 Task: Explore Airbnb accommodation in Solana, Philippines from 4th December, 2023 to 10th December, 2023 for 1 adult.1  bedroom having 1 bed and 1 bathroom. Property type can be hotel. Booking option can be shelf check-in. Look for 3 properties as per requirement.
Action: Mouse moved to (394, 123)
Screenshot: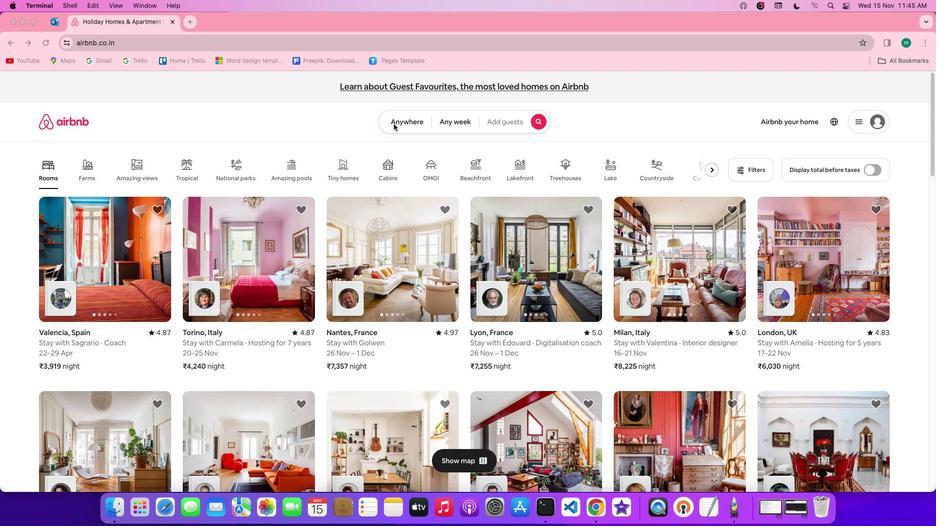 
Action: Mouse pressed left at (394, 123)
Screenshot: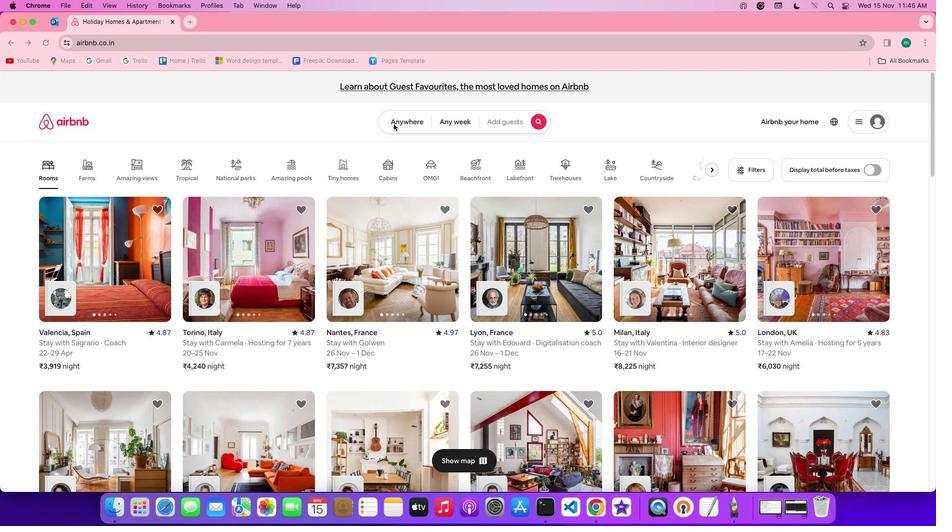 
Action: Mouse pressed left at (394, 123)
Screenshot: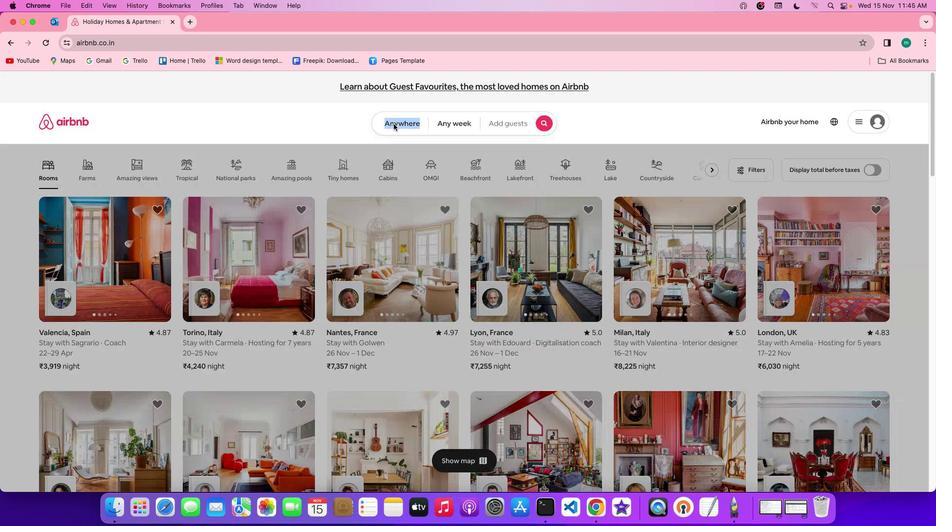 
Action: Mouse moved to (340, 159)
Screenshot: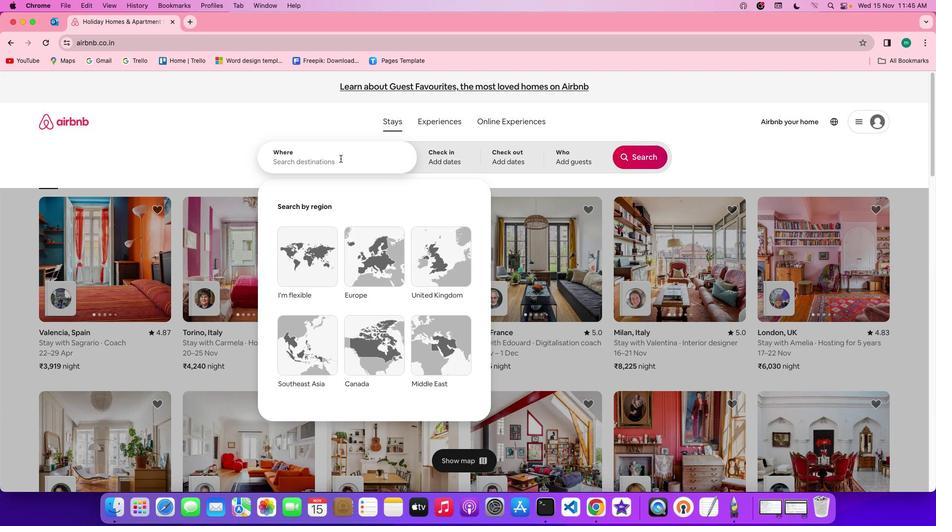 
Action: Mouse pressed left at (340, 159)
Screenshot: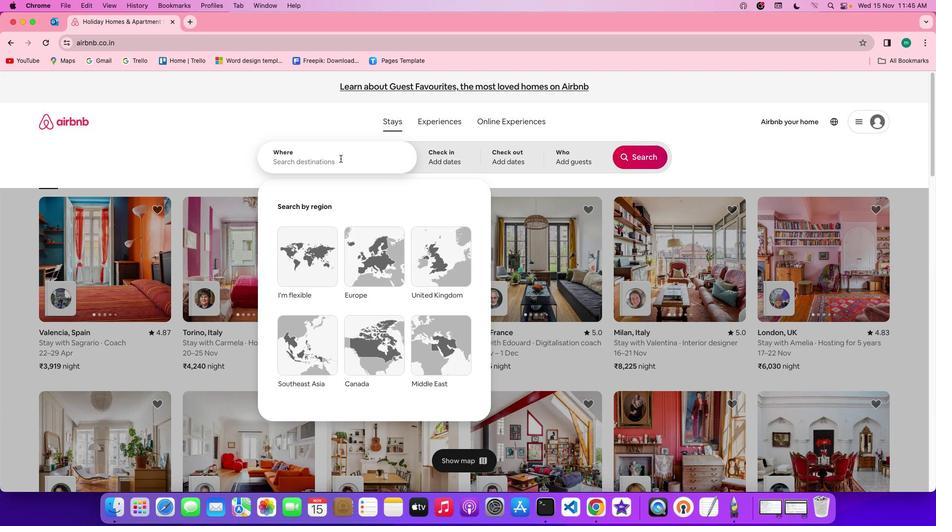 
Action: Mouse moved to (340, 159)
Screenshot: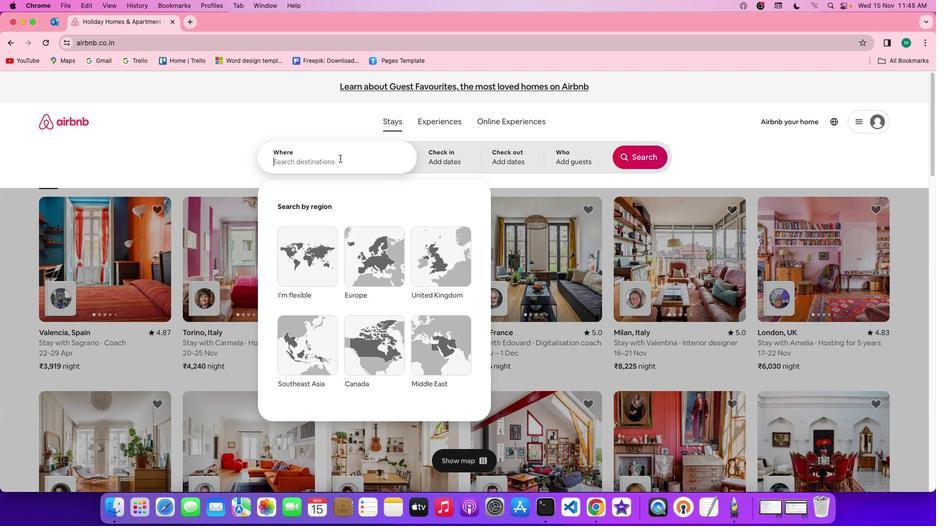 
Action: Key pressed Key.shift'S''o''l''o''n''a'','Key.spaceKey.shift'p''h''i''l''i''p''p''i''n''e''s'
Screenshot: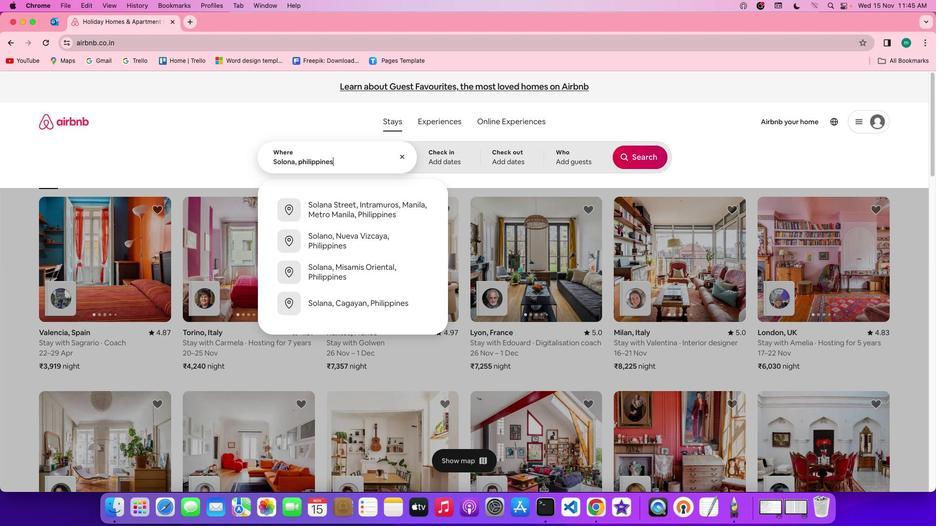 
Action: Mouse moved to (445, 155)
Screenshot: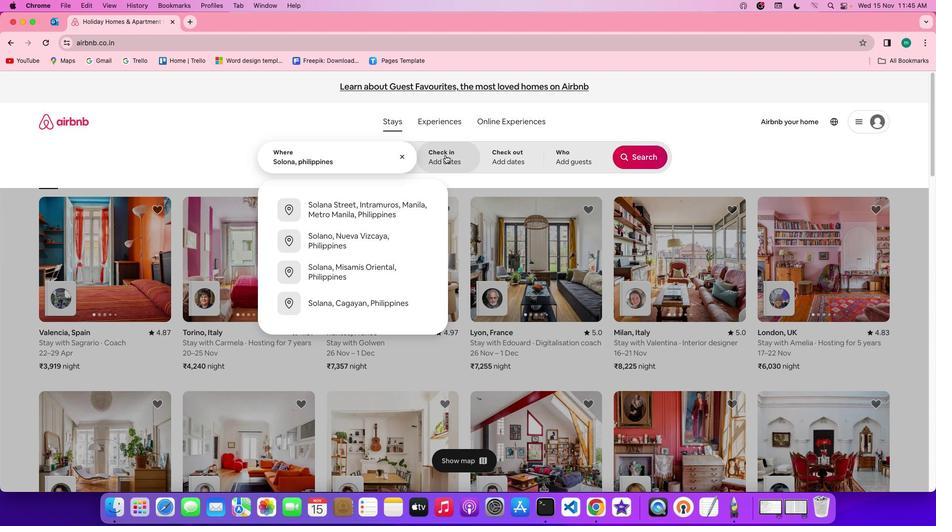 
Action: Mouse pressed left at (445, 155)
Screenshot: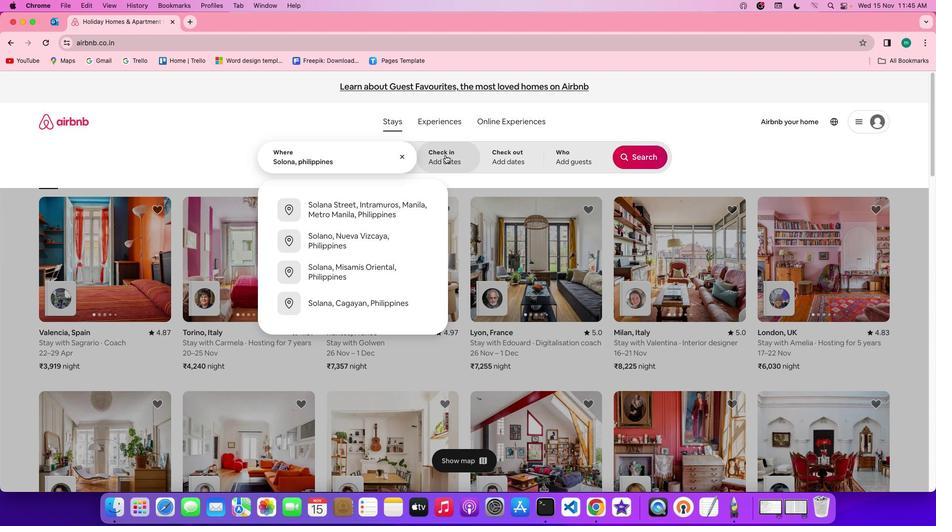 
Action: Mouse moved to (514, 299)
Screenshot: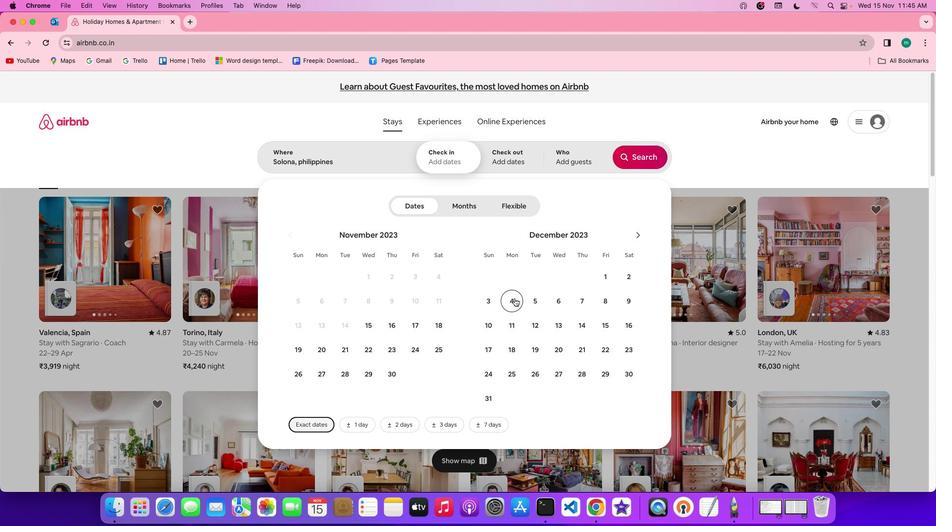 
Action: Mouse pressed left at (514, 299)
Screenshot: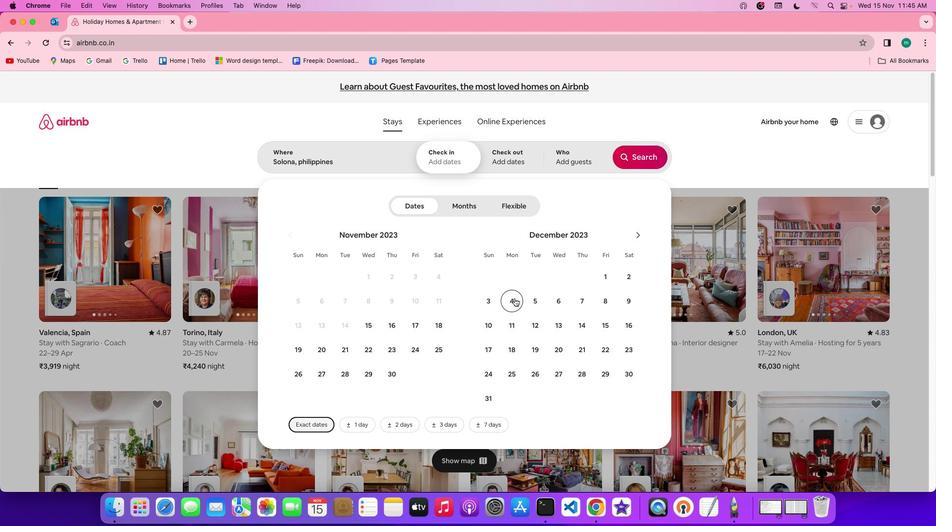 
Action: Mouse moved to (493, 325)
Screenshot: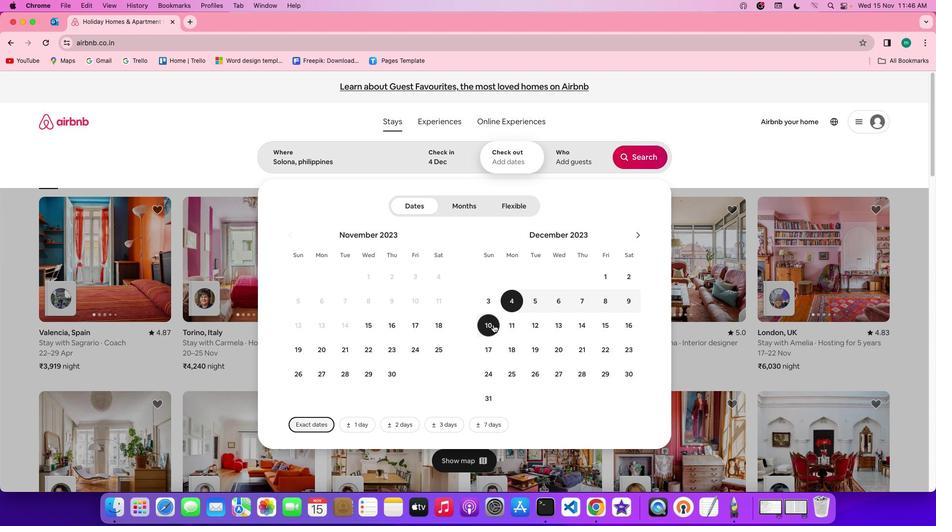 
Action: Mouse pressed left at (493, 325)
Screenshot: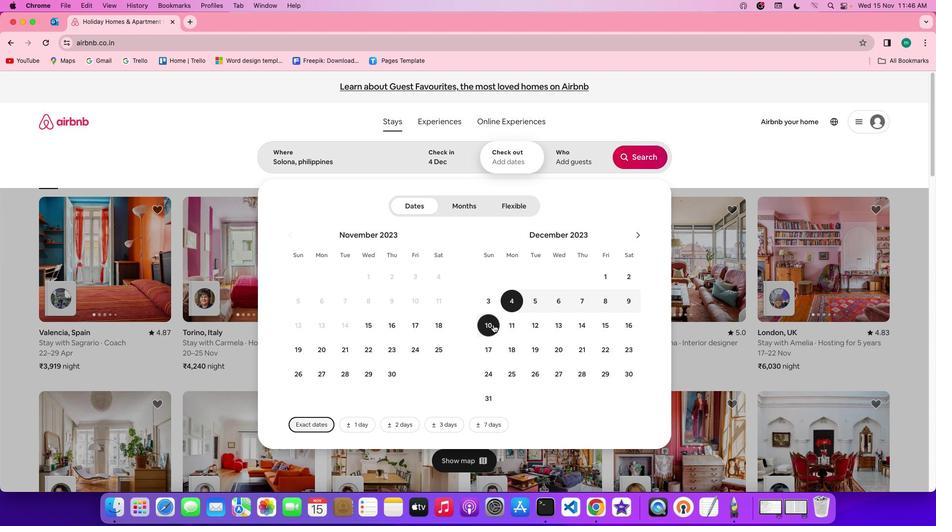 
Action: Mouse moved to (596, 155)
Screenshot: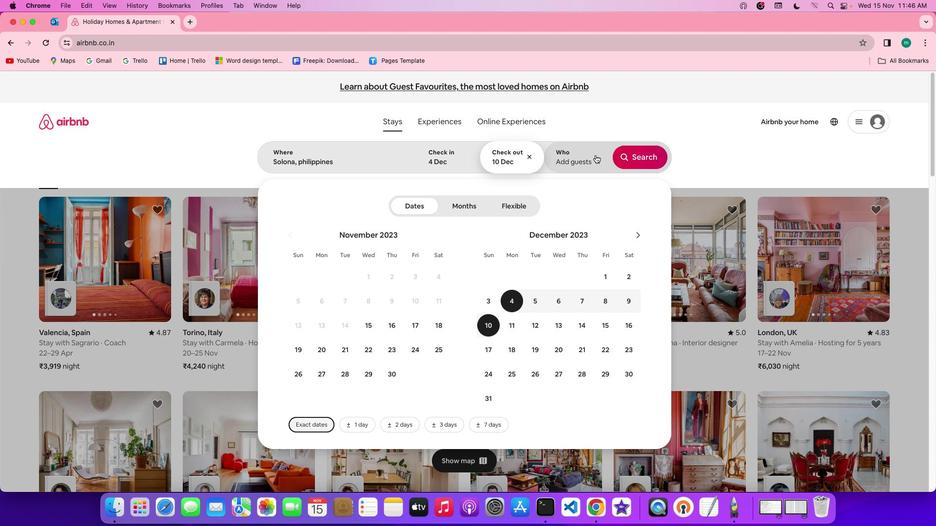 
Action: Mouse pressed left at (596, 155)
Screenshot: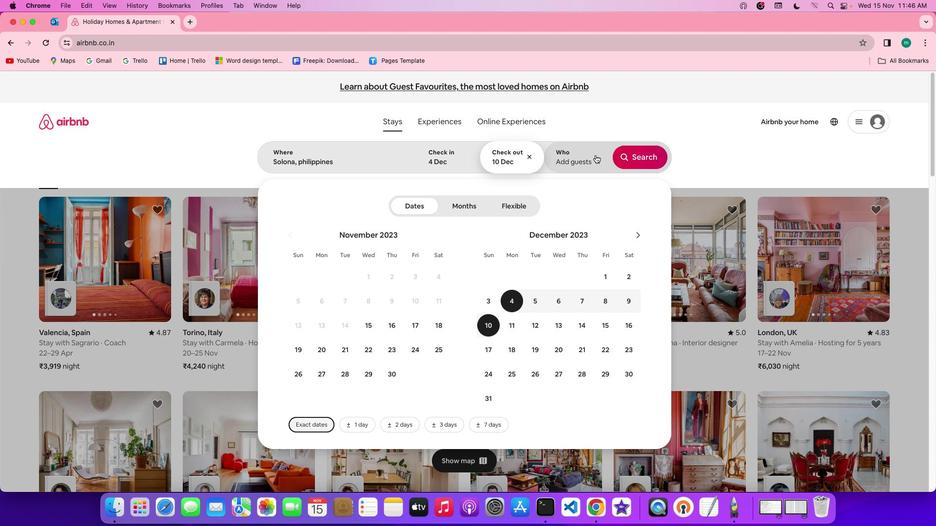 
Action: Mouse moved to (641, 209)
Screenshot: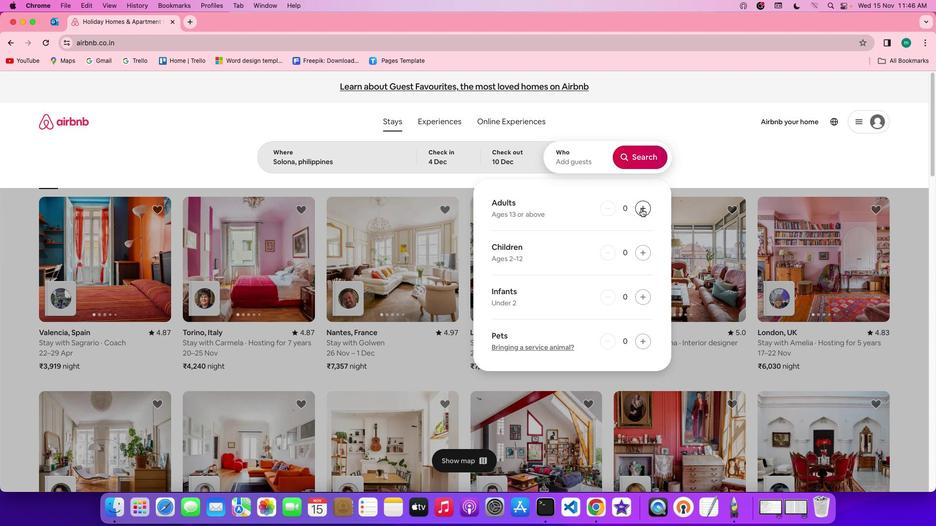 
Action: Mouse pressed left at (641, 209)
Screenshot: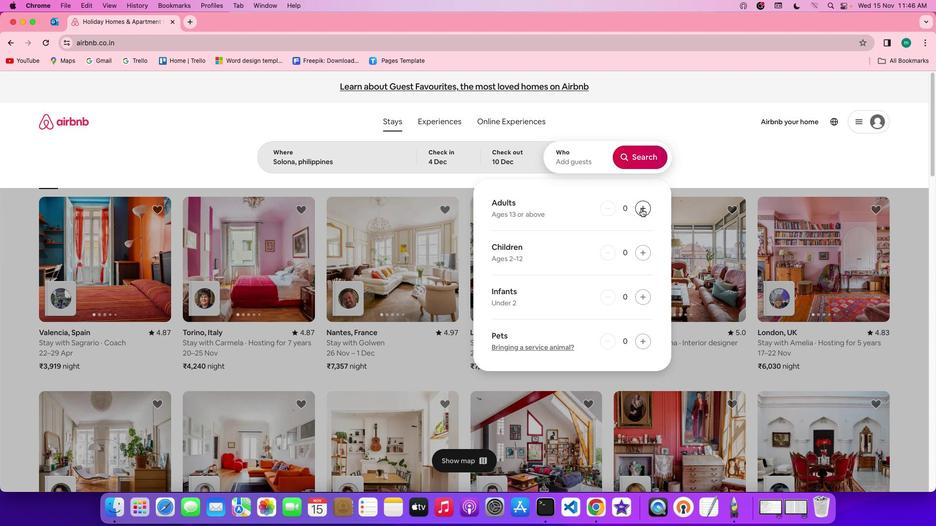 
Action: Mouse moved to (647, 151)
Screenshot: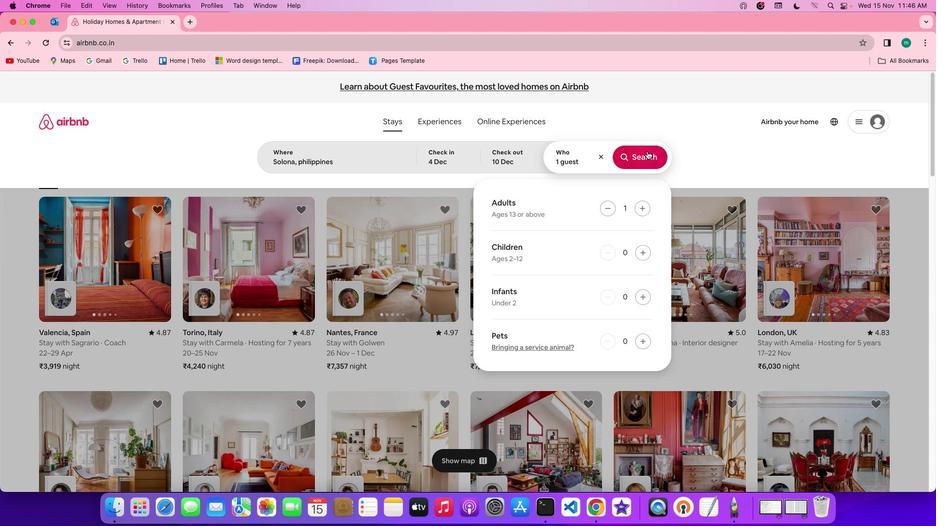 
Action: Mouse pressed left at (647, 151)
Screenshot: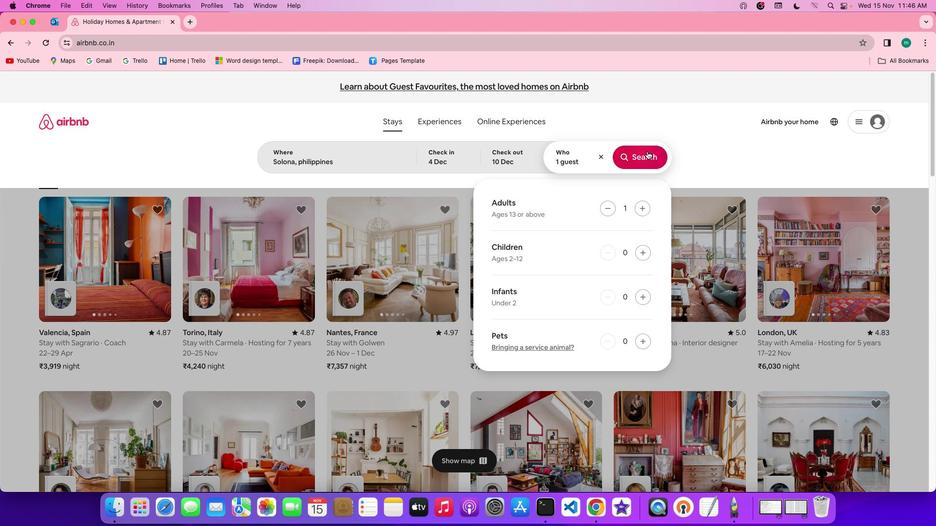 
Action: Mouse moved to (792, 134)
Screenshot: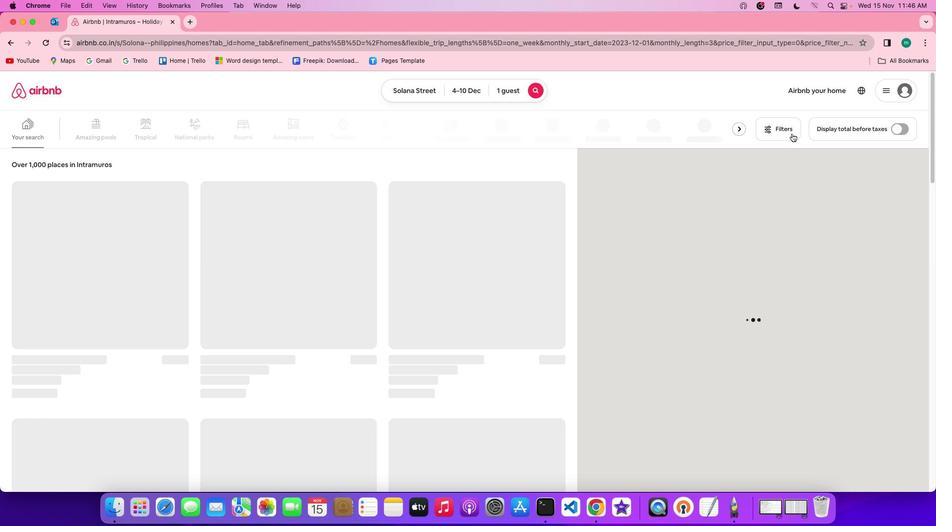 
Action: Mouse pressed left at (792, 134)
Screenshot: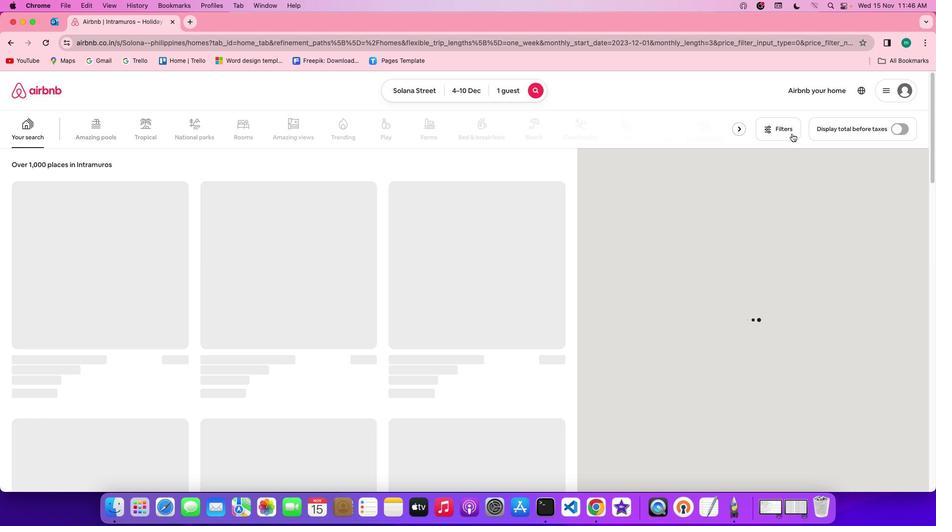 
Action: Mouse moved to (403, 304)
Screenshot: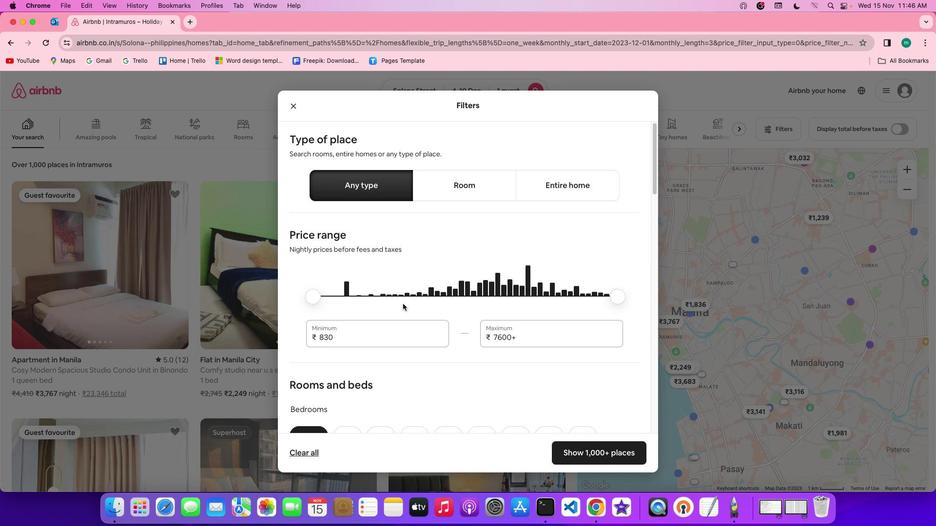 
Action: Mouse scrolled (403, 304) with delta (0, 0)
Screenshot: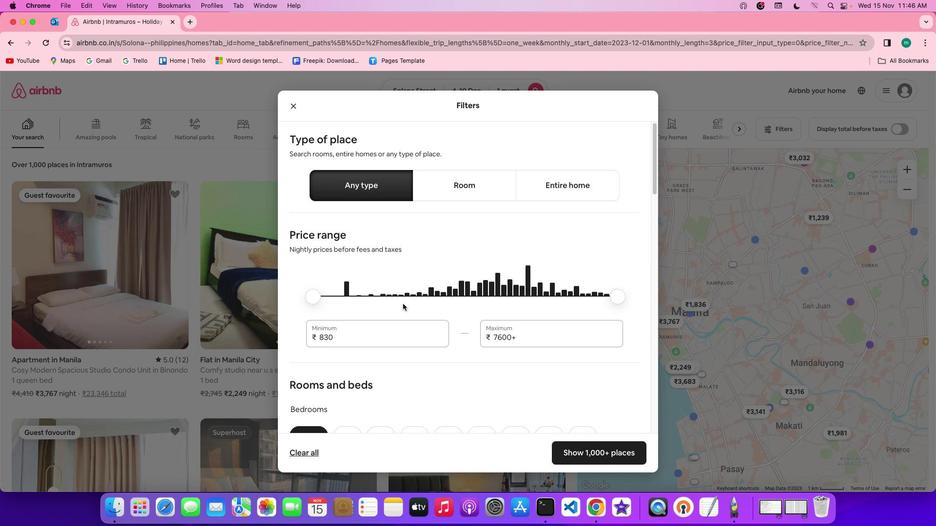 
Action: Mouse scrolled (403, 304) with delta (0, 0)
Screenshot: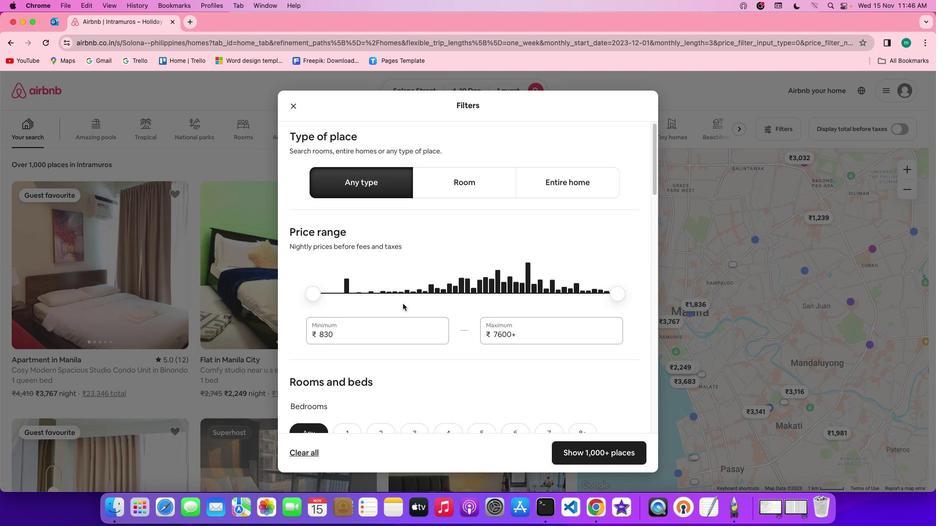 
Action: Mouse scrolled (403, 304) with delta (0, 0)
Screenshot: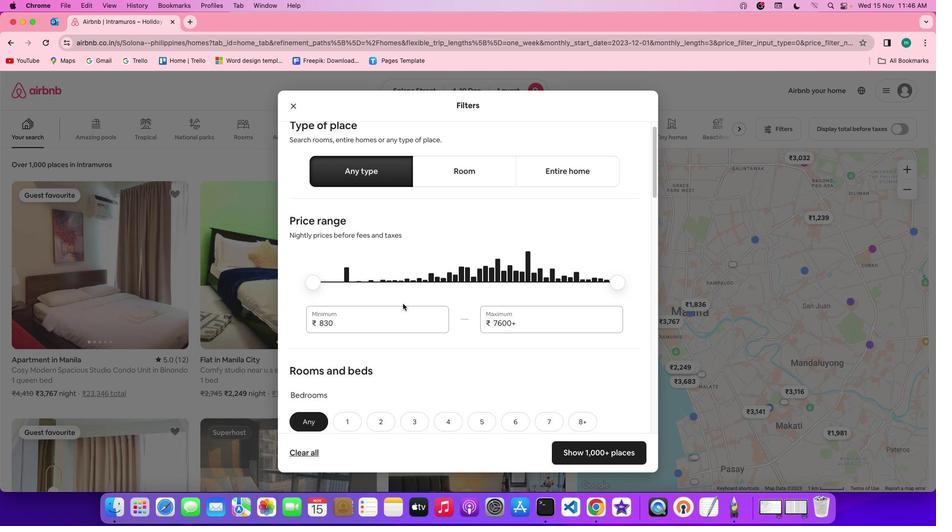 
Action: Mouse scrolled (403, 304) with delta (0, 0)
Screenshot: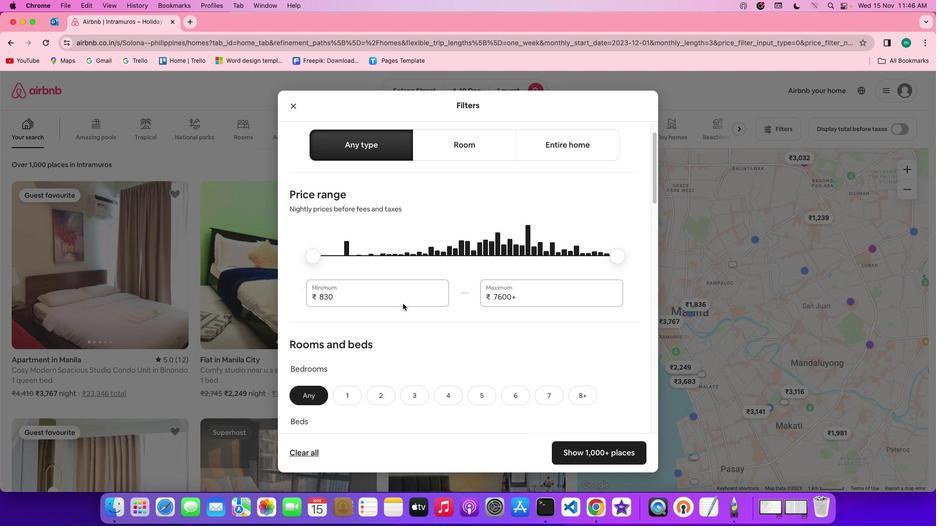 
Action: Mouse scrolled (403, 304) with delta (0, 0)
Screenshot: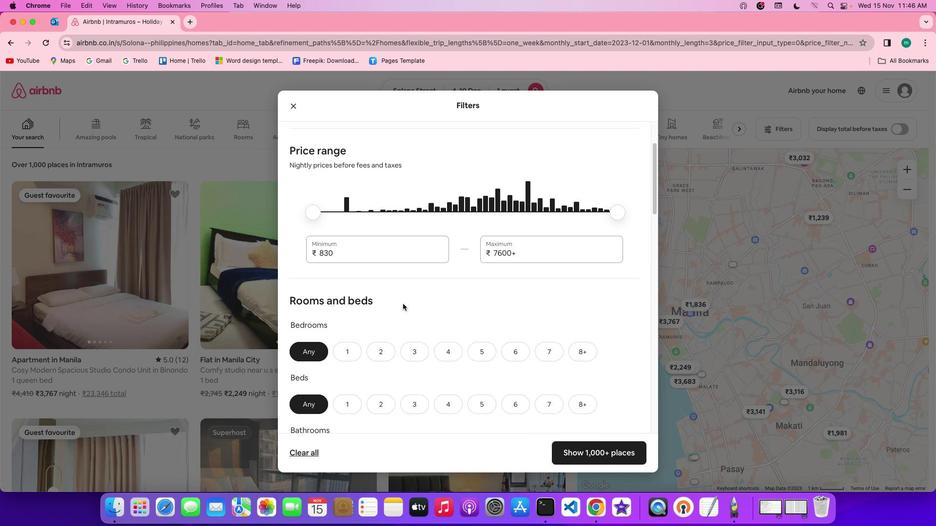 
Action: Mouse scrolled (403, 304) with delta (0, 0)
Screenshot: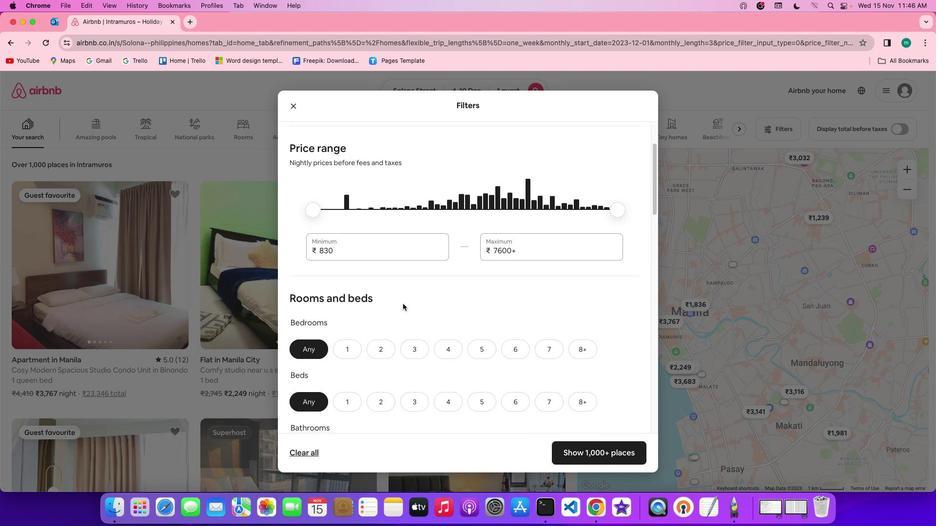 
Action: Mouse scrolled (403, 304) with delta (0, 0)
Screenshot: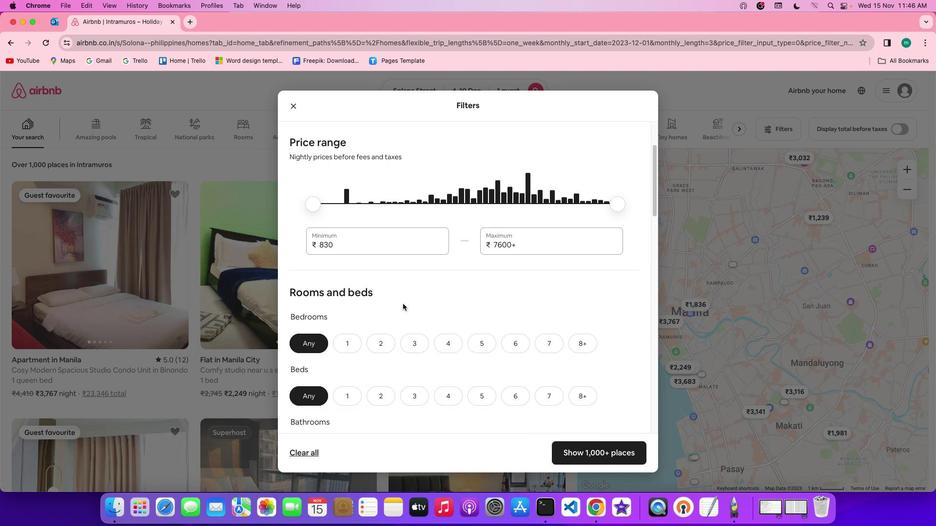 
Action: Mouse scrolled (403, 304) with delta (0, 0)
Screenshot: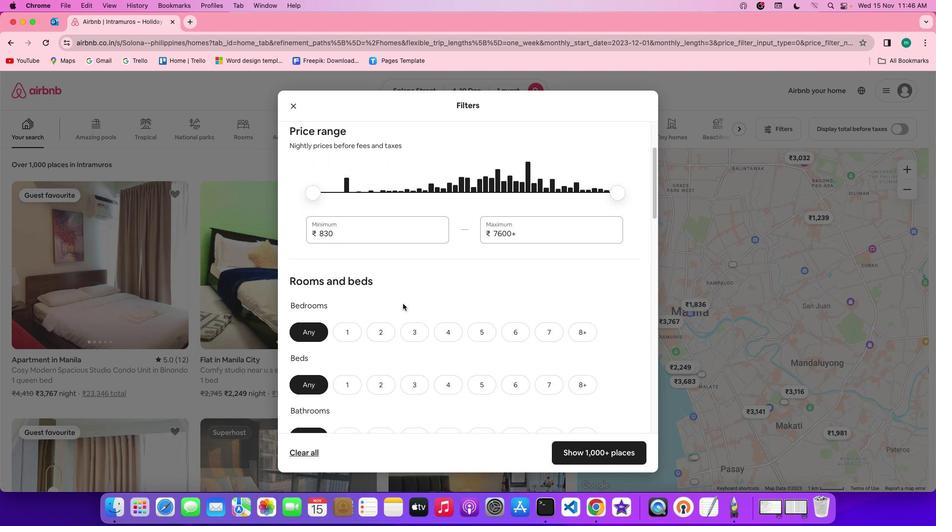 
Action: Mouse scrolled (403, 304) with delta (0, 0)
Screenshot: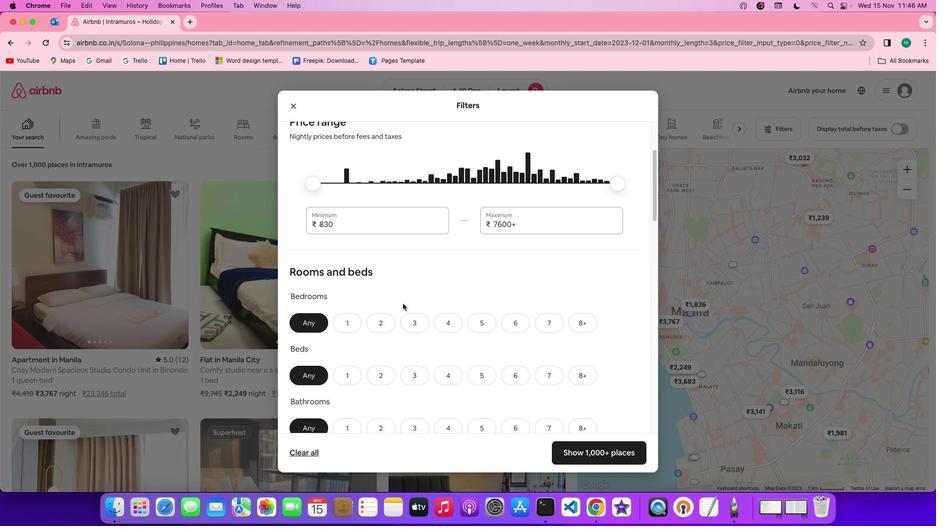 
Action: Mouse scrolled (403, 304) with delta (0, 0)
Screenshot: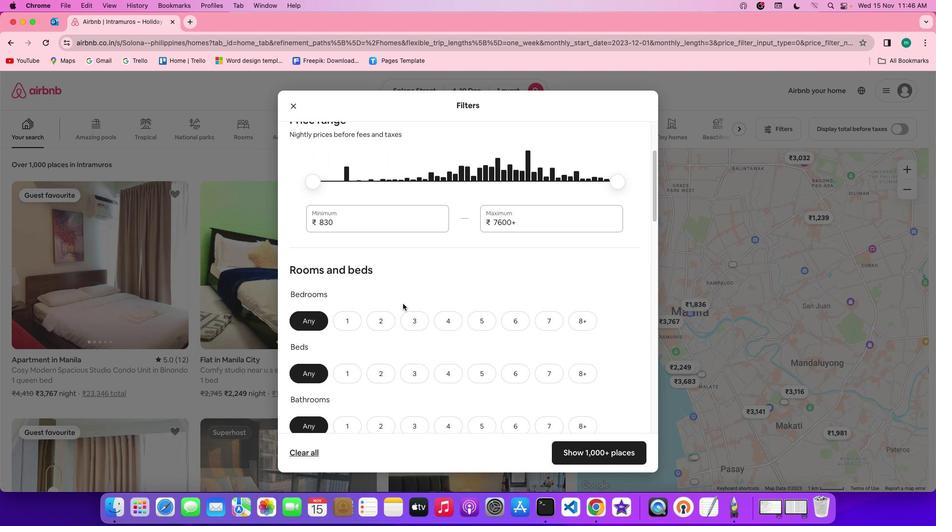 
Action: Mouse scrolled (403, 304) with delta (0, 0)
Screenshot: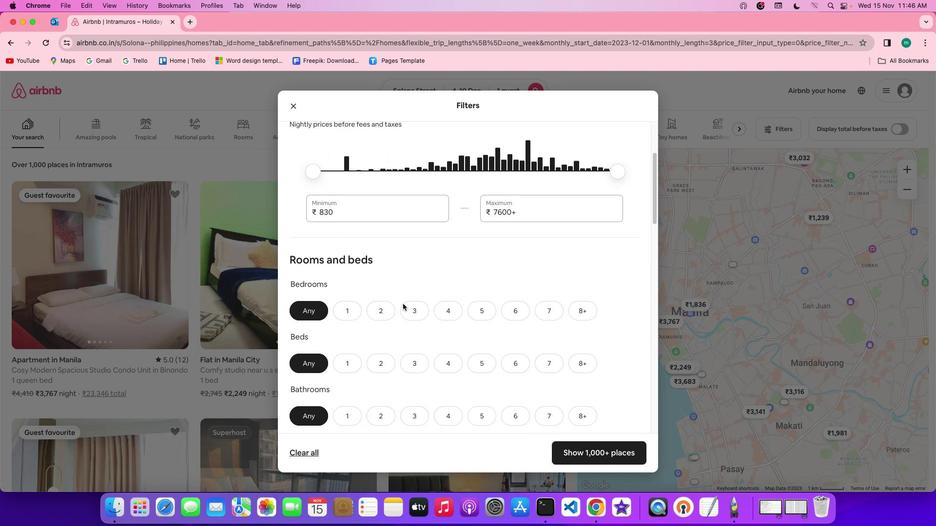 
Action: Mouse scrolled (403, 304) with delta (0, 0)
Screenshot: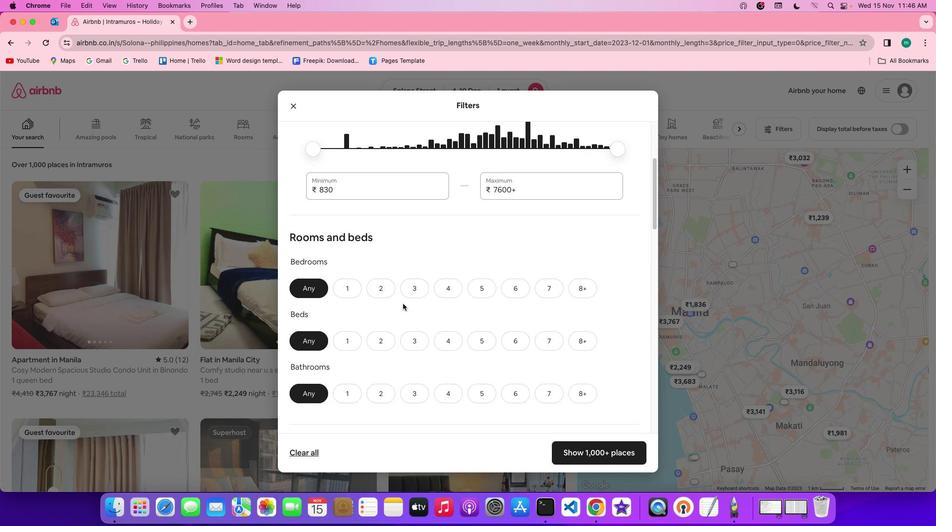 
Action: Mouse scrolled (403, 304) with delta (0, 0)
Screenshot: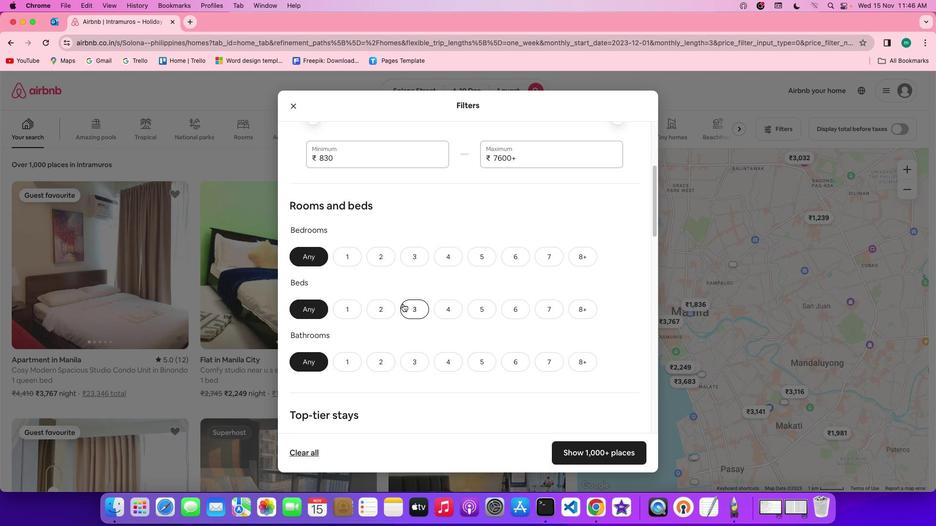 
Action: Mouse scrolled (403, 304) with delta (0, 0)
Screenshot: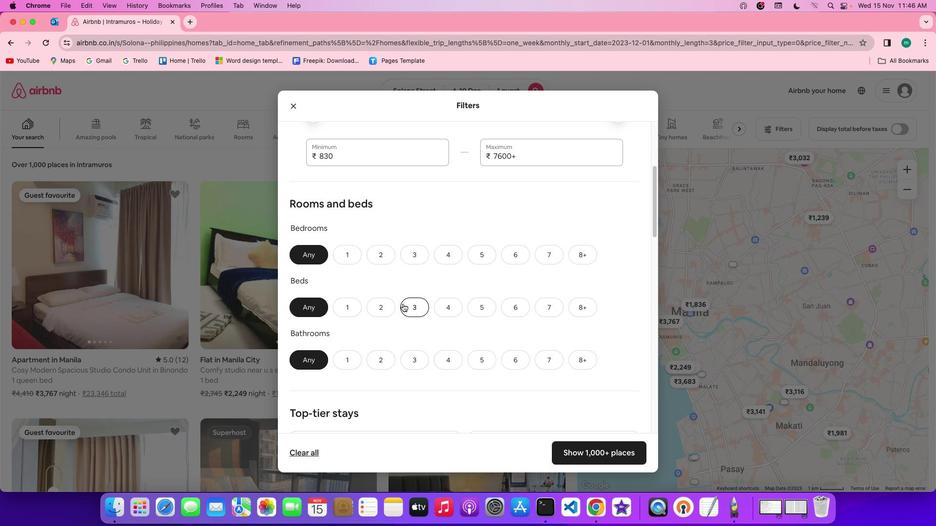 
Action: Mouse scrolled (403, 304) with delta (0, 0)
Screenshot: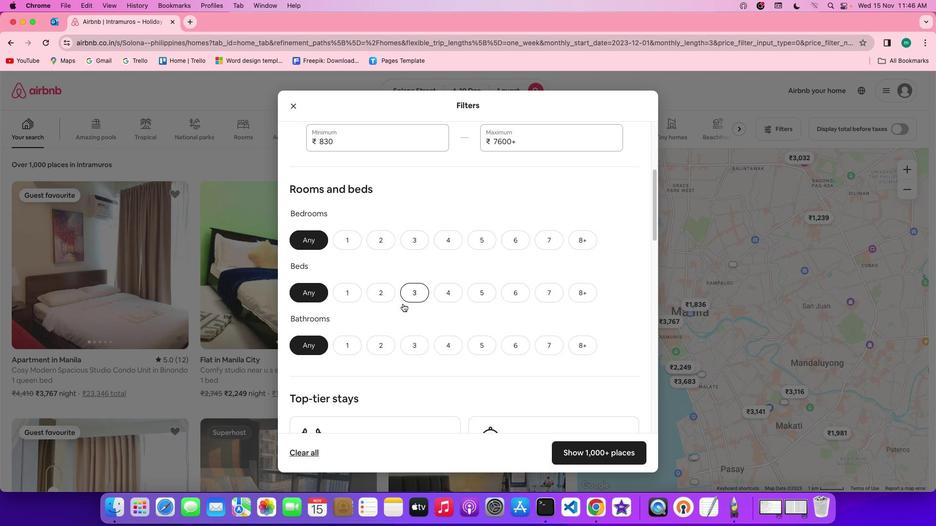 
Action: Mouse scrolled (403, 304) with delta (0, 0)
Screenshot: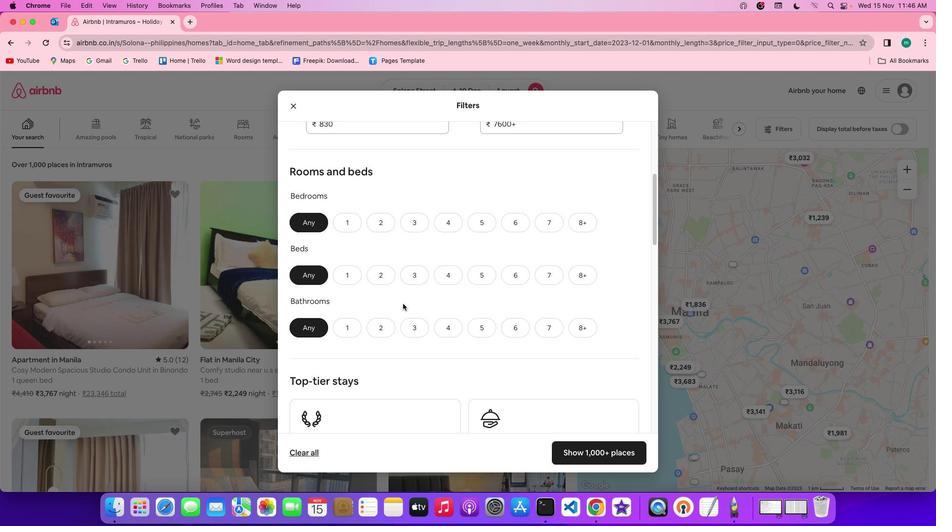 
Action: Mouse scrolled (403, 304) with delta (0, 0)
Screenshot: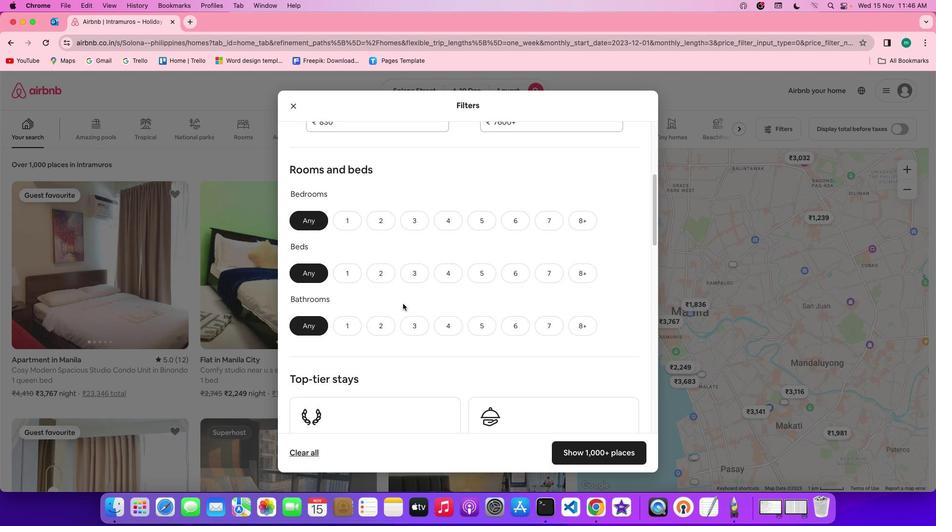
Action: Mouse scrolled (403, 304) with delta (0, 0)
Screenshot: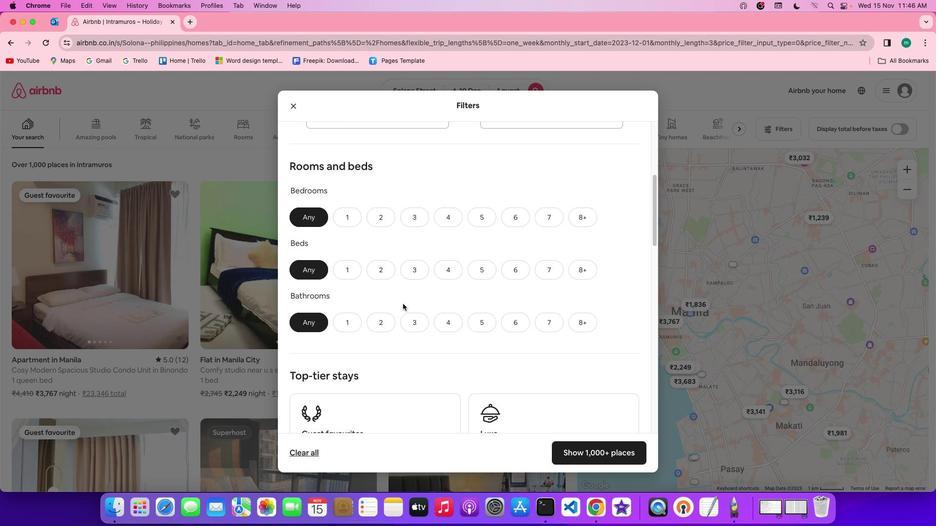 
Action: Mouse scrolled (403, 304) with delta (0, 0)
Screenshot: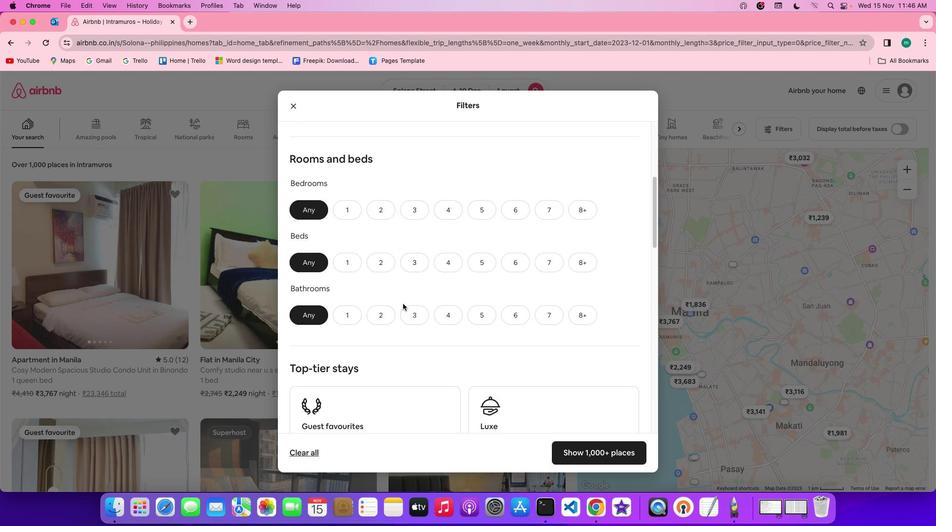 
Action: Mouse moved to (348, 203)
Screenshot: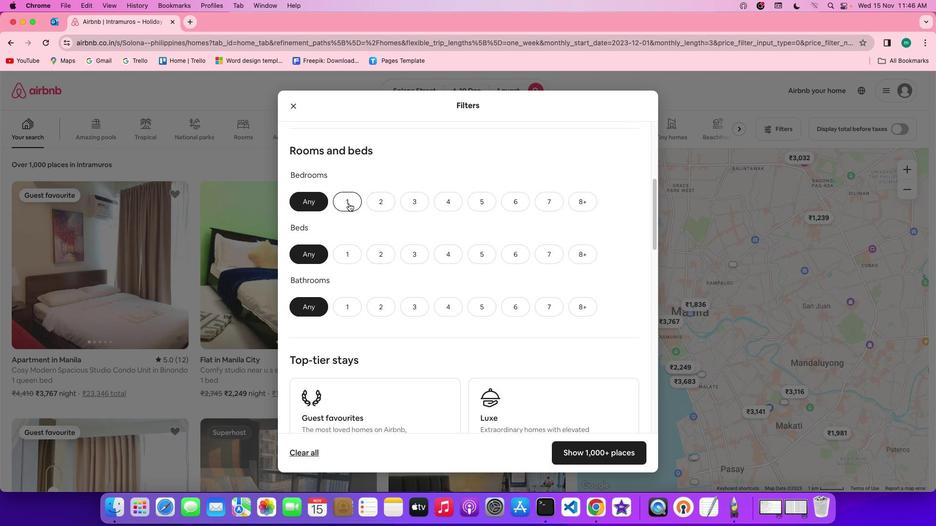 
Action: Mouse pressed left at (348, 203)
Screenshot: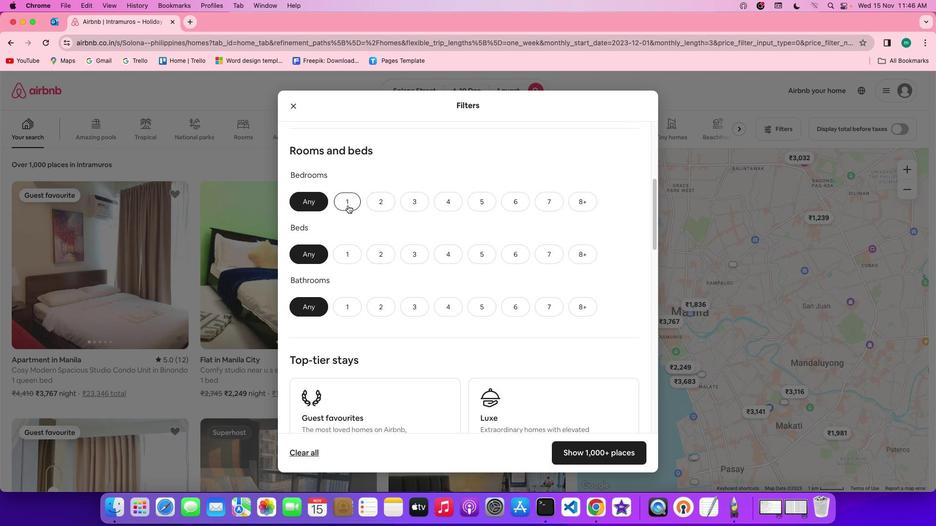 
Action: Mouse moved to (343, 256)
Screenshot: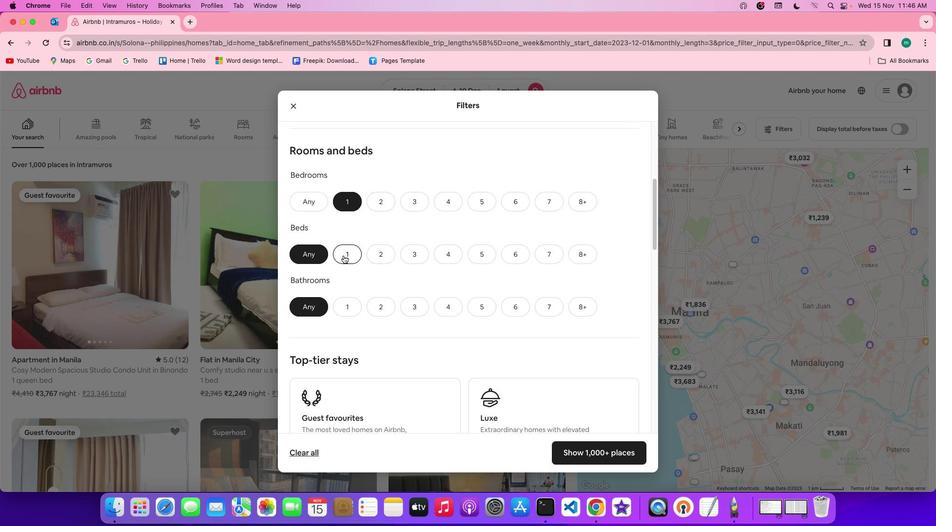 
Action: Mouse pressed left at (343, 256)
Screenshot: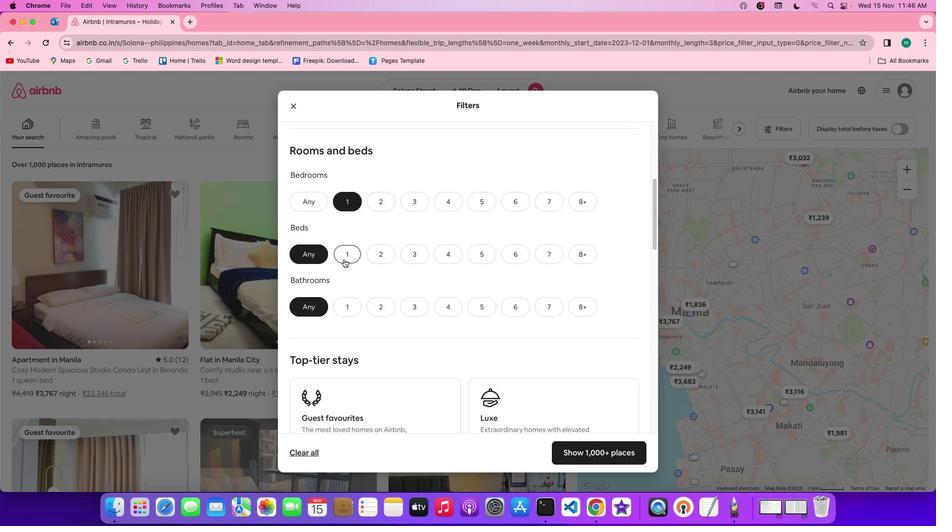 
Action: Mouse moved to (348, 305)
Screenshot: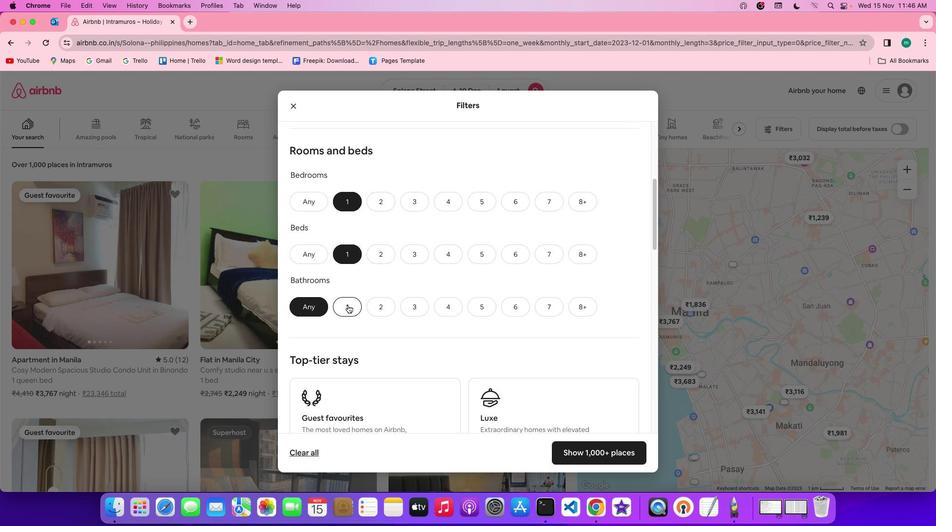
Action: Mouse pressed left at (348, 305)
Screenshot: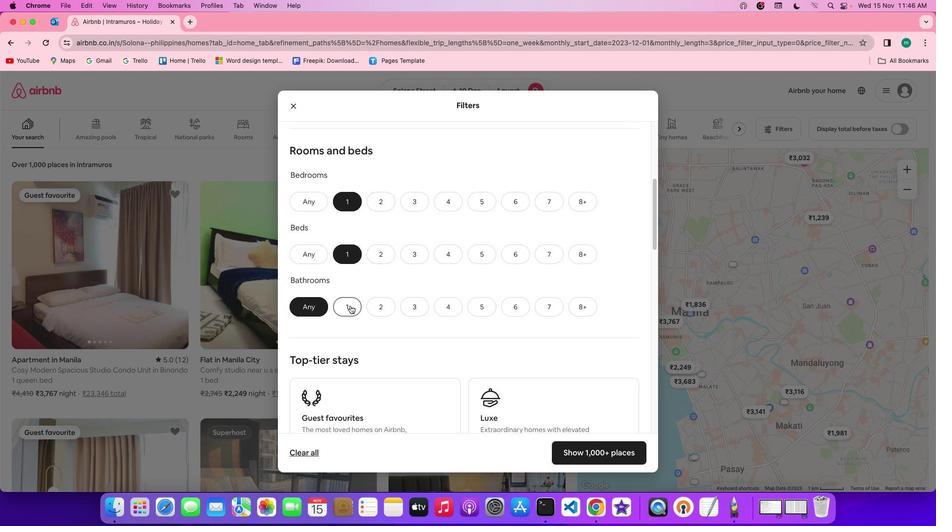 
Action: Mouse moved to (471, 306)
Screenshot: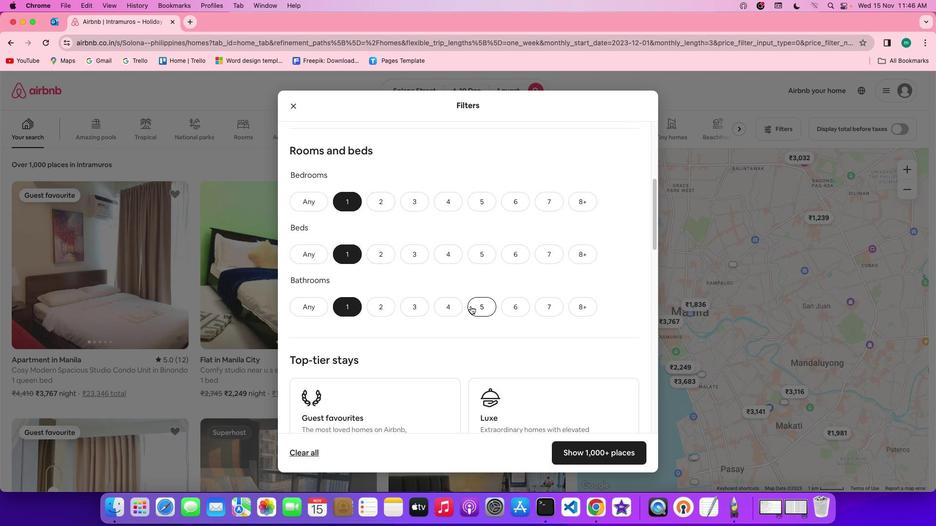 
Action: Mouse scrolled (471, 306) with delta (0, 0)
Screenshot: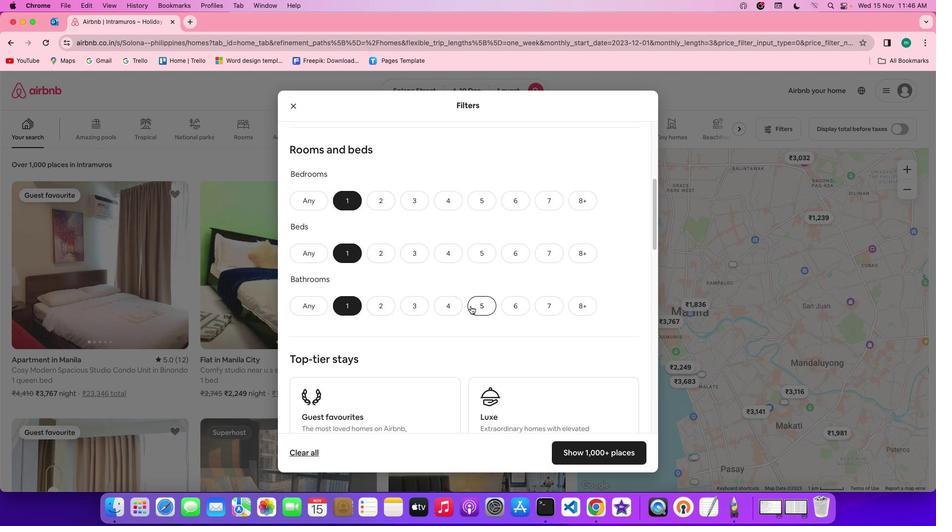
Action: Mouse scrolled (471, 306) with delta (0, 0)
Screenshot: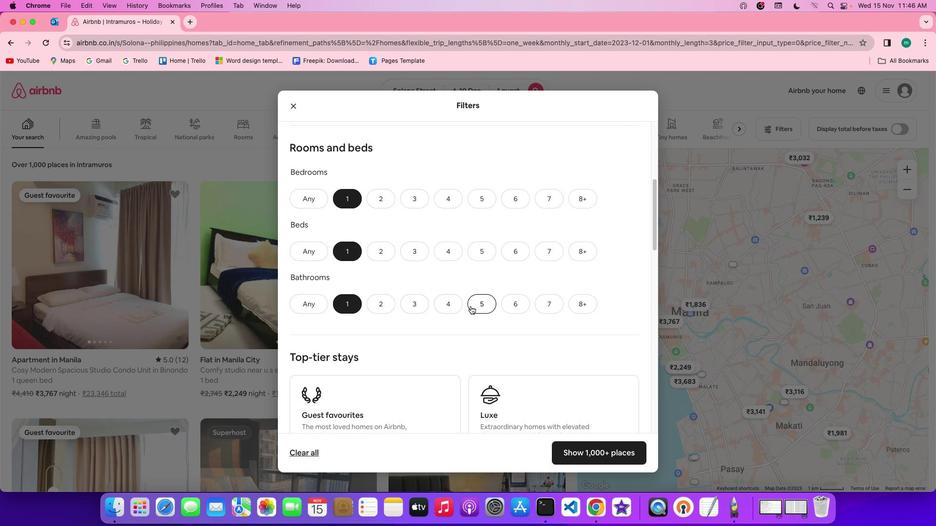 
Action: Mouse scrolled (471, 306) with delta (0, 0)
Screenshot: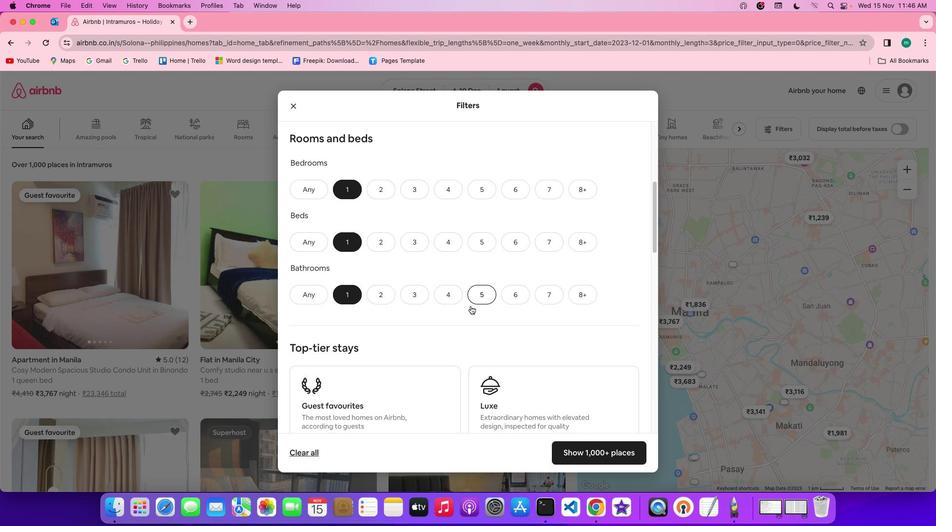 
Action: Mouse scrolled (471, 306) with delta (0, 0)
Screenshot: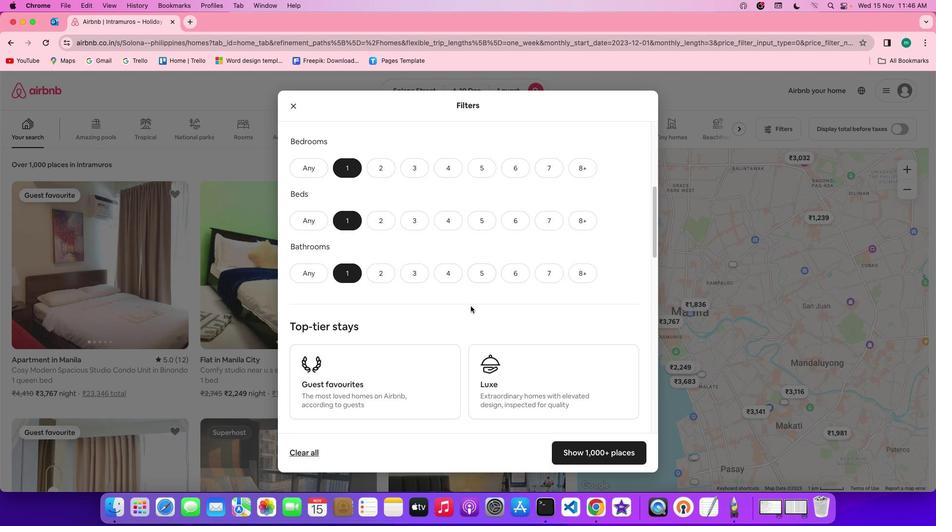 
Action: Mouse scrolled (471, 306) with delta (0, 0)
Screenshot: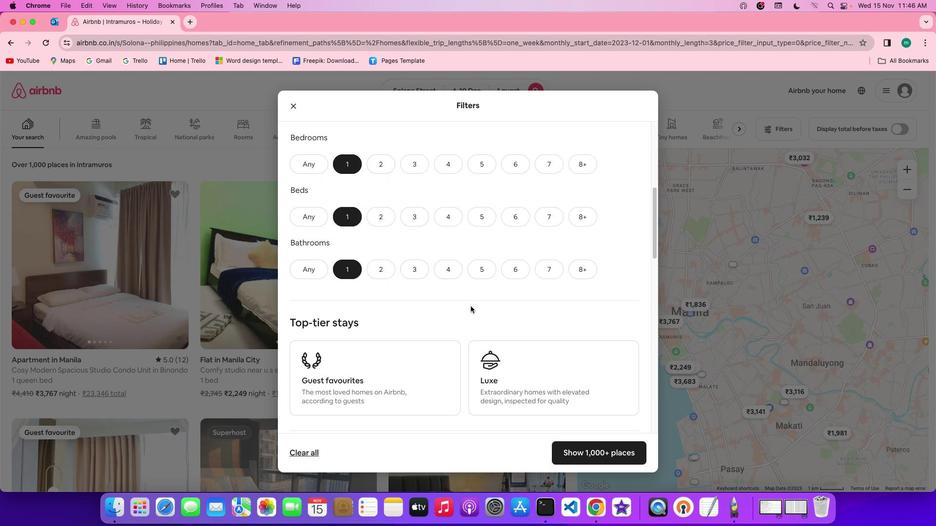 
Action: Mouse scrolled (471, 306) with delta (0, 0)
Screenshot: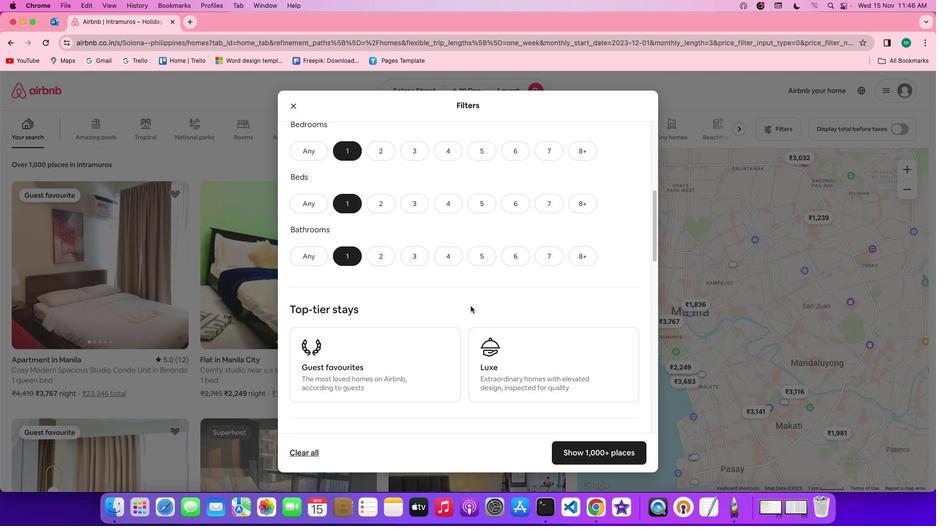 
Action: Mouse scrolled (471, 306) with delta (0, 0)
Screenshot: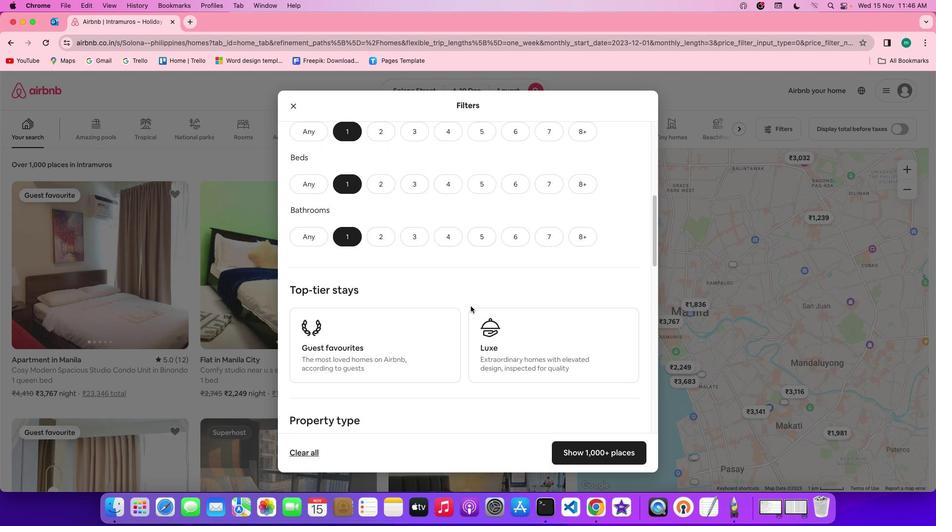 
Action: Mouse moved to (484, 310)
Screenshot: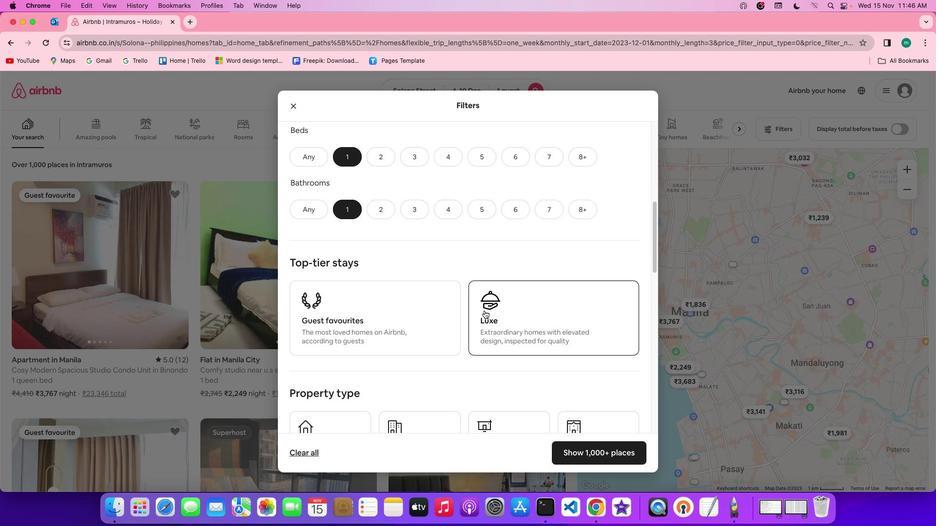 
Action: Mouse scrolled (484, 310) with delta (0, 0)
Screenshot: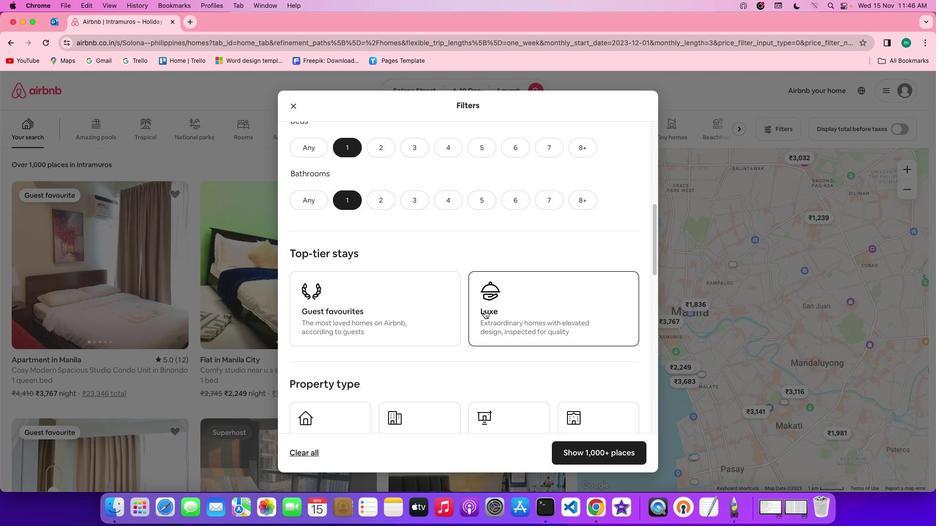 
Action: Mouse scrolled (484, 310) with delta (0, 0)
Screenshot: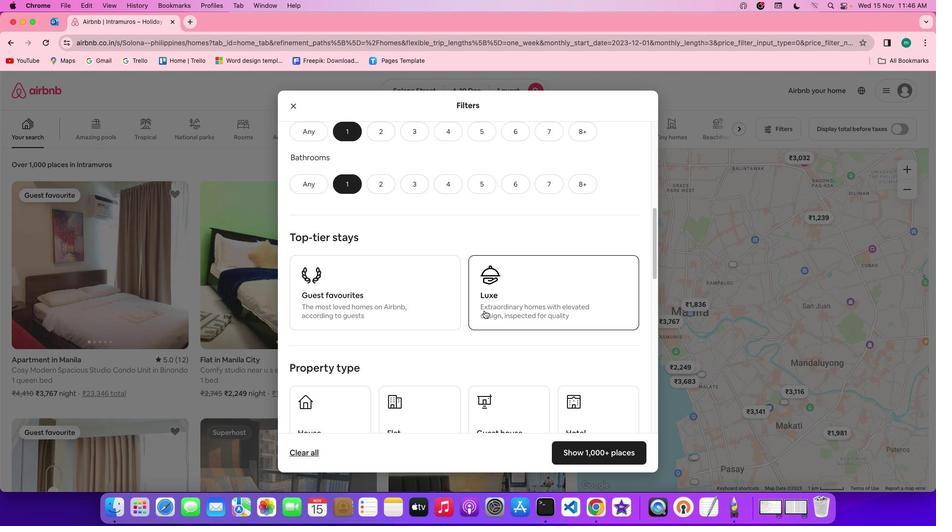 
Action: Mouse scrolled (484, 310) with delta (0, 0)
Screenshot: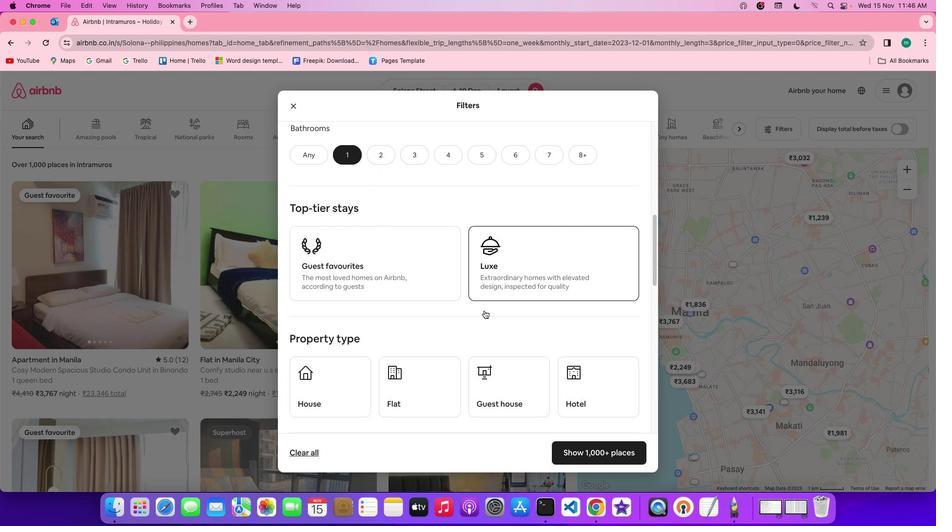 
Action: Mouse scrolled (484, 310) with delta (0, -1)
Screenshot: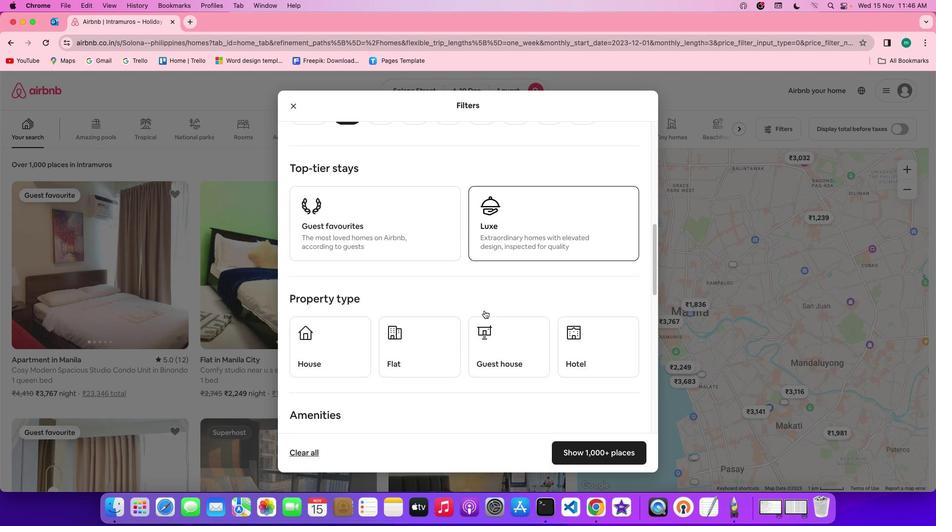 
Action: Mouse moved to (573, 276)
Screenshot: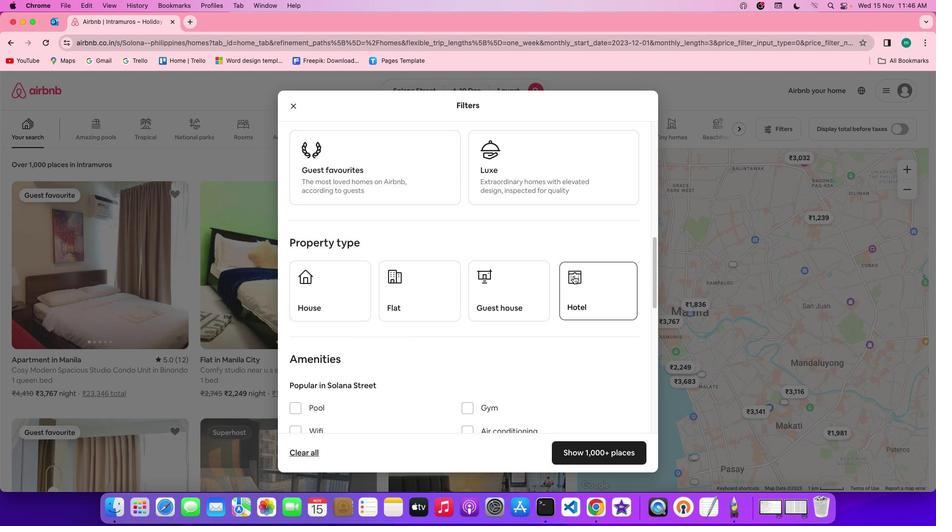 
Action: Mouse pressed left at (573, 276)
Screenshot: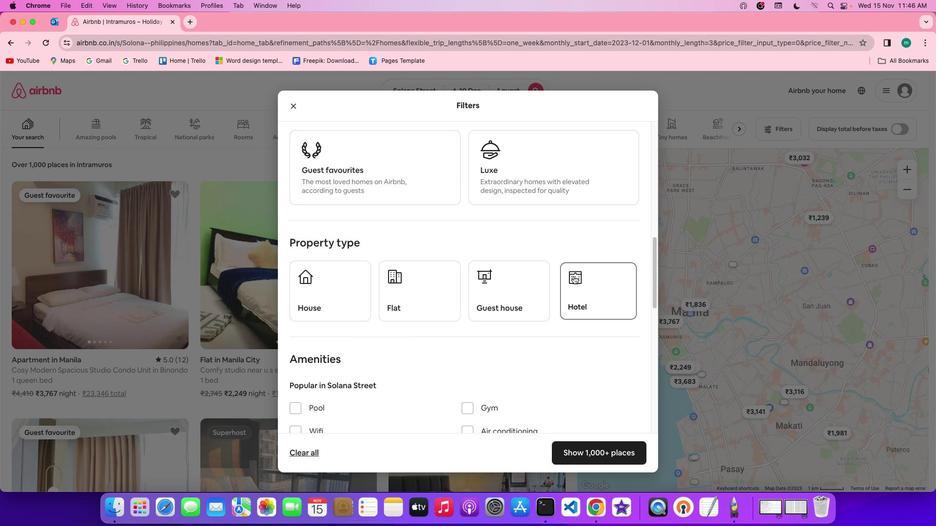 
Action: Mouse moved to (637, 305)
Screenshot: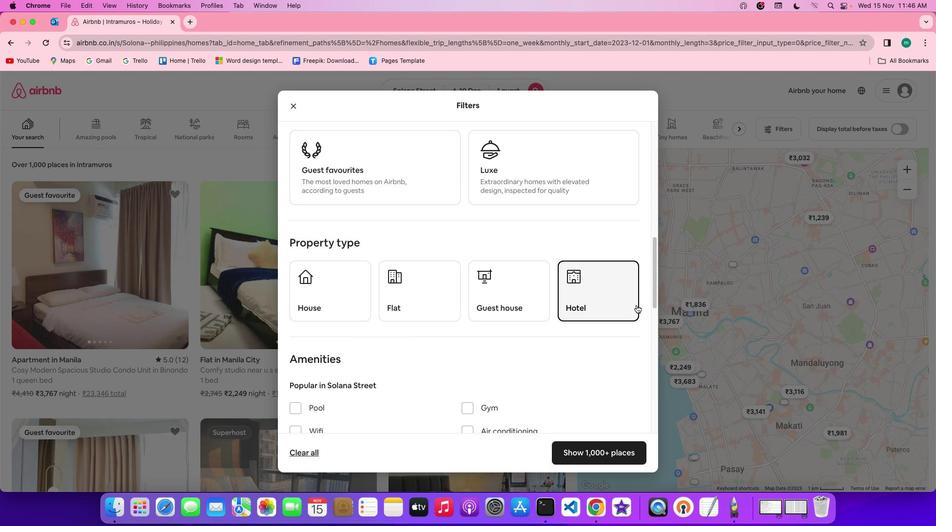 
Action: Mouse scrolled (637, 305) with delta (0, 0)
Screenshot: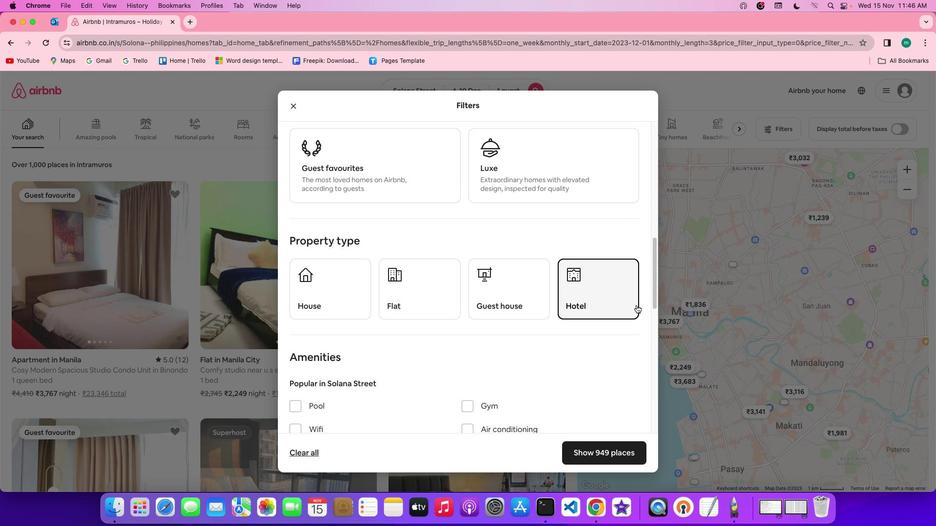 
Action: Mouse scrolled (637, 305) with delta (0, 0)
Screenshot: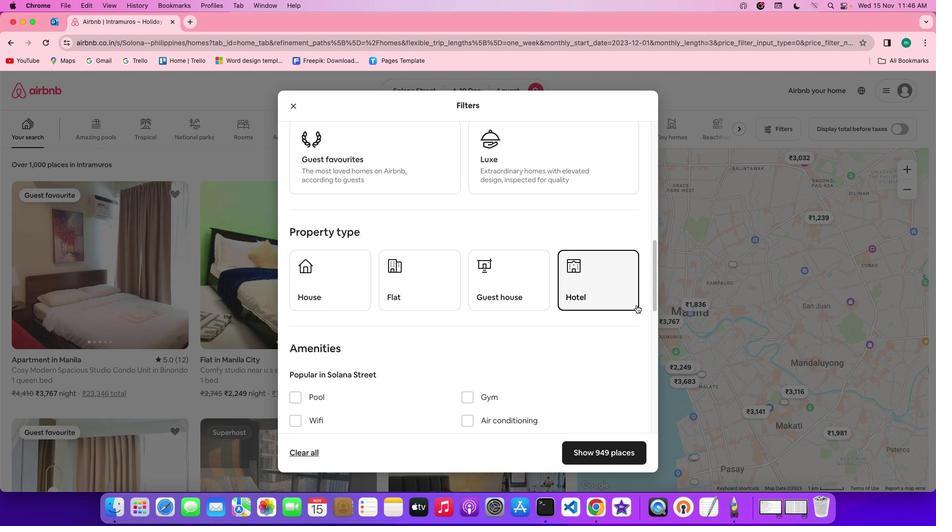 
Action: Mouse scrolled (637, 305) with delta (0, 0)
Screenshot: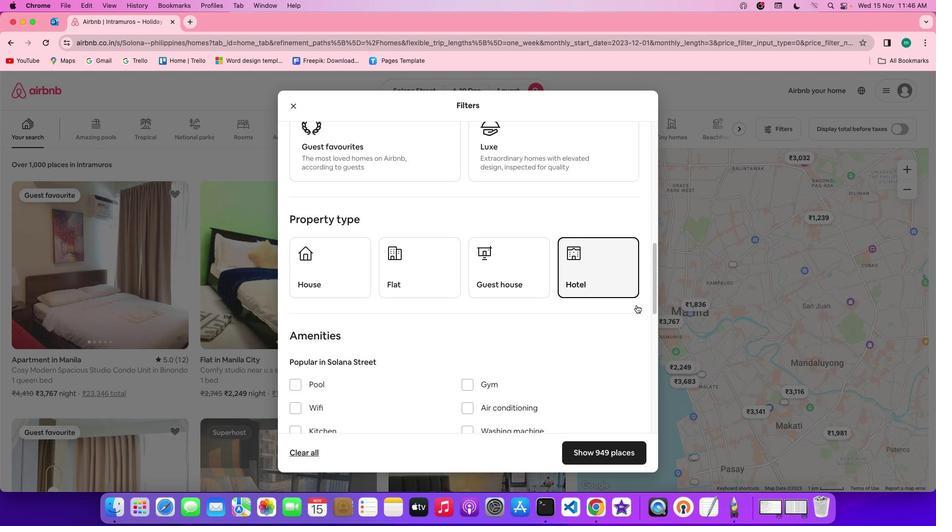 
Action: Mouse scrolled (637, 305) with delta (0, 0)
Screenshot: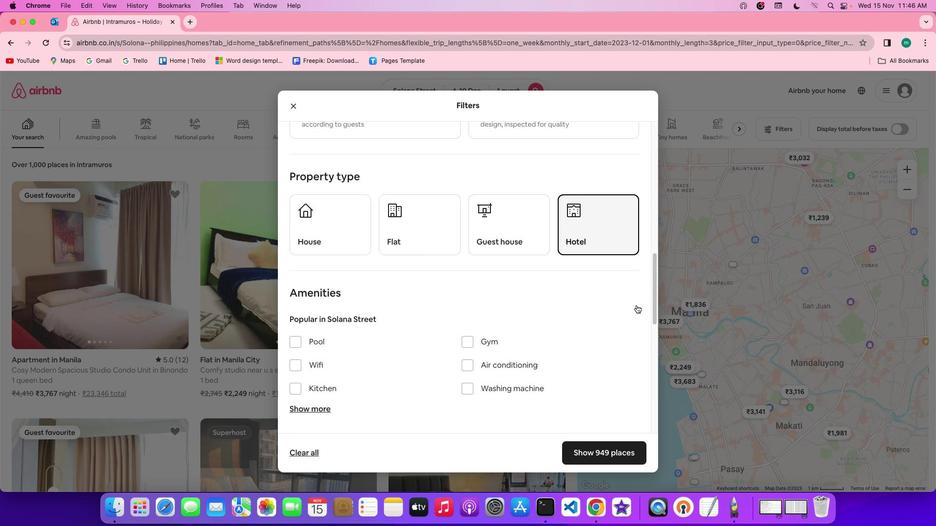 
Action: Mouse scrolled (637, 305) with delta (0, 0)
Screenshot: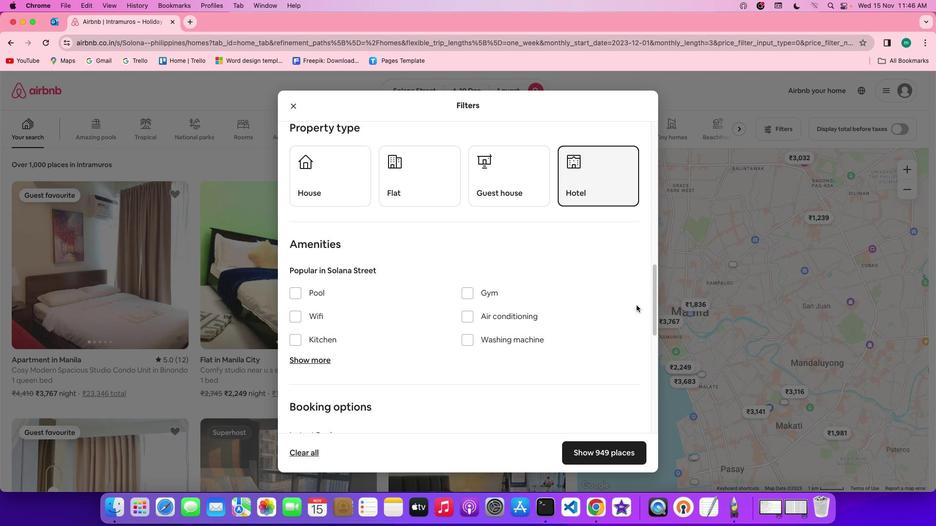 
Action: Mouse scrolled (637, 305) with delta (0, 0)
Screenshot: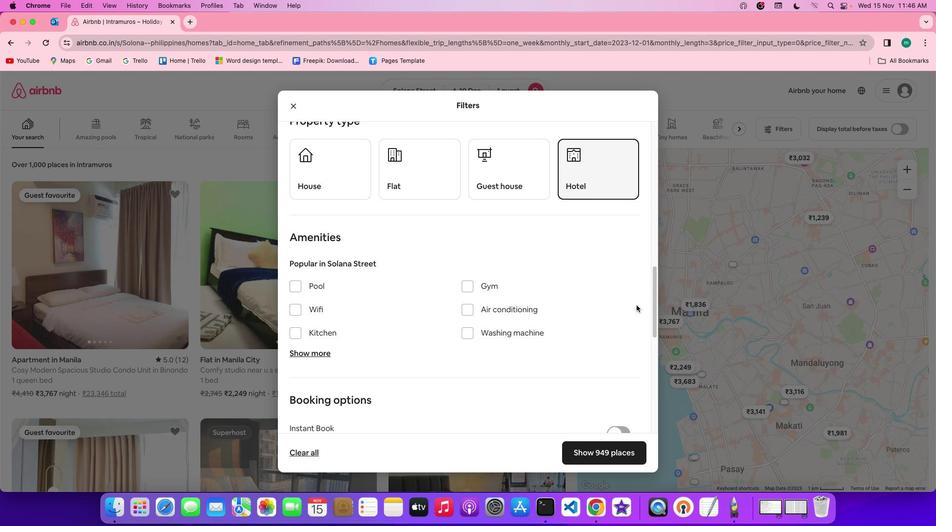 
Action: Mouse scrolled (637, 305) with delta (0, 0)
Screenshot: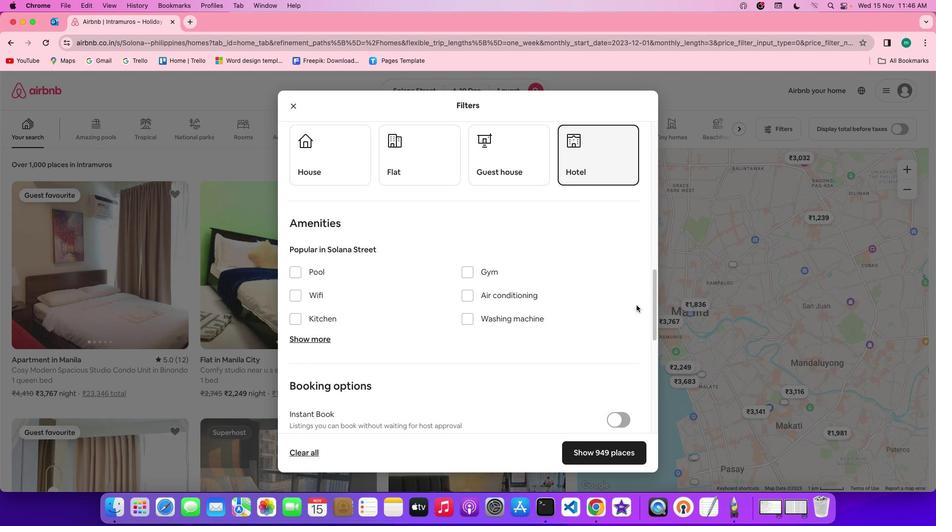 
Action: Mouse scrolled (637, 305) with delta (0, -1)
Screenshot: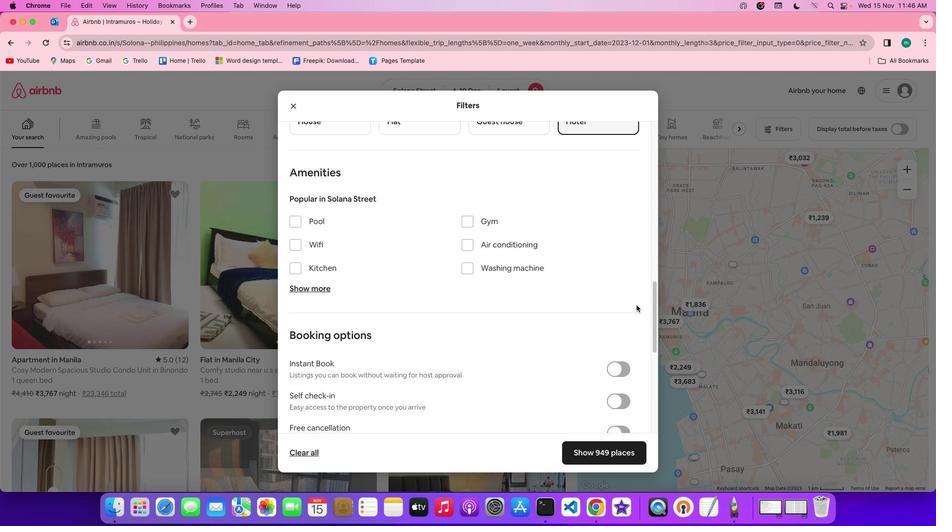 
Action: Mouse moved to (627, 342)
Screenshot: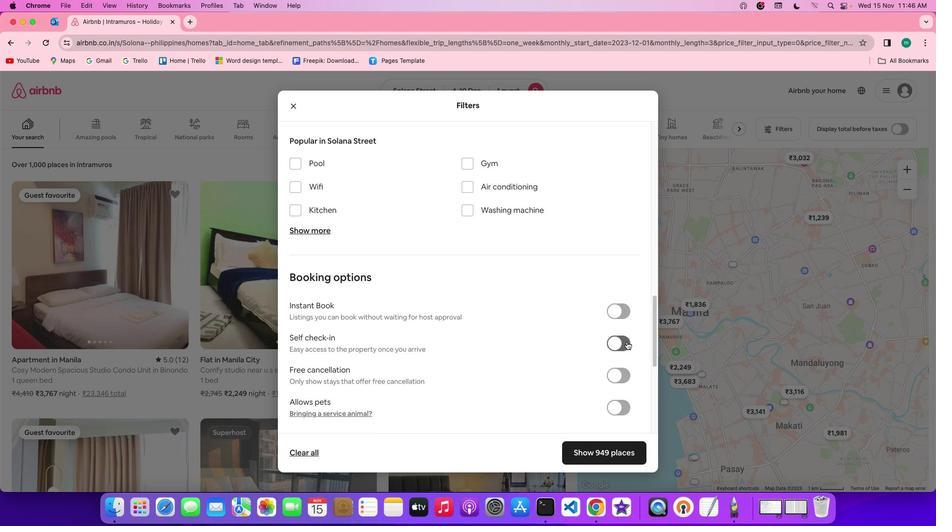 
Action: Mouse pressed left at (627, 342)
Screenshot: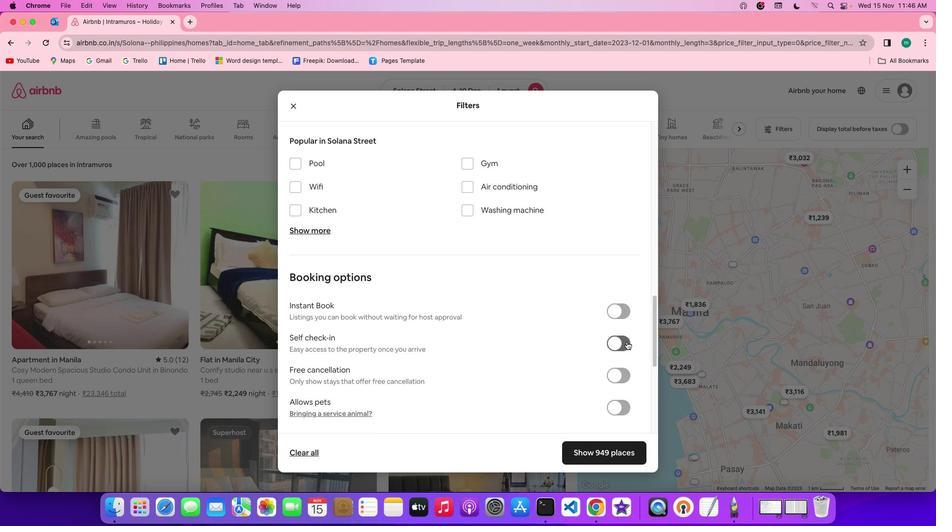 
Action: Mouse moved to (537, 364)
Screenshot: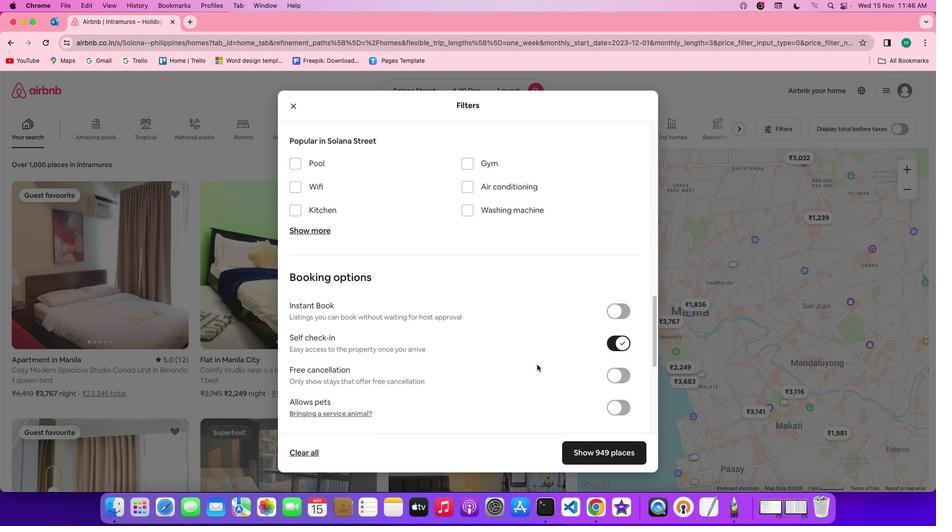 
Action: Mouse scrolled (537, 364) with delta (0, 0)
Screenshot: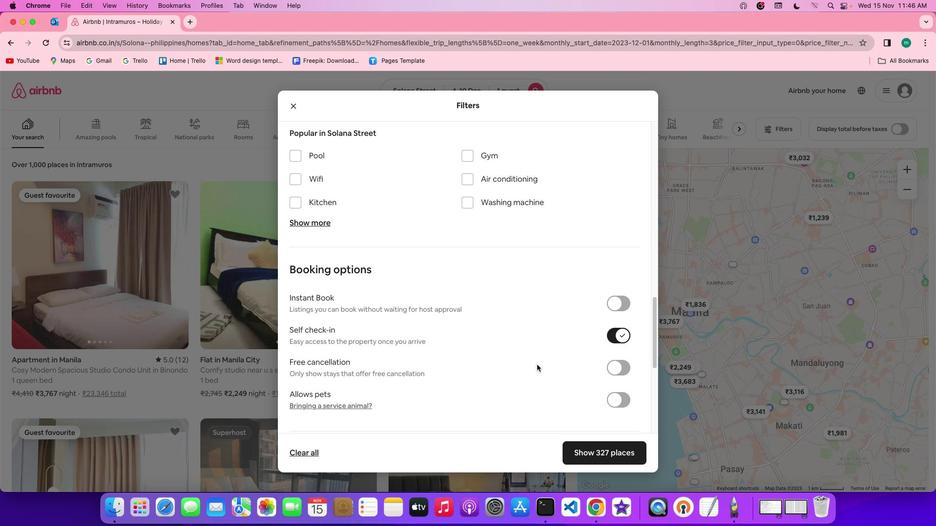 
Action: Mouse scrolled (537, 364) with delta (0, 0)
Screenshot: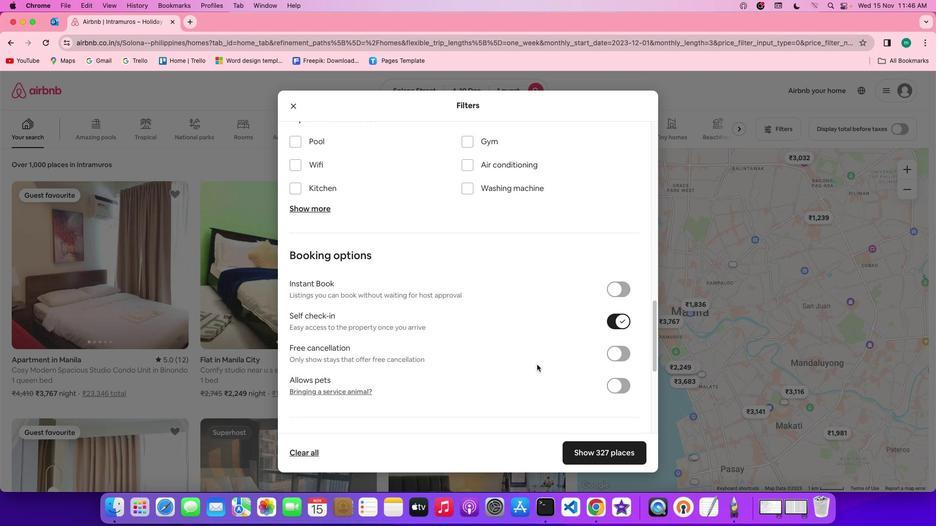 
Action: Mouse scrolled (537, 364) with delta (0, 0)
Screenshot: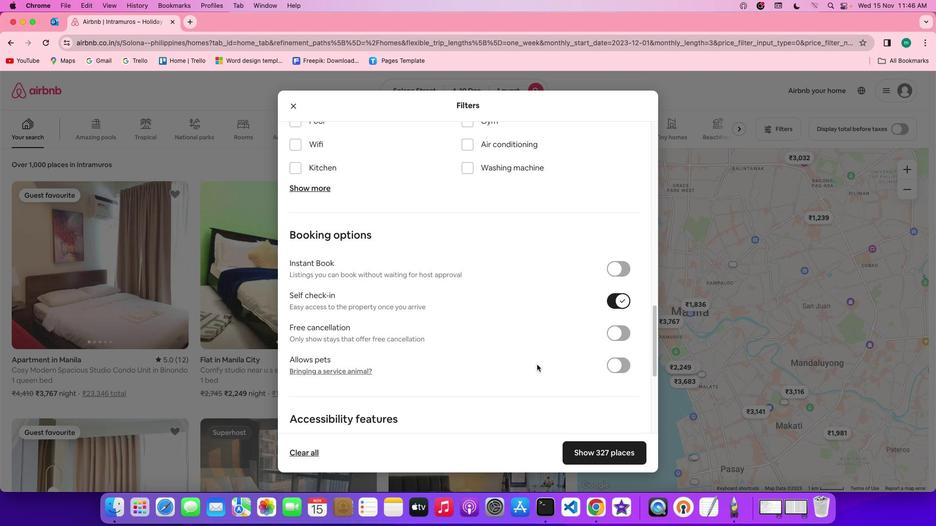 
Action: Mouse scrolled (537, 364) with delta (0, 0)
Screenshot: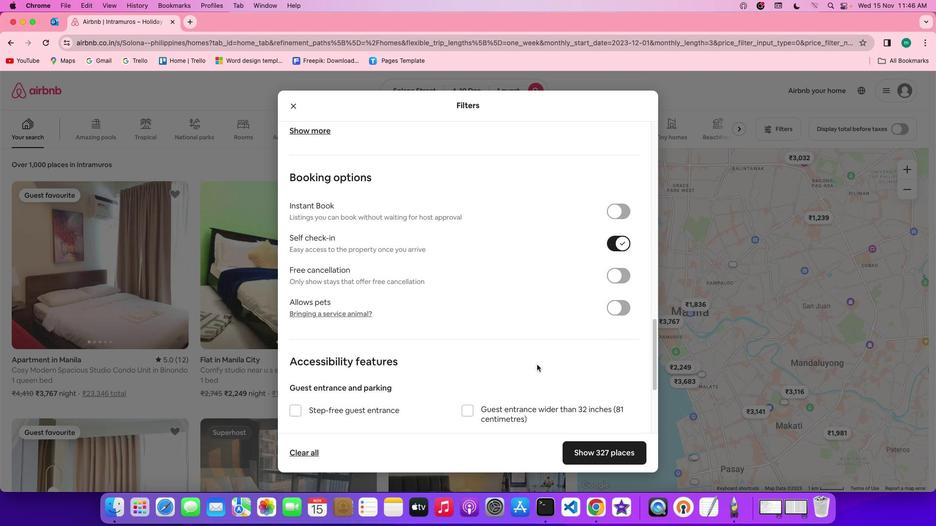 
Action: Mouse scrolled (537, 364) with delta (0, 0)
Screenshot: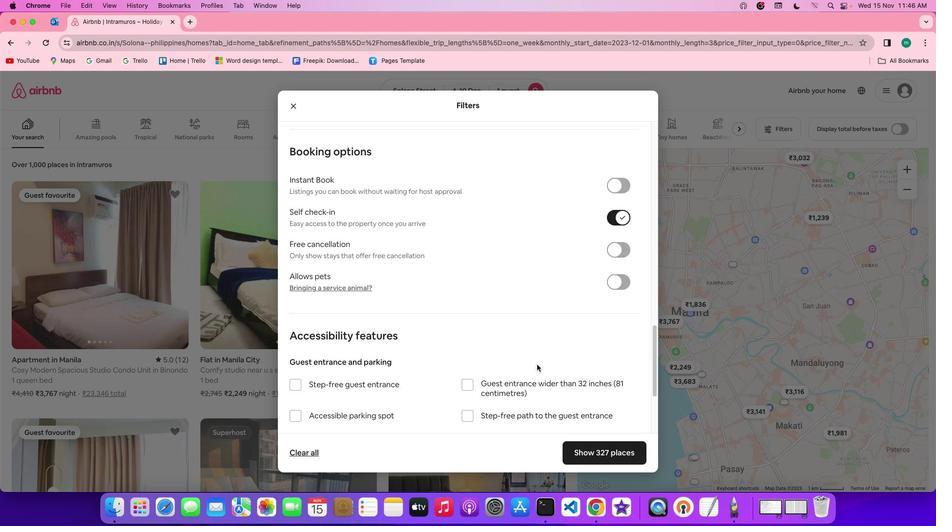 
Action: Mouse scrolled (537, 364) with delta (0, 0)
Screenshot: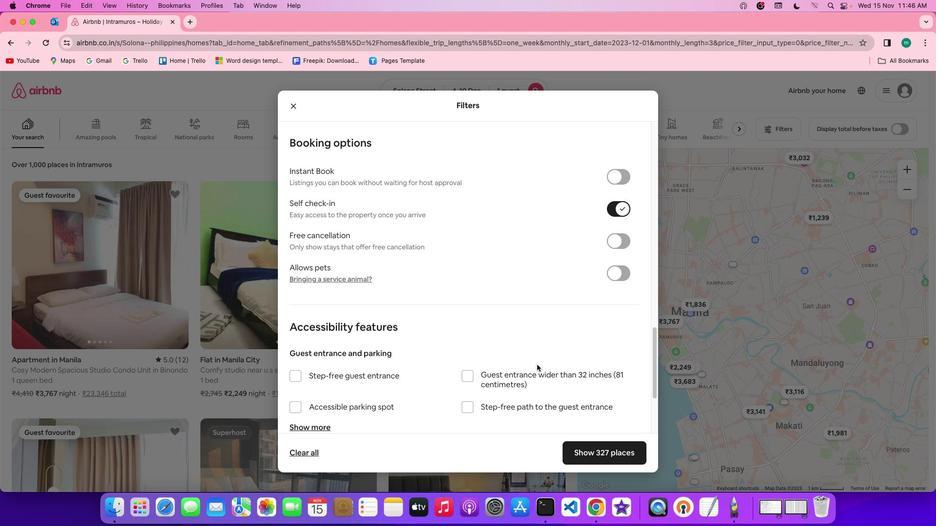 
Action: Mouse scrolled (537, 364) with delta (0, 0)
Screenshot: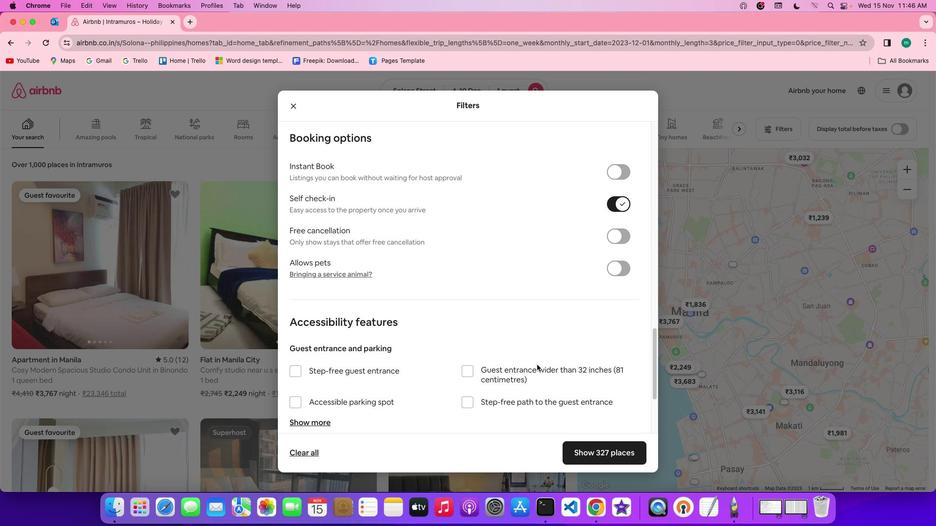 
Action: Mouse scrolled (537, 364) with delta (0, 0)
Screenshot: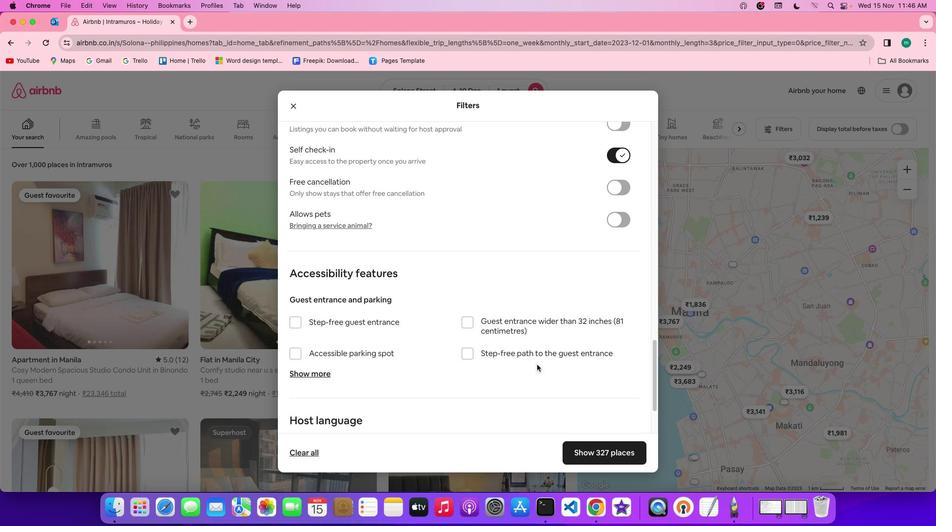 
Action: Mouse moved to (537, 364)
Screenshot: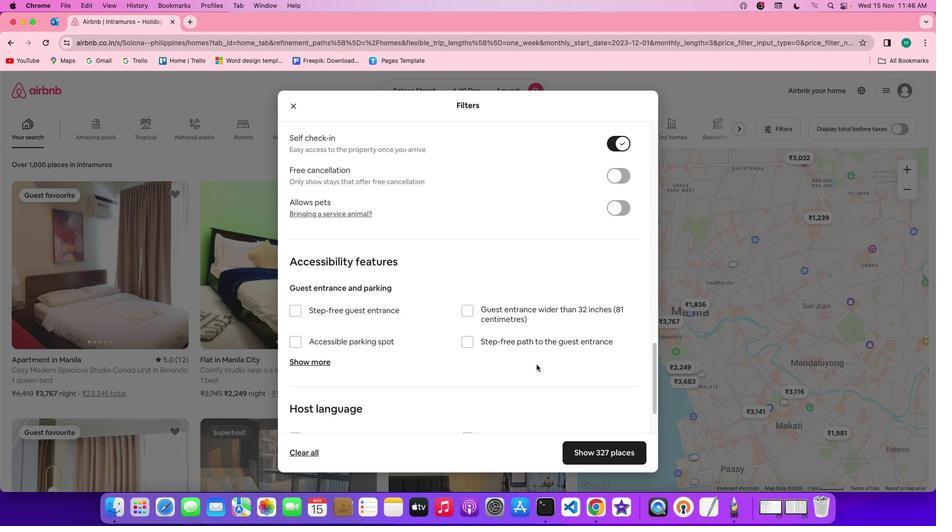 
Action: Mouse scrolled (537, 364) with delta (0, 0)
Screenshot: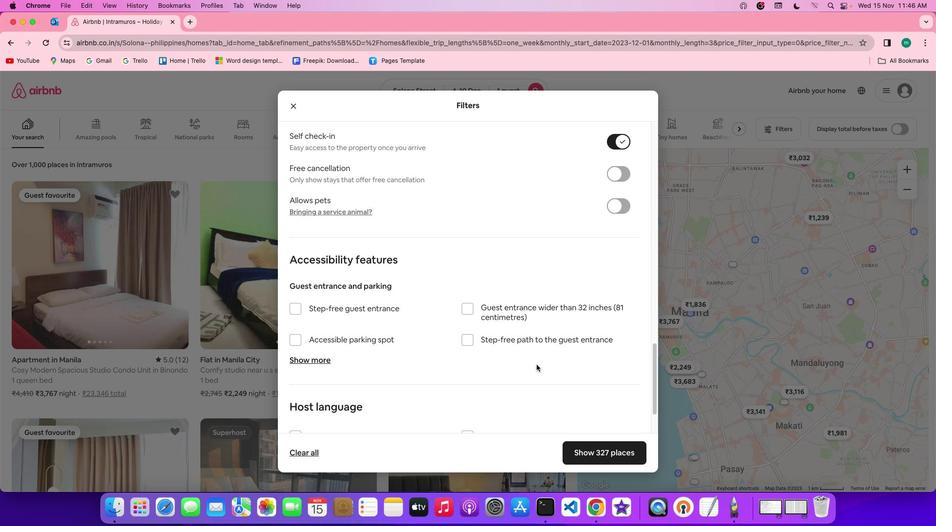 
Action: Mouse scrolled (537, 364) with delta (0, 0)
Screenshot: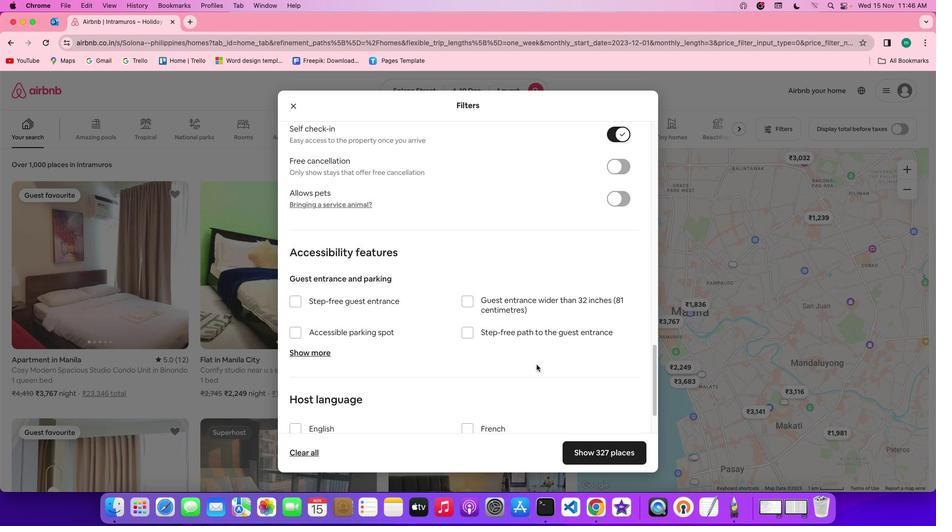 
Action: Mouse scrolled (537, 364) with delta (0, 0)
Screenshot: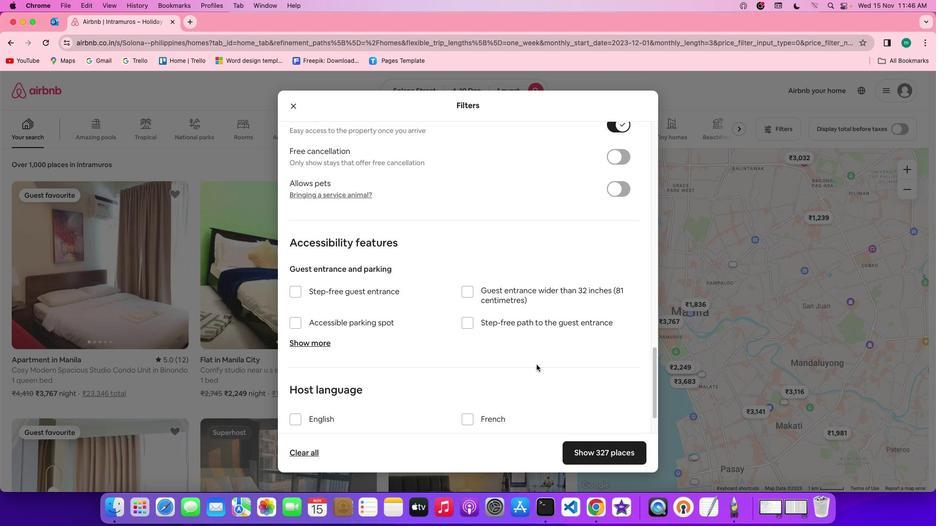
Action: Mouse scrolled (537, 364) with delta (0, 0)
Screenshot: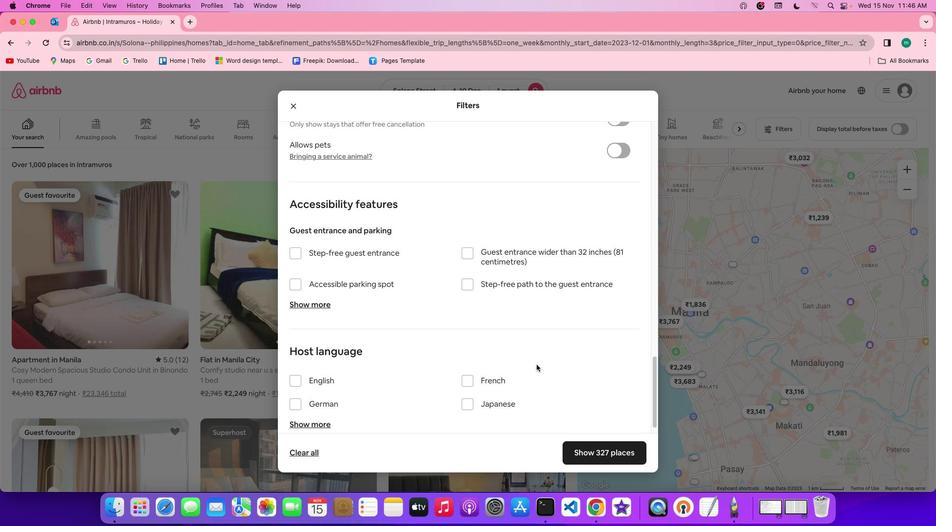 
Action: Mouse scrolled (537, 364) with delta (0, 0)
Screenshot: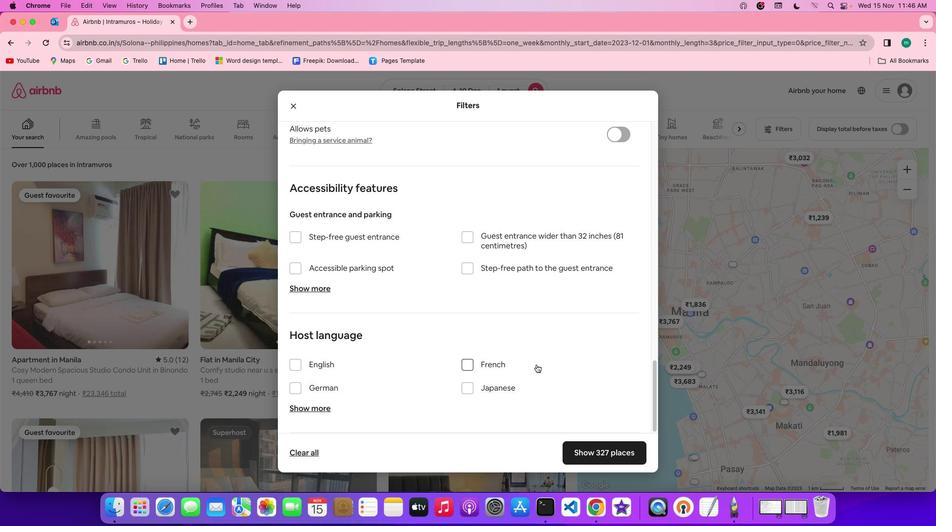 
Action: Mouse scrolled (537, 364) with delta (0, 0)
Screenshot: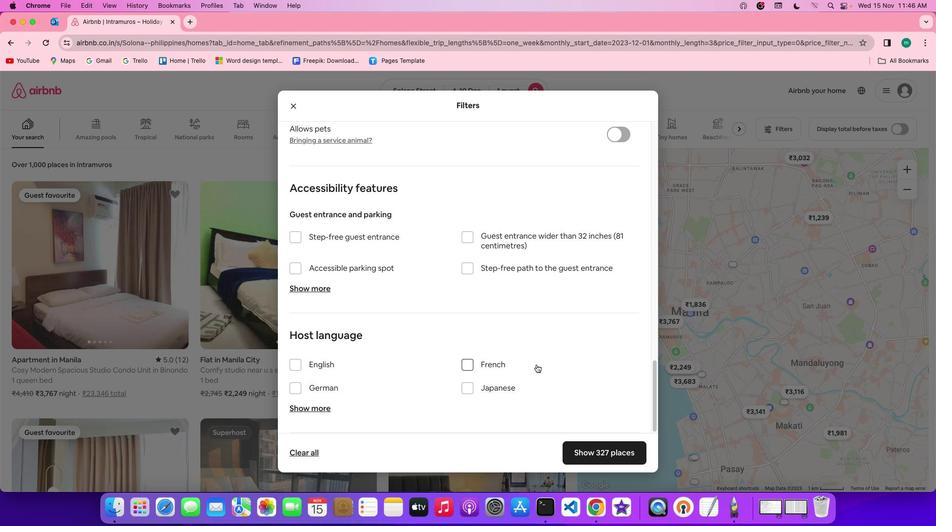 
Action: Mouse scrolled (537, 364) with delta (0, 0)
Screenshot: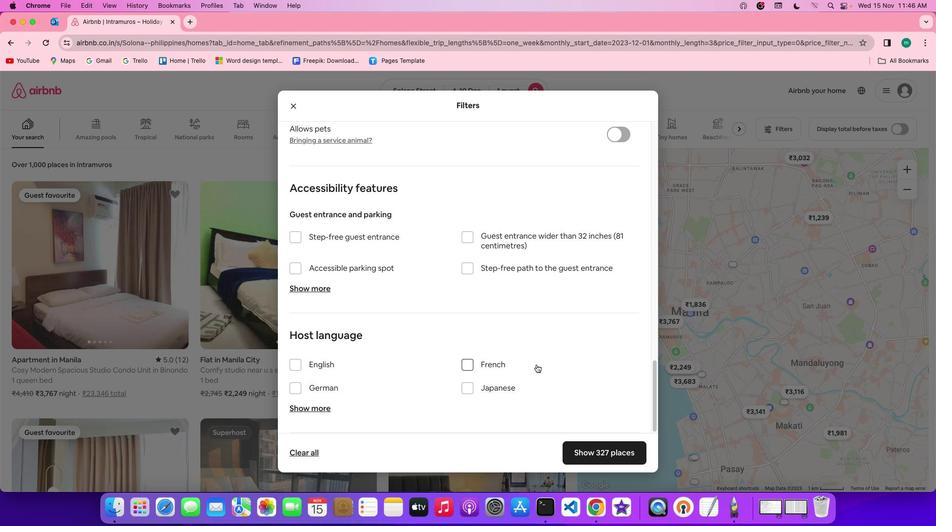 
Action: Mouse scrolled (537, 364) with delta (0, 0)
Screenshot: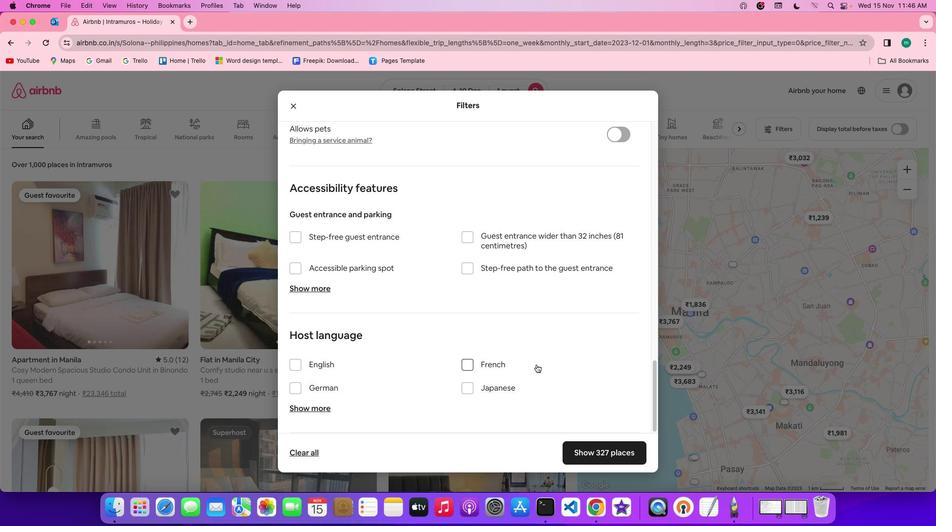 
Action: Mouse scrolled (537, 364) with delta (0, 0)
Screenshot: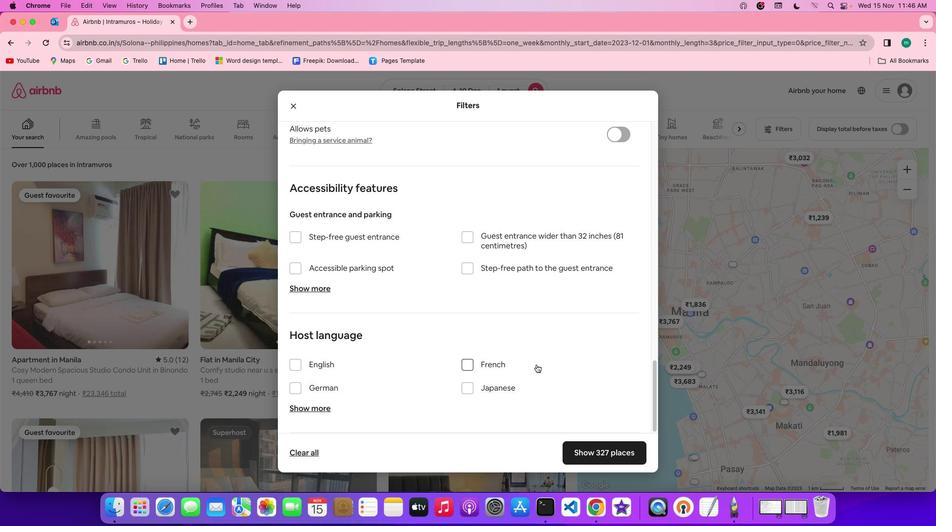 
Action: Mouse scrolled (537, 364) with delta (0, 0)
Screenshot: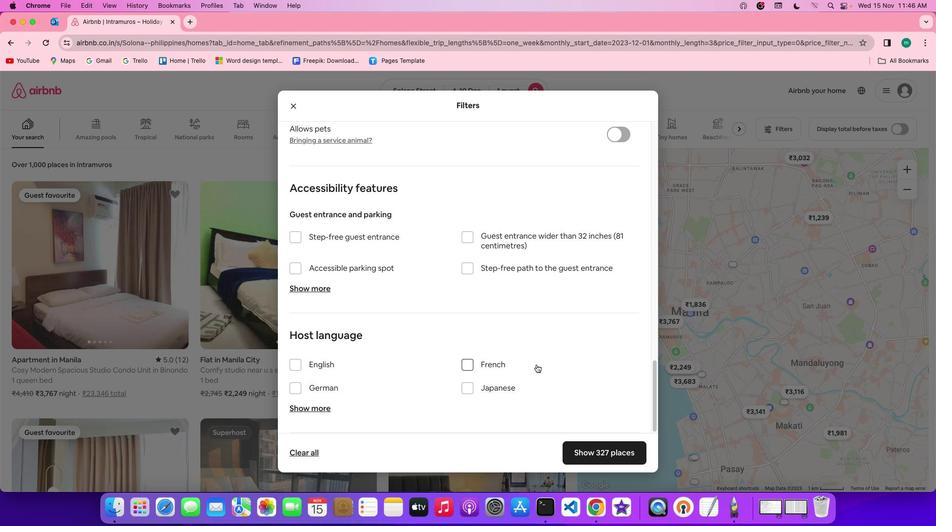 
Action: Mouse scrolled (537, 364) with delta (0, -1)
Screenshot: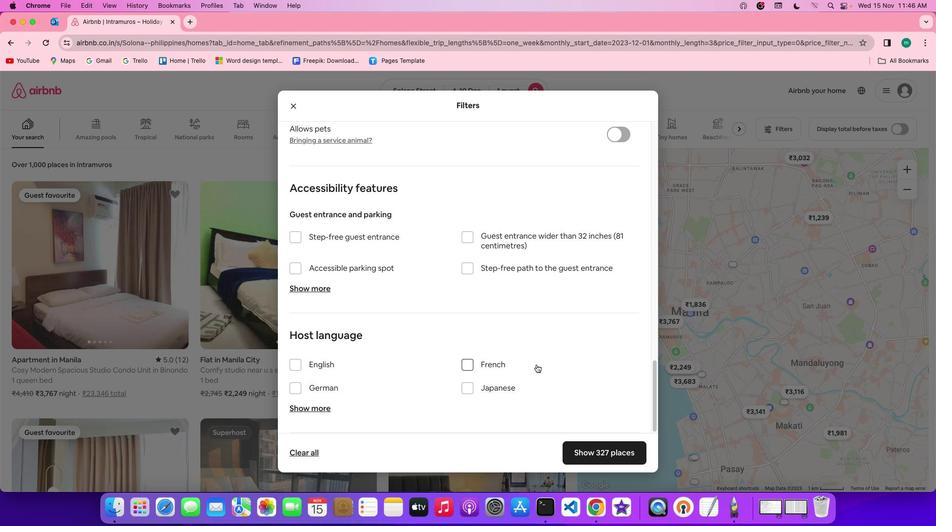 
Action: Mouse scrolled (537, 364) with delta (0, -2)
Screenshot: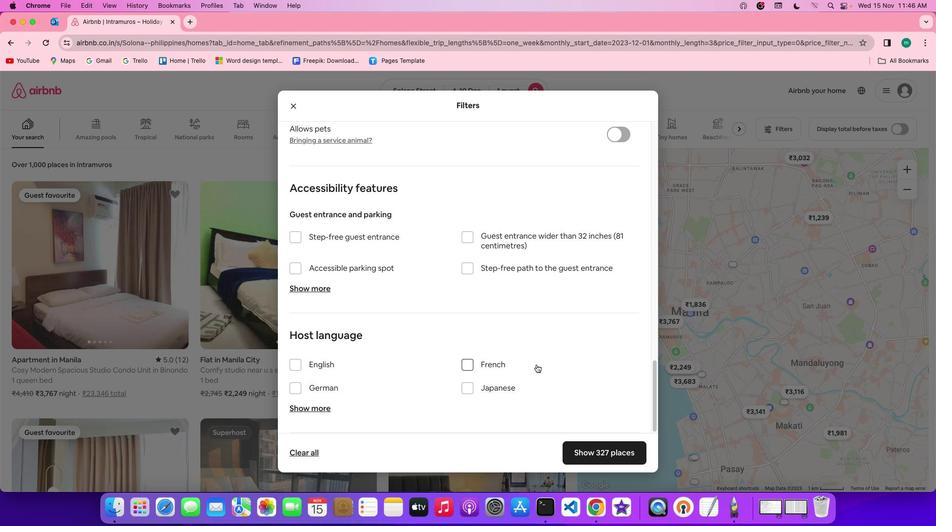 
Action: Mouse scrolled (537, 364) with delta (0, -2)
Screenshot: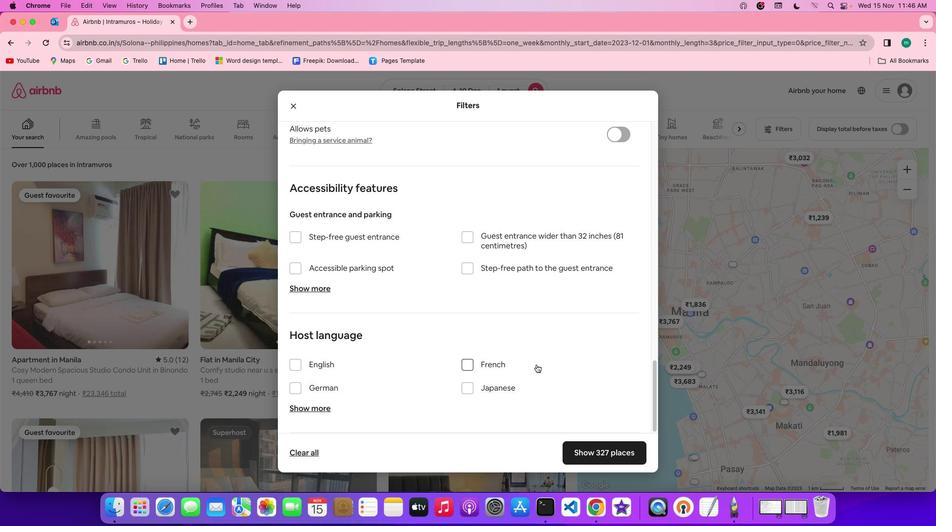 
Action: Mouse moved to (615, 455)
Screenshot: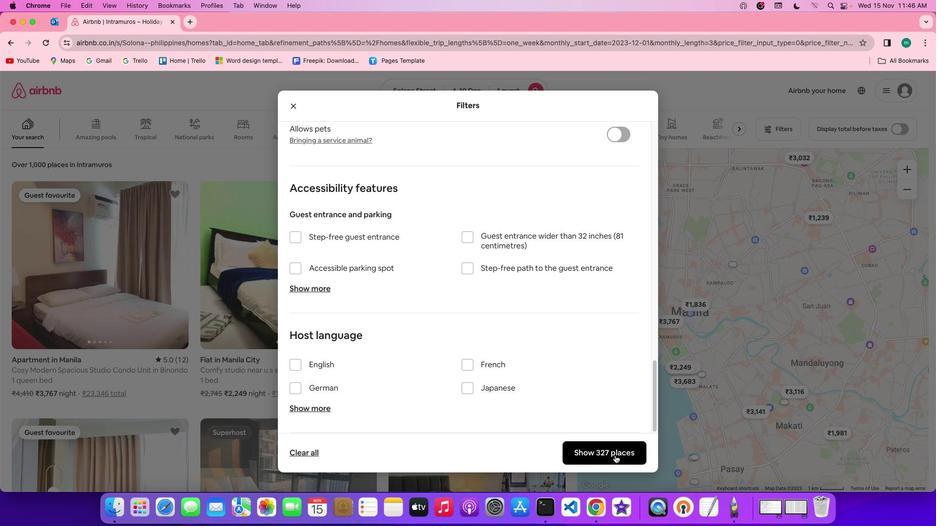 
Action: Mouse pressed left at (615, 455)
Screenshot: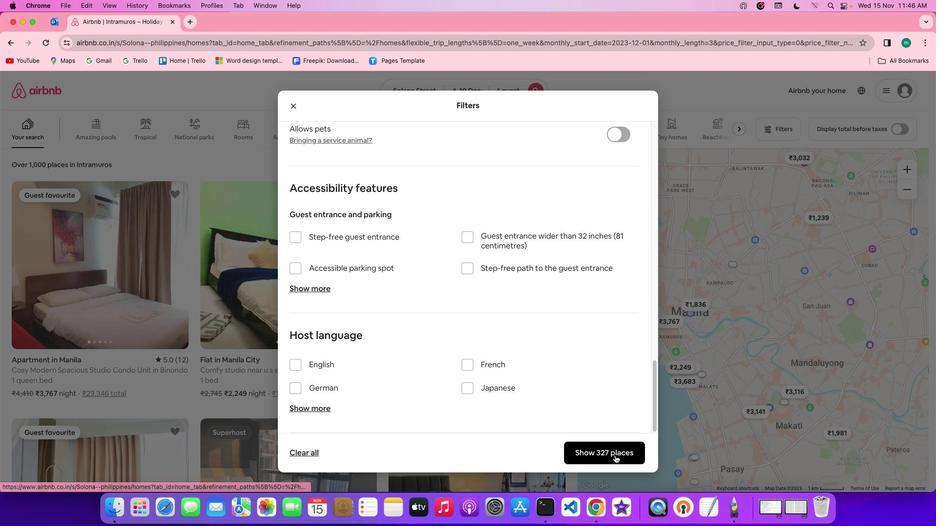 
Action: Mouse moved to (466, 284)
Screenshot: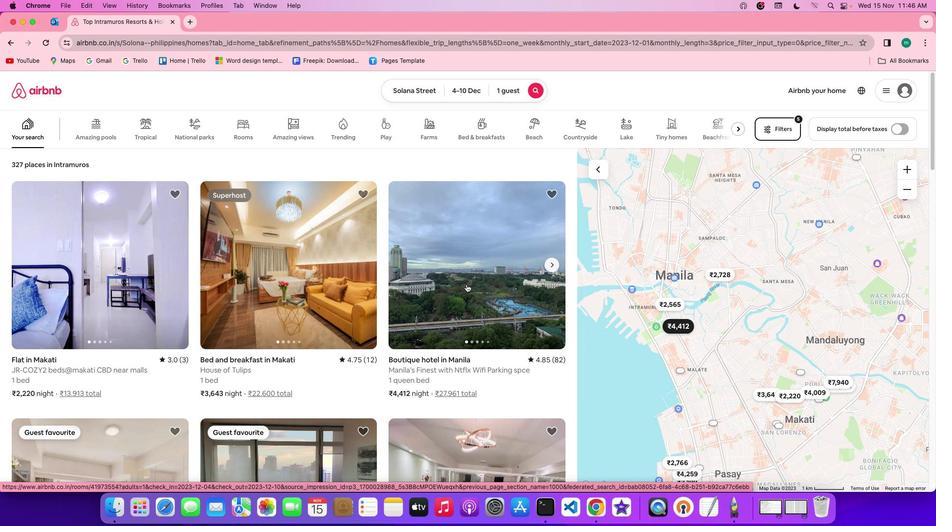 
Action: Mouse pressed left at (466, 284)
Screenshot: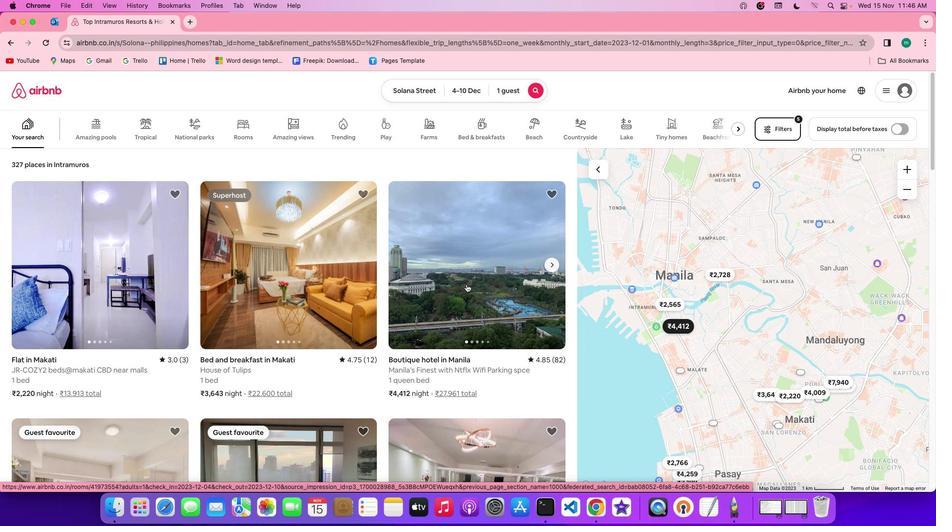 
Action: Mouse moved to (675, 351)
Screenshot: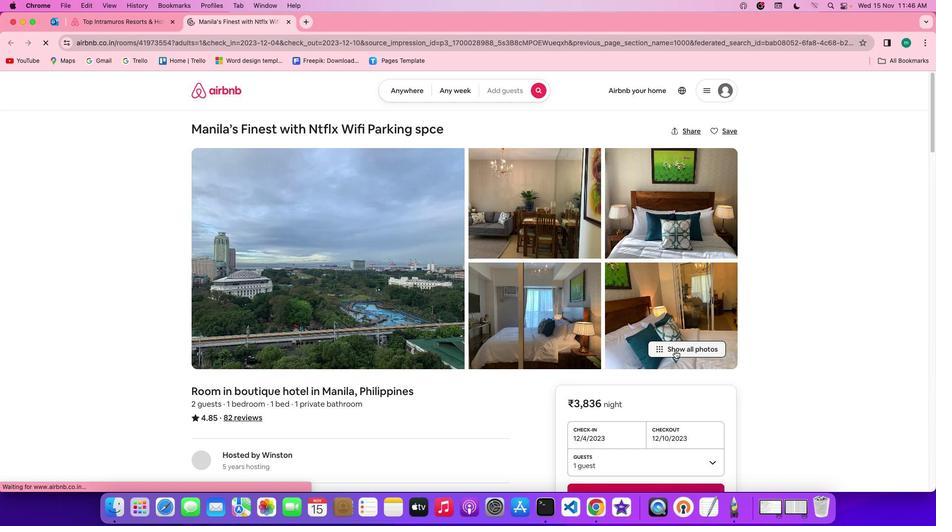 
Action: Mouse pressed left at (675, 351)
Screenshot: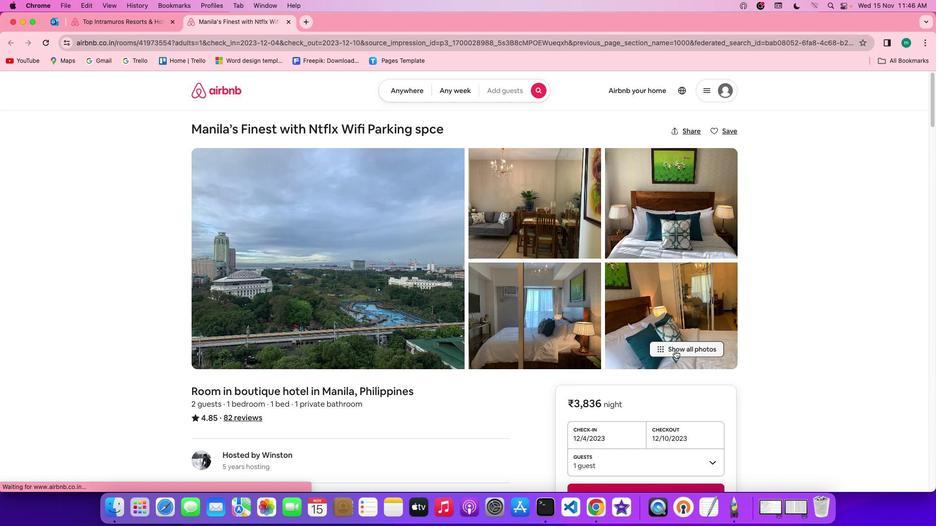 
Action: Mouse moved to (442, 374)
Screenshot: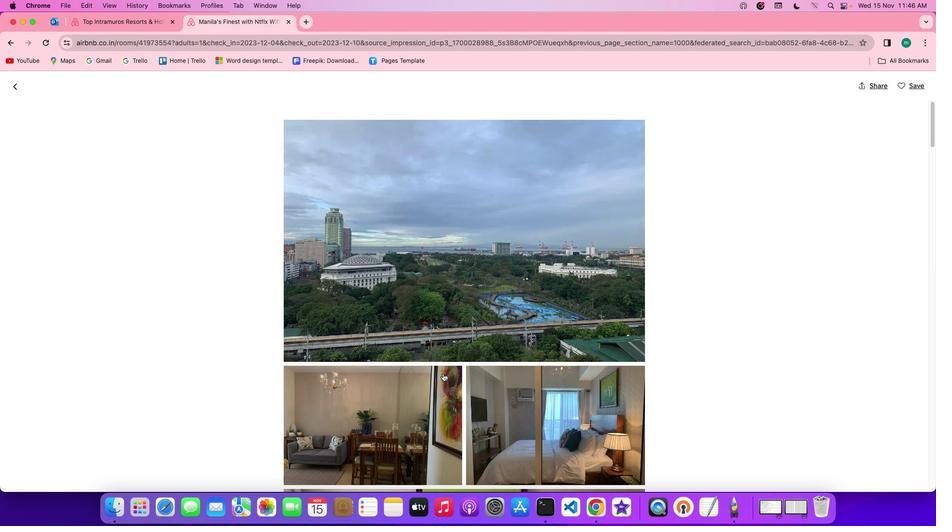 
Action: Mouse scrolled (442, 374) with delta (0, 0)
Screenshot: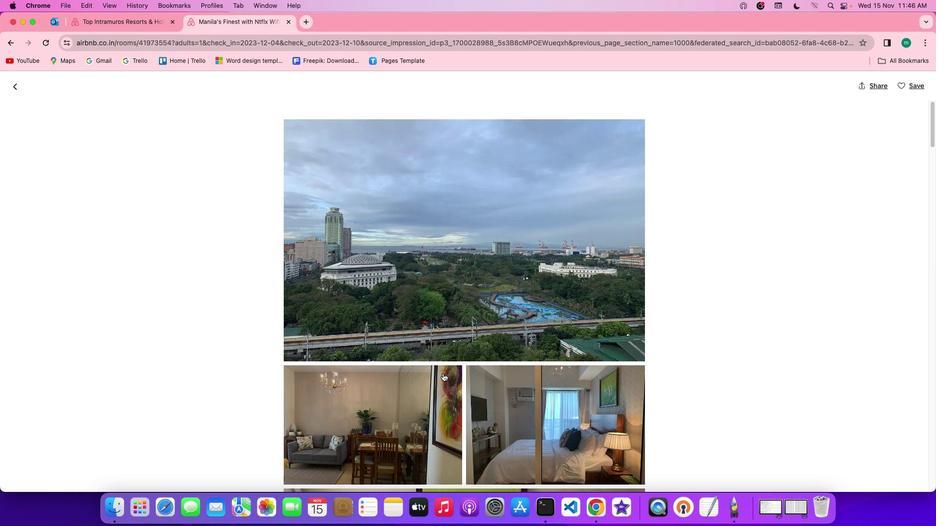 
Action: Mouse scrolled (442, 374) with delta (0, 0)
Screenshot: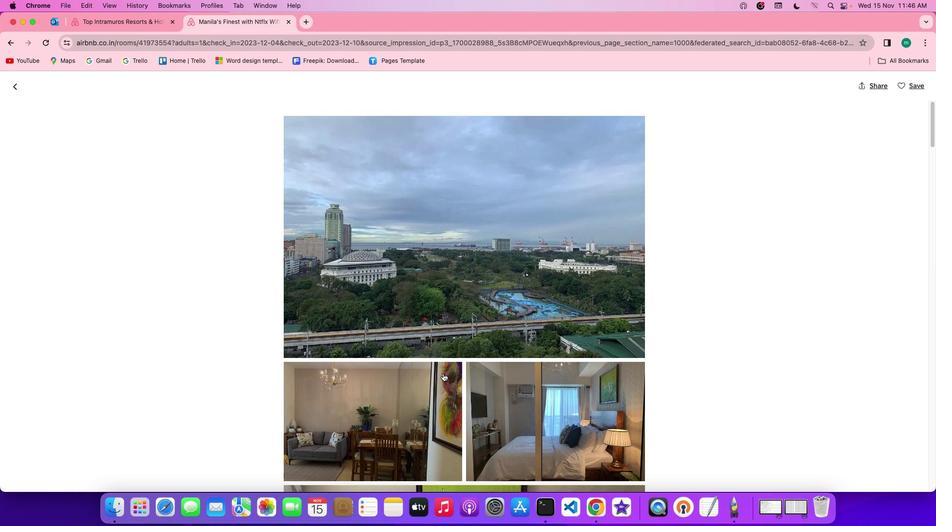 
Action: Mouse scrolled (442, 374) with delta (0, 0)
Screenshot: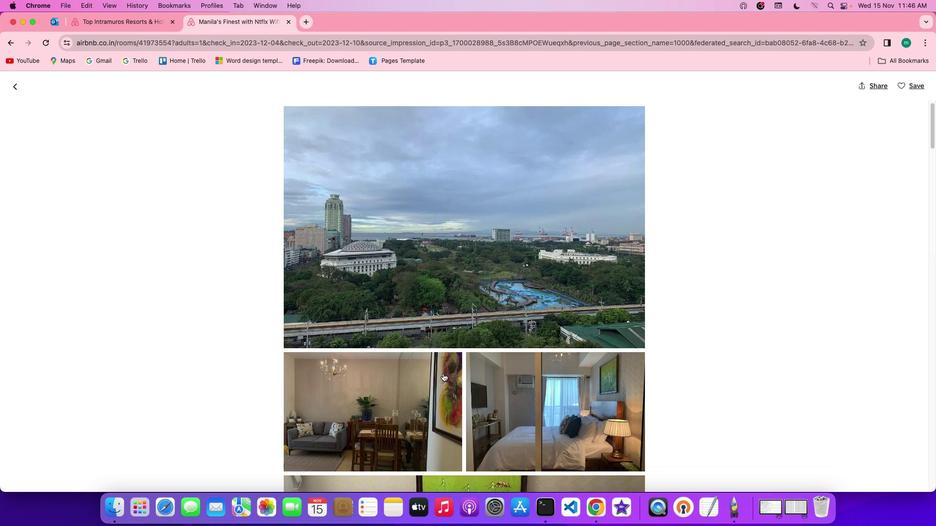 
Action: Mouse scrolled (442, 374) with delta (0, 0)
Screenshot: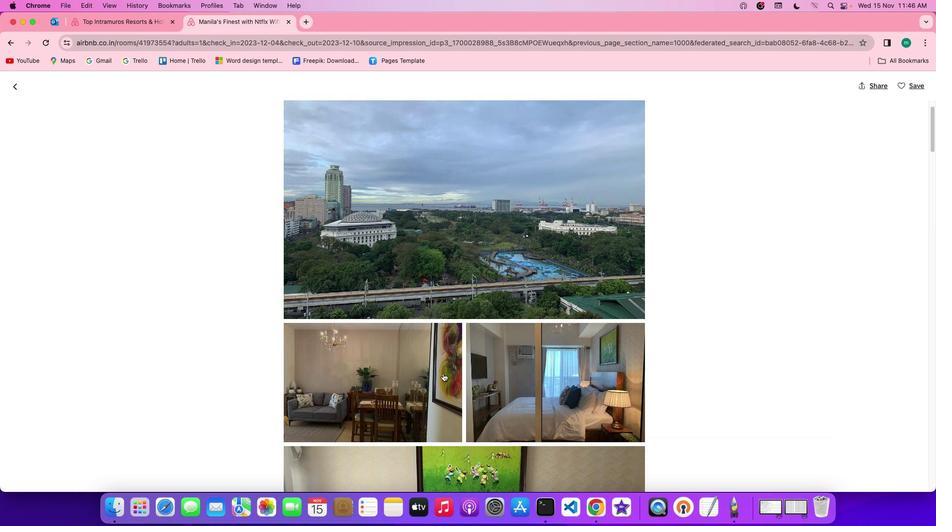 
Action: Mouse scrolled (442, 374) with delta (0, 0)
Screenshot: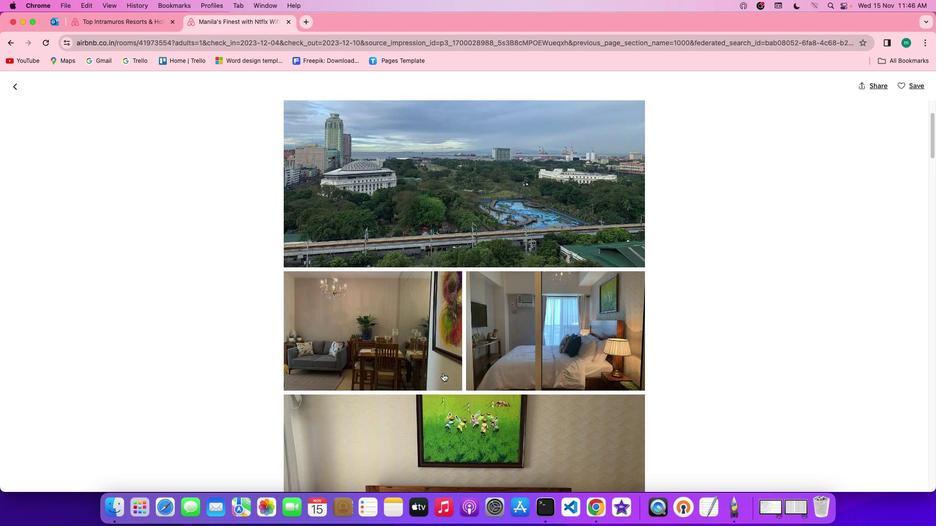 
Action: Mouse scrolled (442, 374) with delta (0, 0)
Screenshot: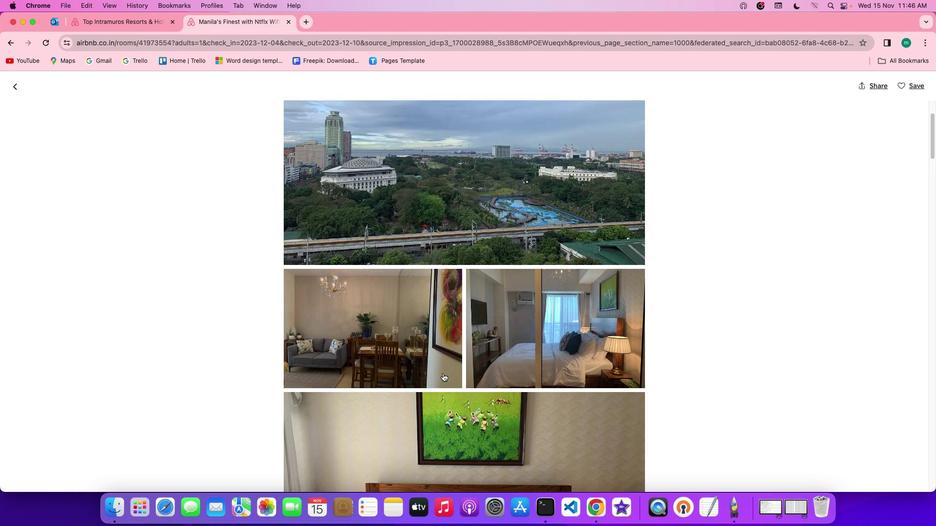 
Action: Mouse scrolled (442, 374) with delta (0, 0)
Screenshot: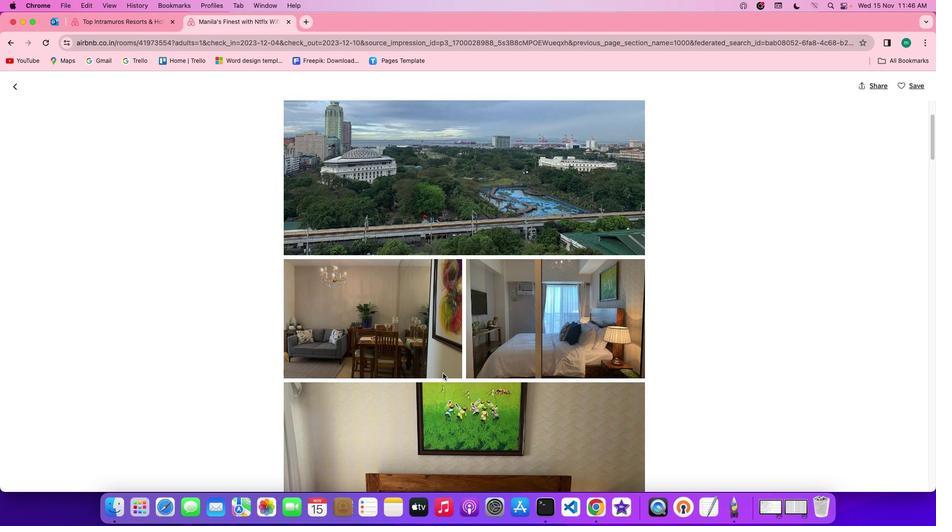 
Action: Mouse scrolled (442, 374) with delta (0, 0)
Screenshot: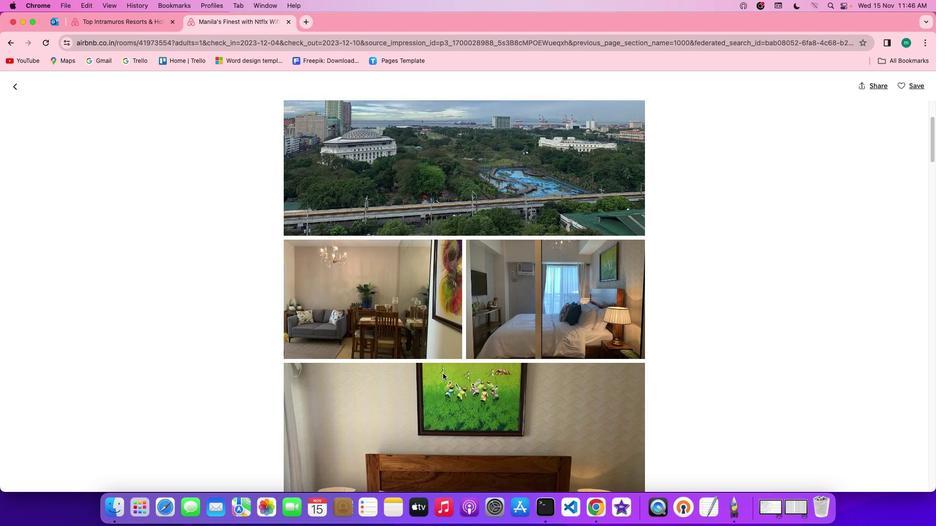 
Action: Mouse scrolled (442, 374) with delta (0, -1)
Screenshot: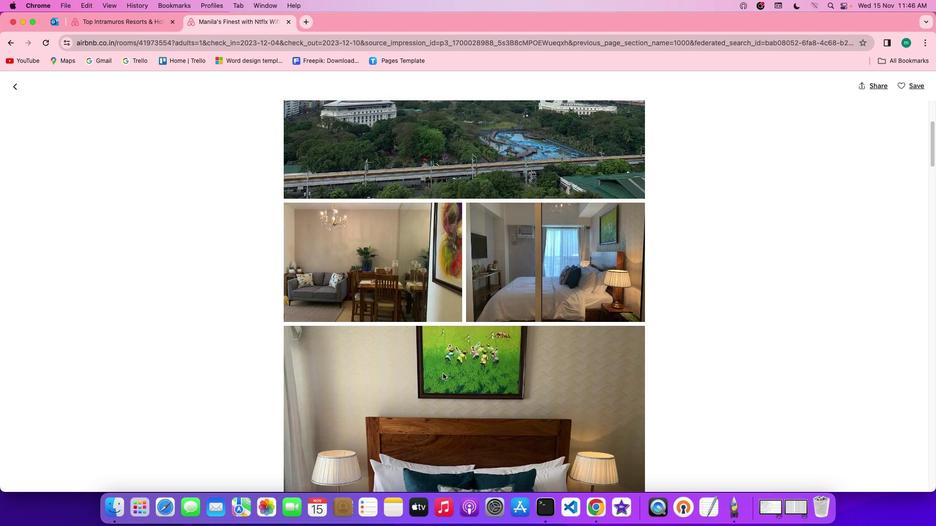 
Action: Mouse scrolled (442, 374) with delta (0, -1)
Screenshot: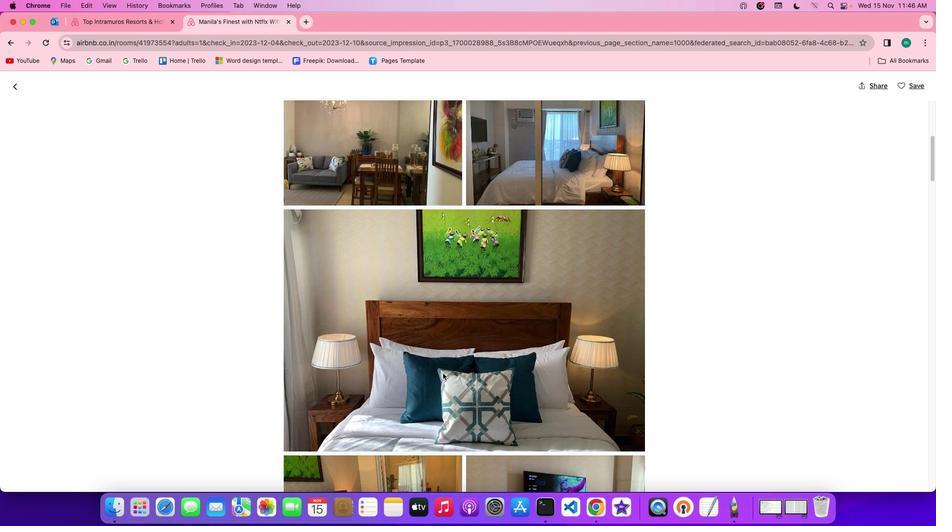 
Action: Mouse scrolled (442, 374) with delta (0, 0)
Screenshot: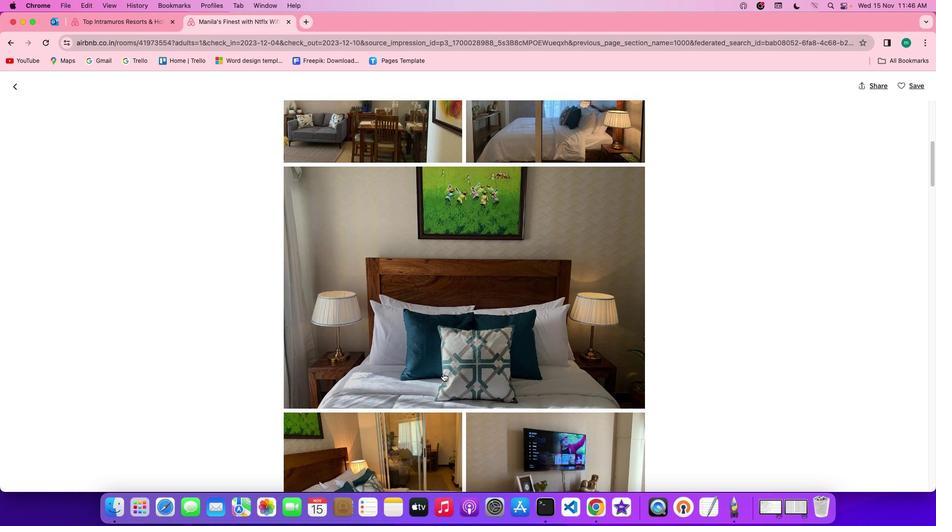 
Action: Mouse scrolled (442, 374) with delta (0, 0)
Screenshot: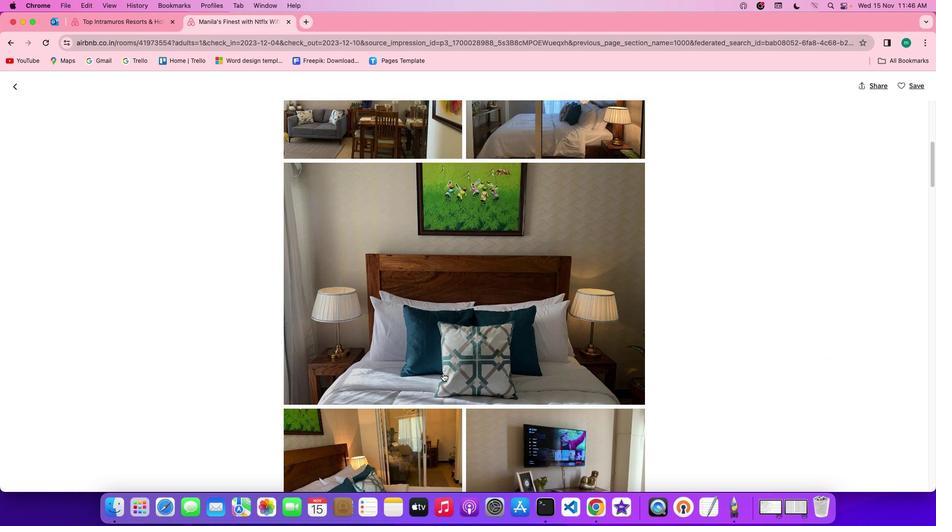 
Action: Mouse scrolled (442, 374) with delta (0, 0)
Screenshot: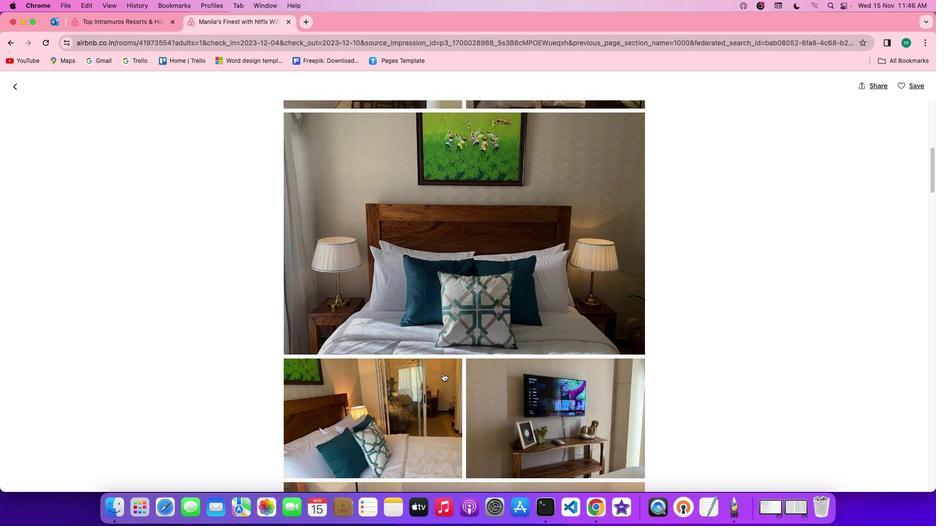 
Action: Mouse scrolled (442, 374) with delta (0, -1)
Screenshot: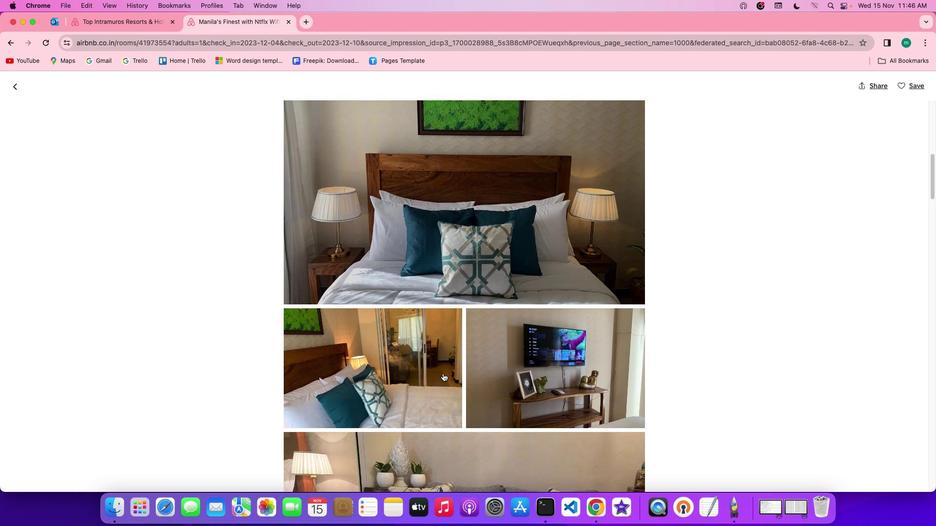 
Action: Mouse scrolled (442, 374) with delta (0, -1)
Screenshot: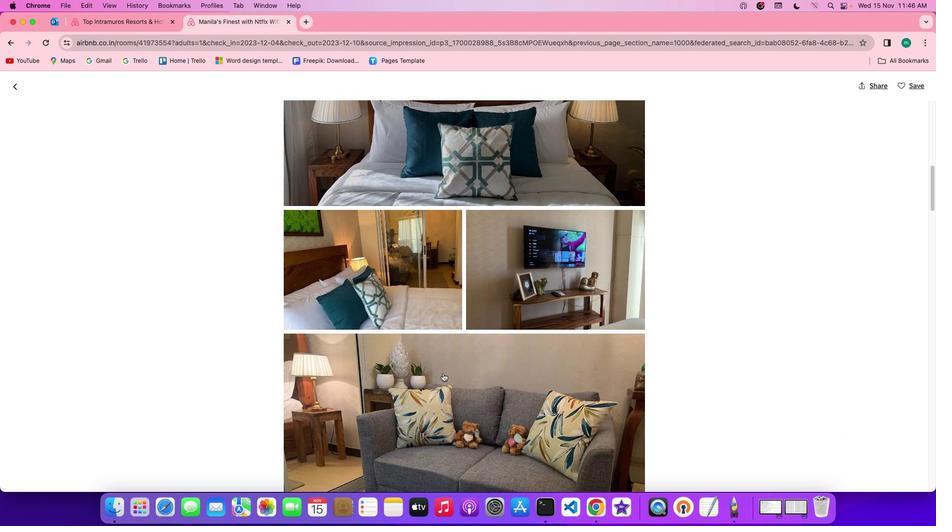 
Action: Mouse scrolled (442, 374) with delta (0, 0)
Screenshot: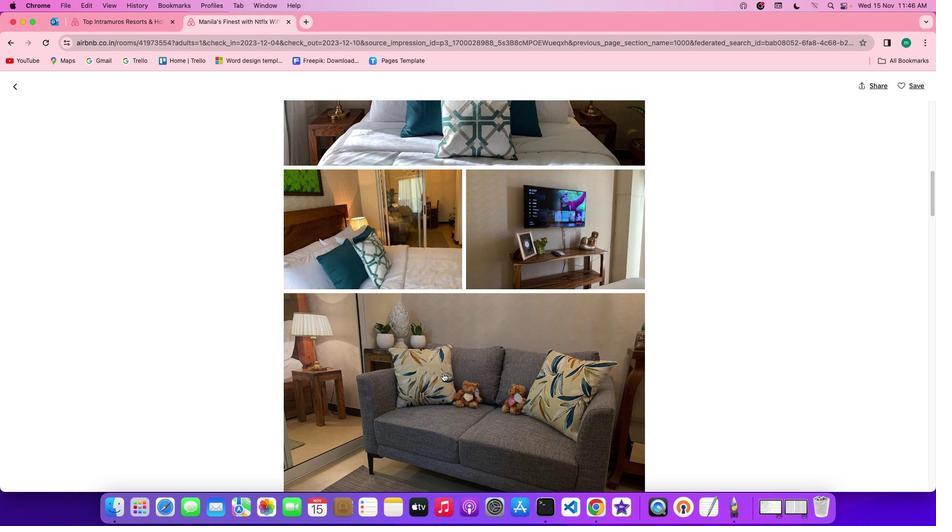 
Action: Mouse scrolled (442, 374) with delta (0, 0)
Screenshot: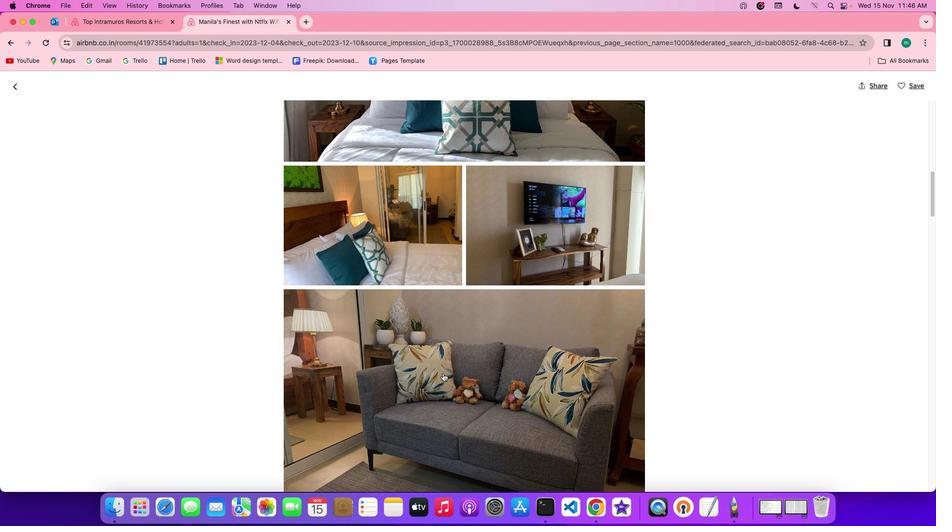 
Action: Mouse scrolled (442, 374) with delta (0, 0)
Screenshot: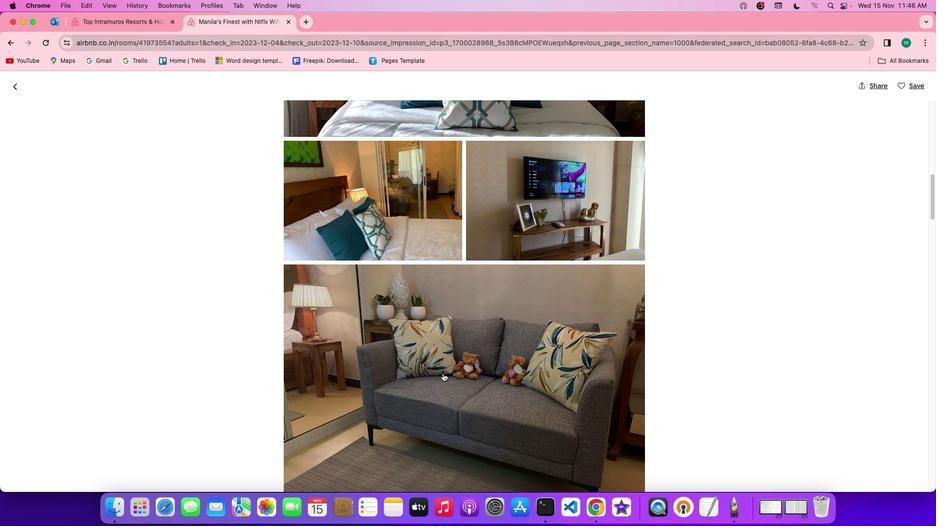 
Action: Mouse scrolled (442, 374) with delta (0, -1)
Screenshot: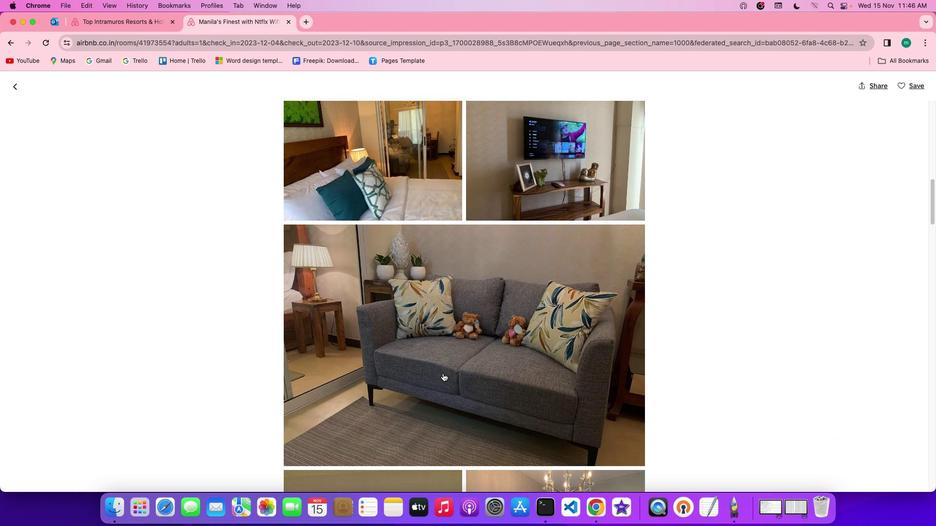 
Action: Mouse scrolled (442, 374) with delta (0, -1)
Screenshot: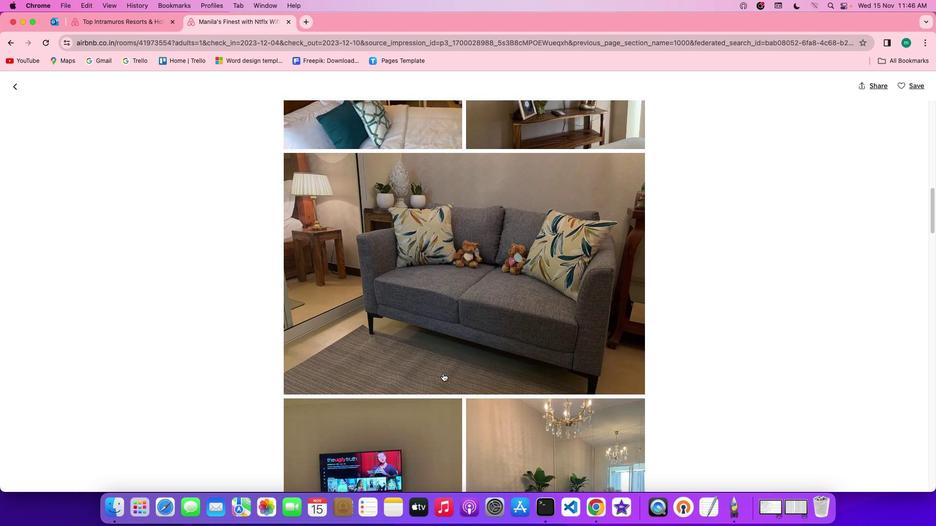 
Action: Mouse scrolled (442, 374) with delta (0, 0)
Screenshot: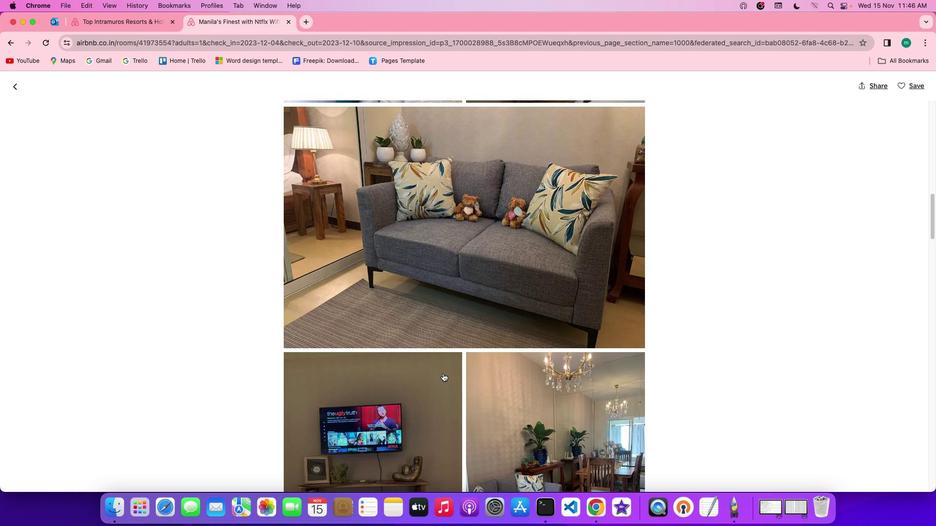 
Action: Mouse scrolled (442, 374) with delta (0, 0)
Screenshot: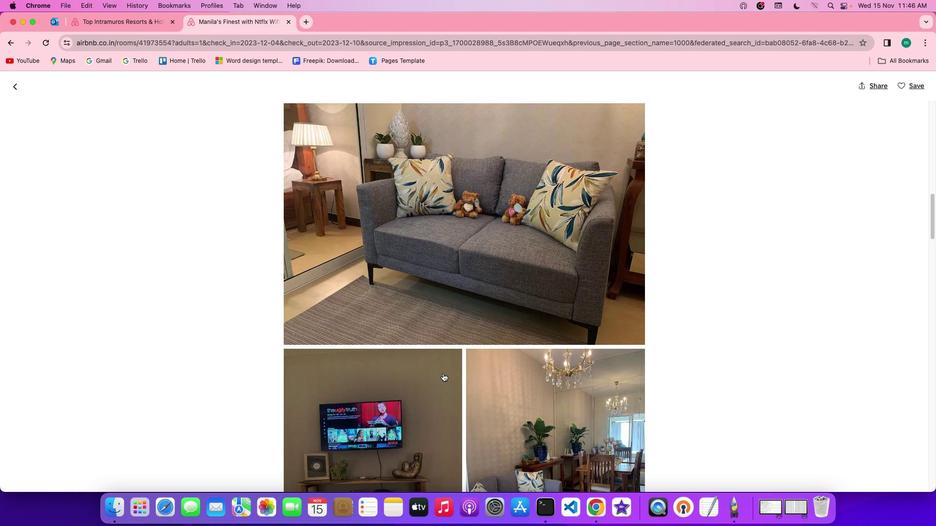 
Action: Mouse scrolled (442, 374) with delta (0, 0)
Screenshot: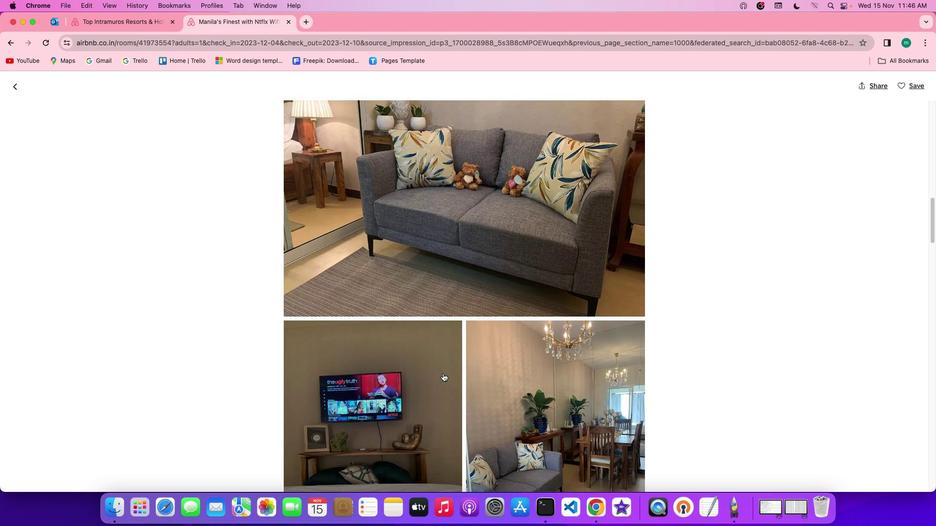 
Action: Mouse scrolled (442, 374) with delta (0, -1)
Screenshot: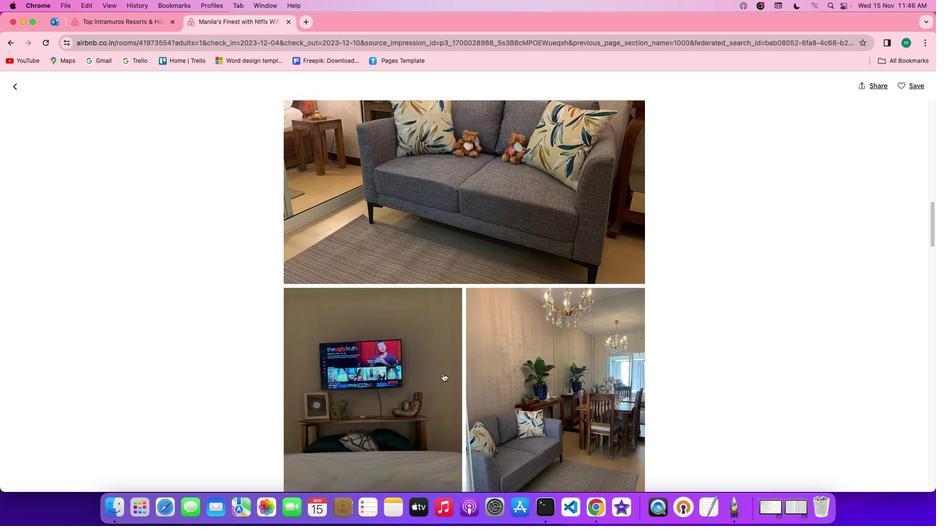 
Action: Mouse scrolled (442, 374) with delta (0, -1)
Screenshot: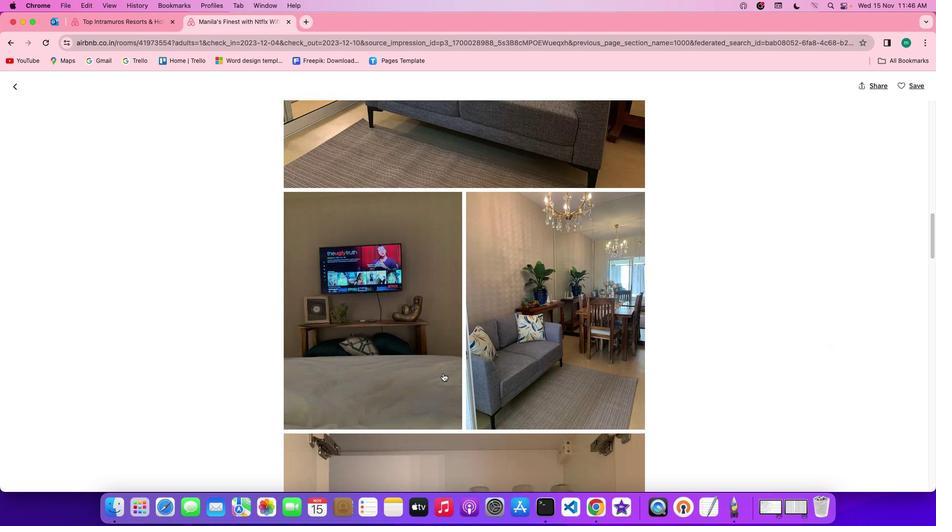 
Action: Mouse scrolled (442, 374) with delta (0, 0)
Screenshot: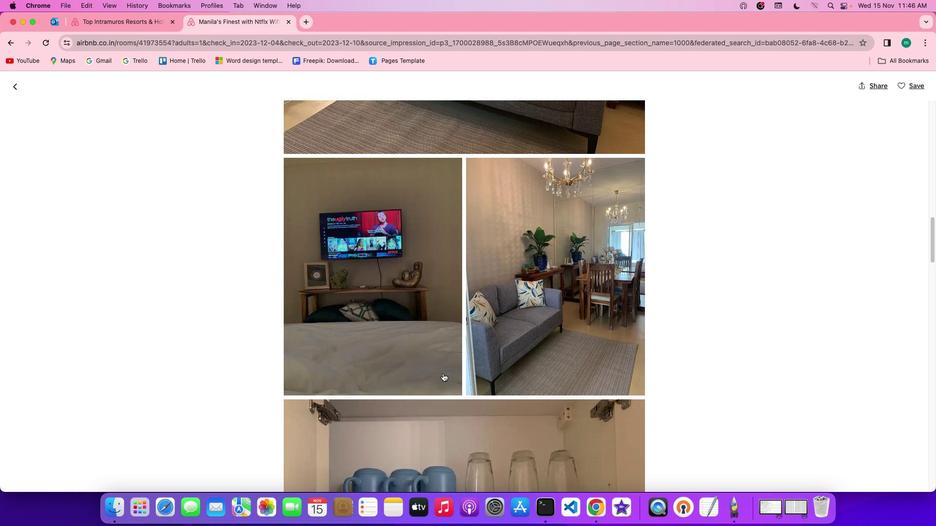 
Action: Mouse scrolled (442, 374) with delta (0, 0)
Screenshot: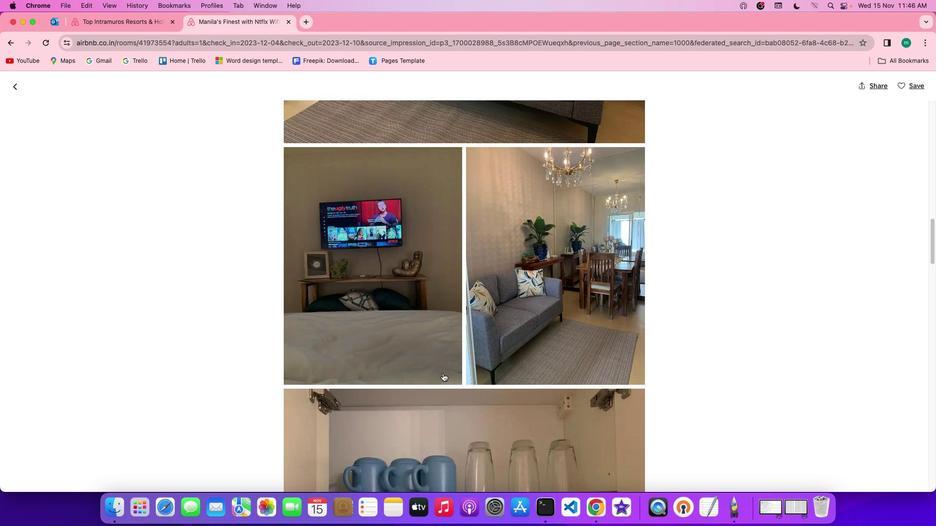 
Action: Mouse scrolled (442, 374) with delta (0, 0)
Screenshot: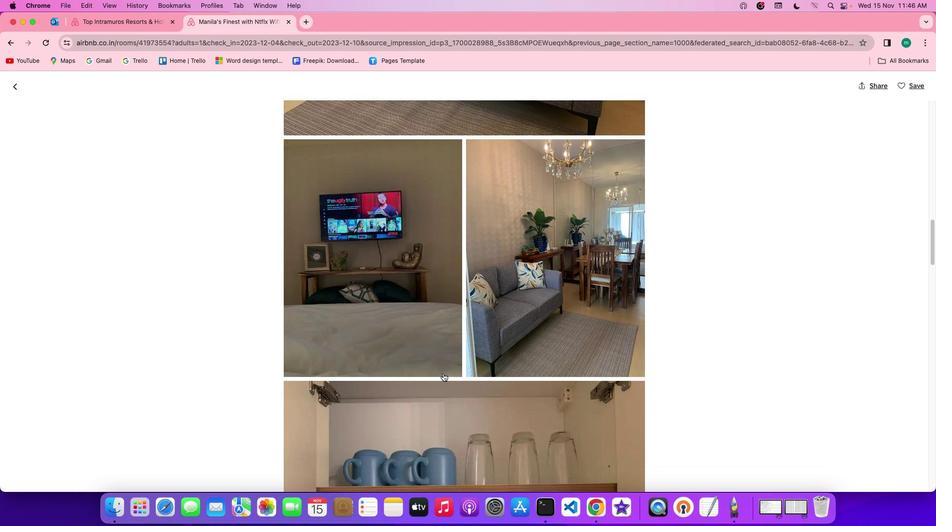 
Action: Mouse scrolled (442, 374) with delta (0, -1)
Screenshot: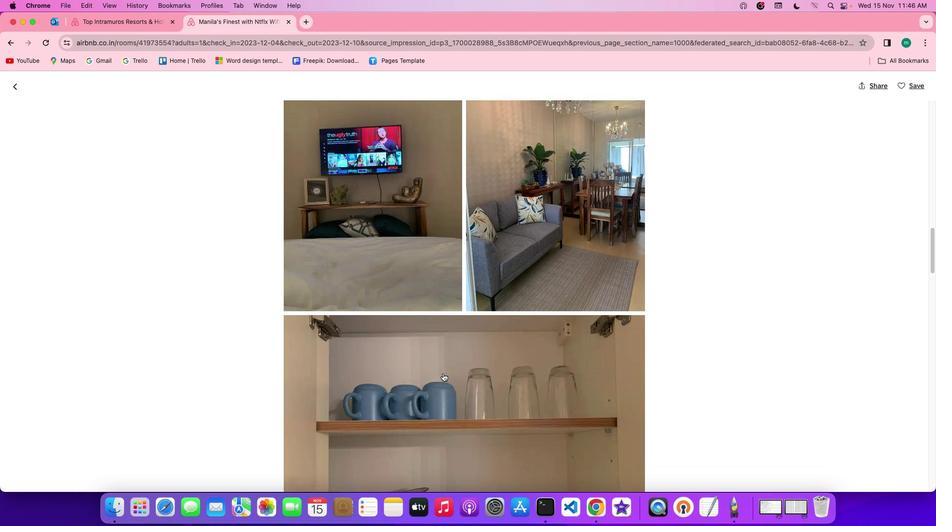 
Action: Mouse scrolled (442, 374) with delta (0, -1)
Screenshot: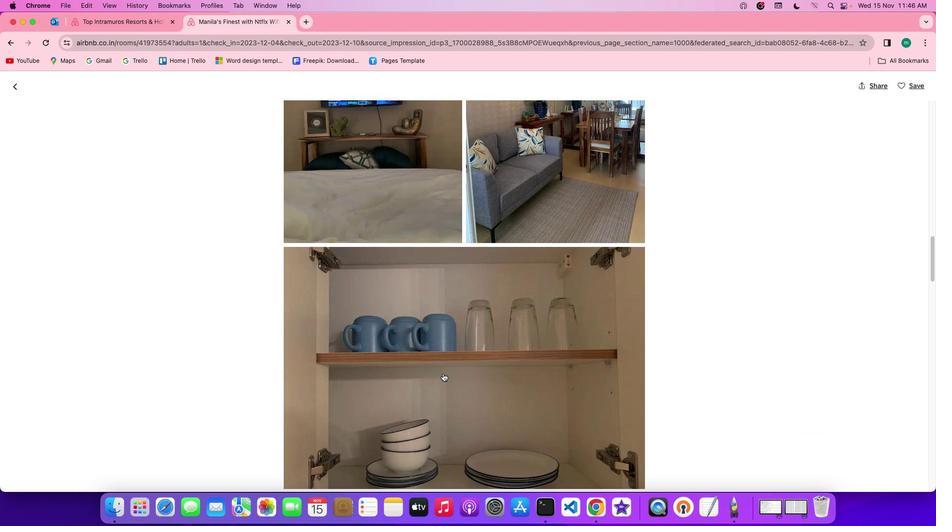 
Action: Mouse scrolled (442, 374) with delta (0, 0)
Screenshot: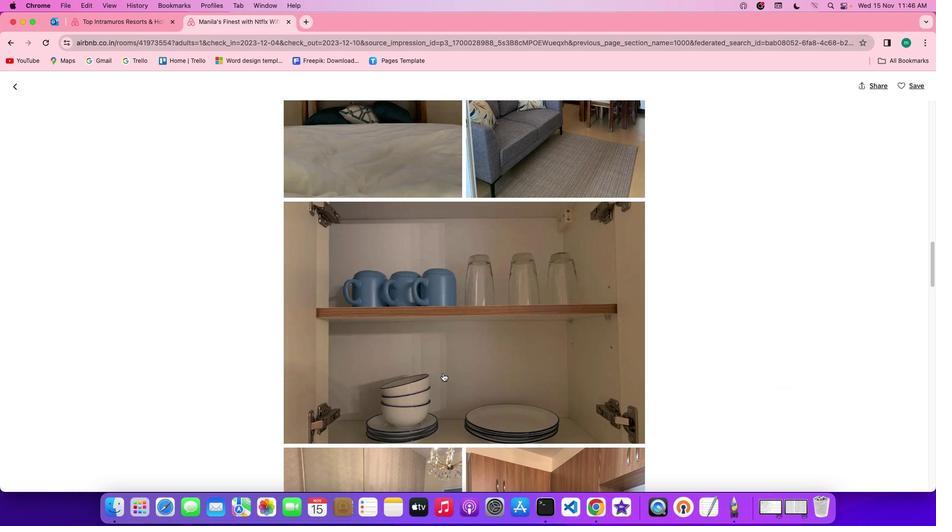 
Action: Mouse scrolled (442, 374) with delta (0, 0)
Screenshot: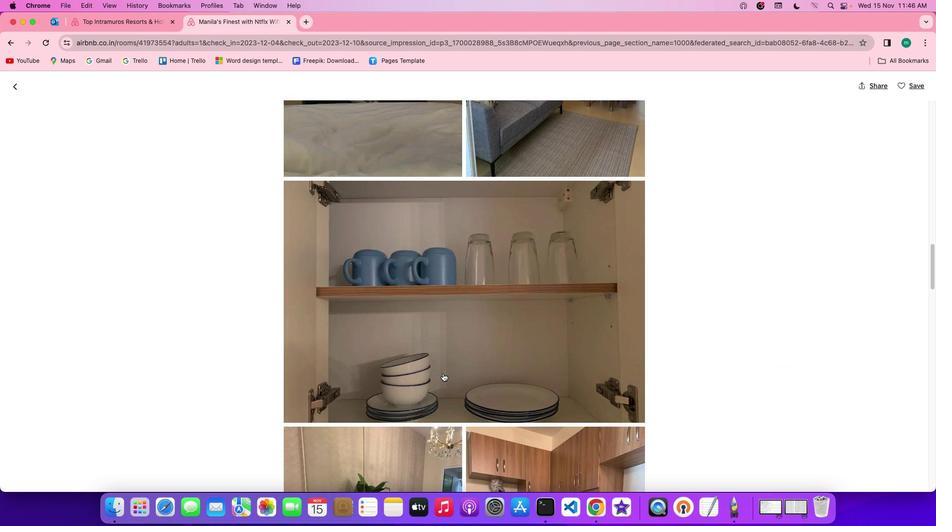 
Action: Mouse scrolled (442, 374) with delta (0, 0)
Screenshot: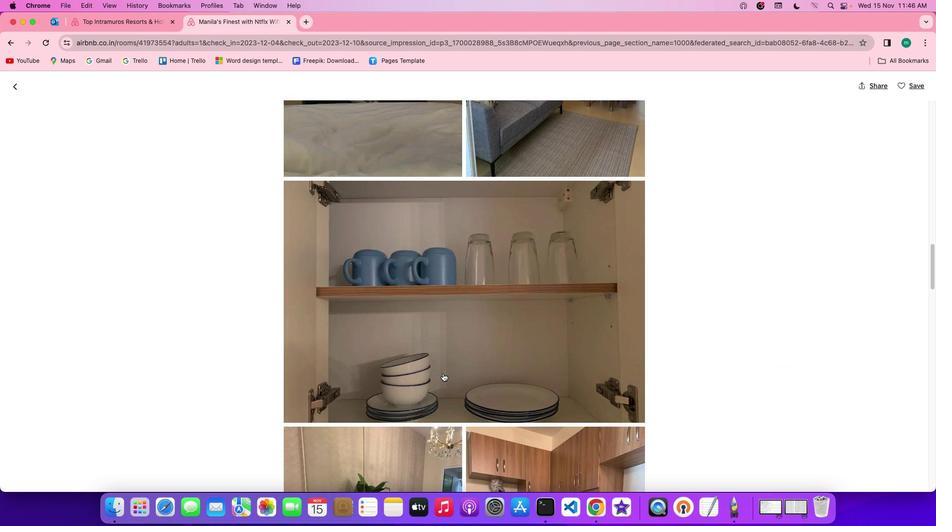 
Action: Mouse scrolled (442, 374) with delta (0, -1)
Screenshot: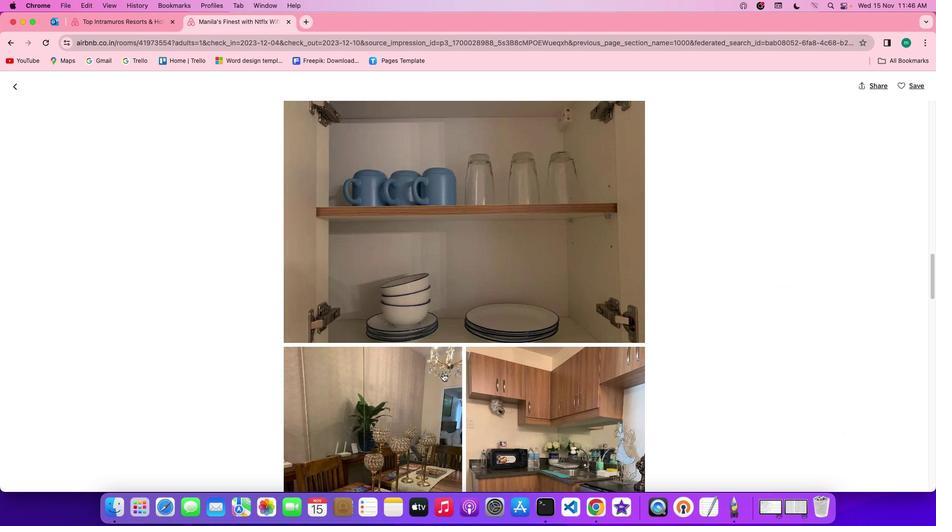 
Action: Mouse scrolled (442, 374) with delta (0, -1)
Screenshot: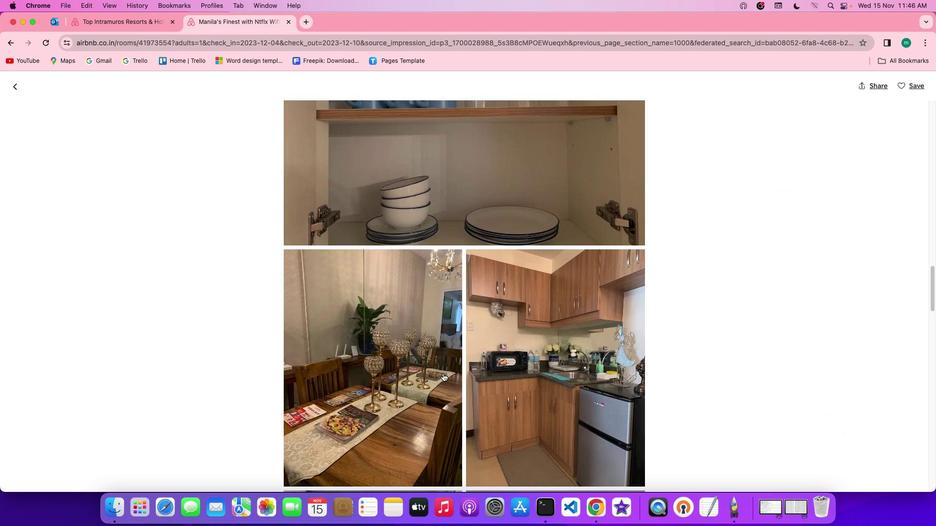 
Action: Mouse scrolled (442, 374) with delta (0, 0)
Screenshot: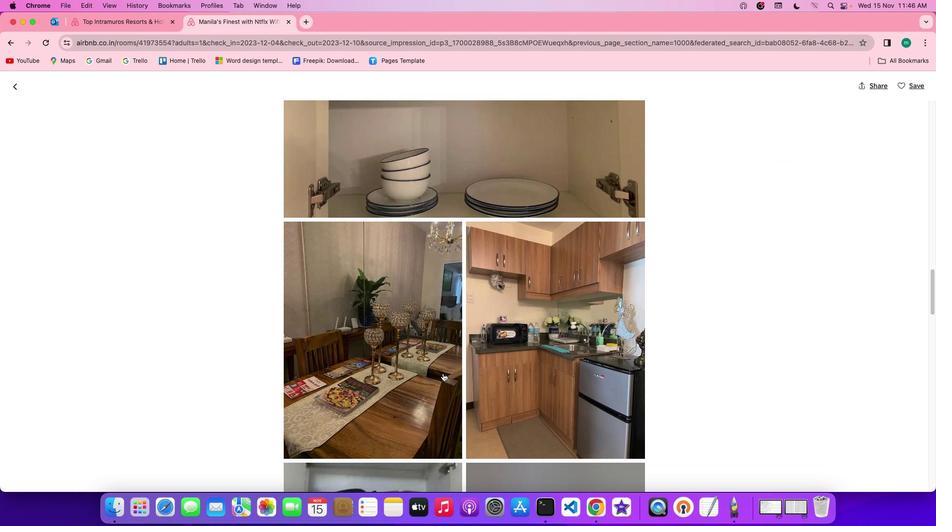 
Action: Mouse scrolled (442, 374) with delta (0, 0)
Screenshot: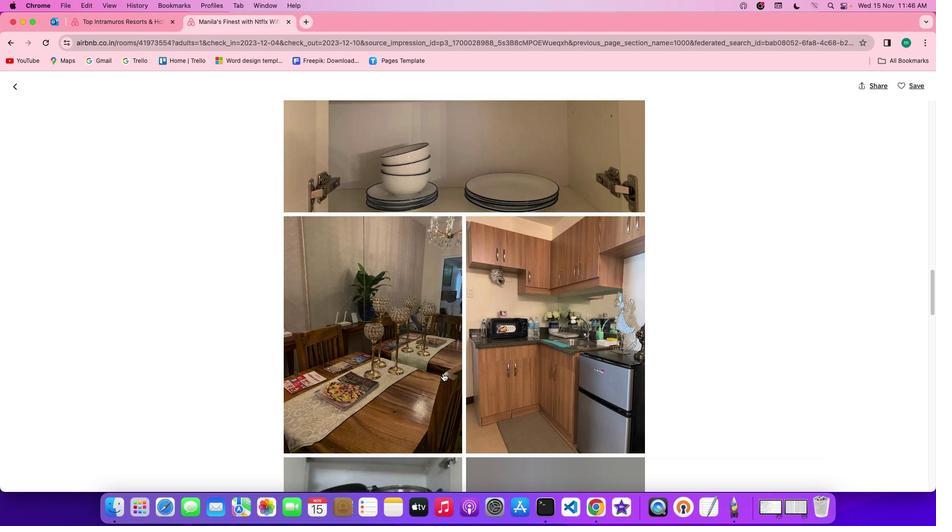 
Action: Mouse scrolled (442, 374) with delta (0, 0)
Screenshot: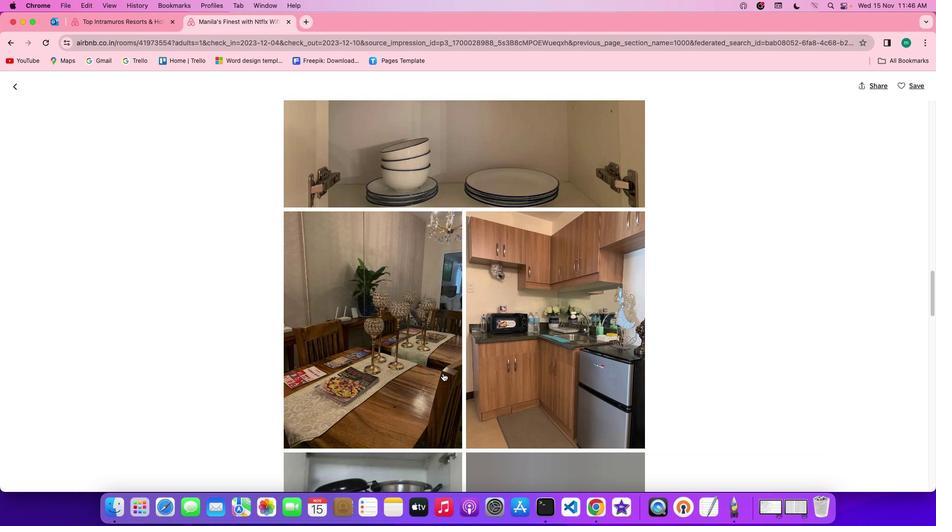 
Action: Mouse scrolled (442, 374) with delta (0, -1)
Screenshot: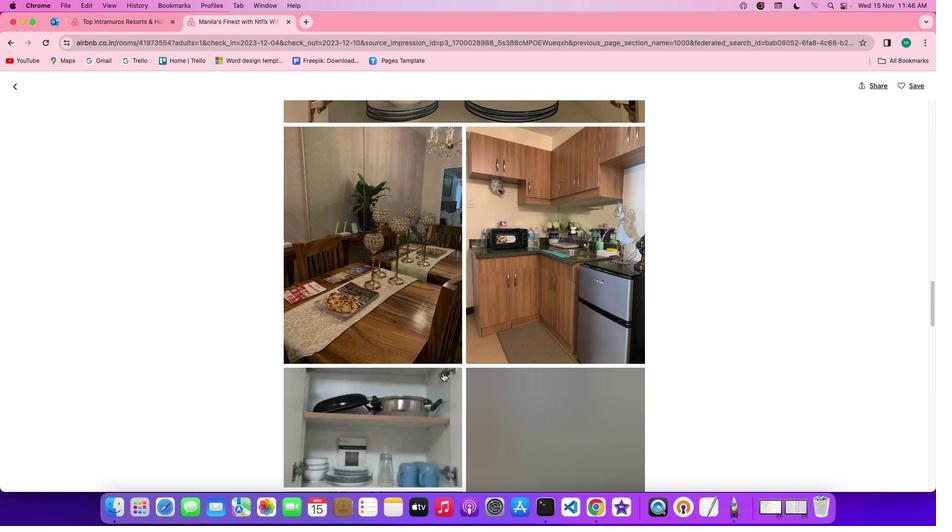 
Action: Mouse scrolled (442, 374) with delta (0, -1)
Screenshot: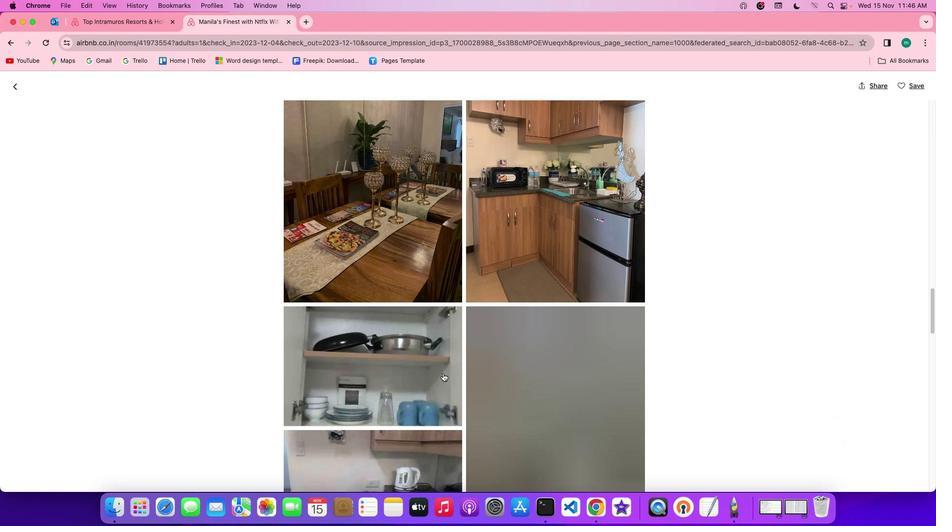 
Action: Mouse scrolled (442, 374) with delta (0, 0)
Screenshot: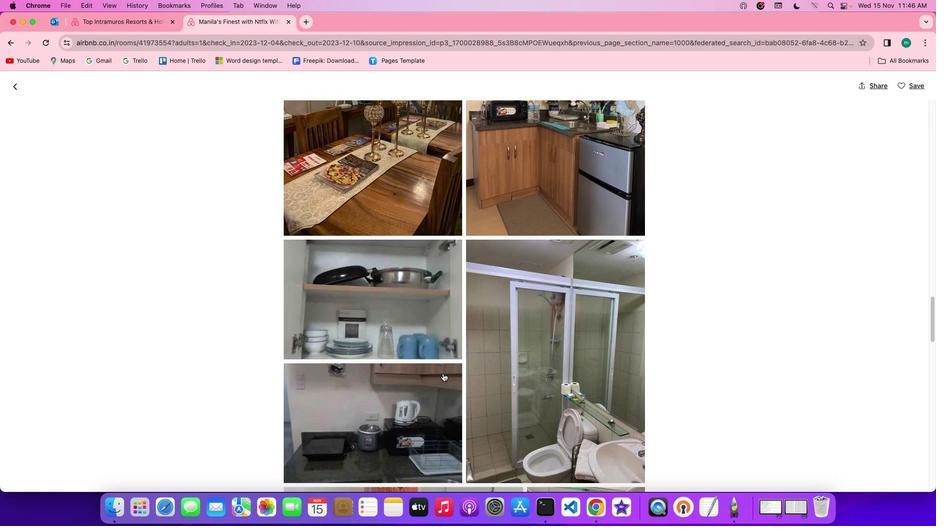 
Action: Mouse scrolled (442, 374) with delta (0, 0)
Screenshot: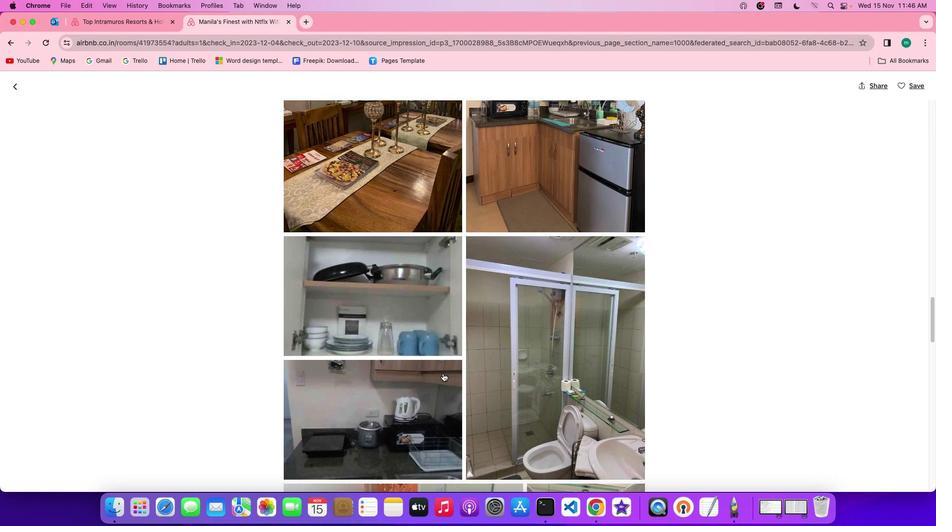 
Action: Mouse scrolled (442, 374) with delta (0, 0)
Screenshot: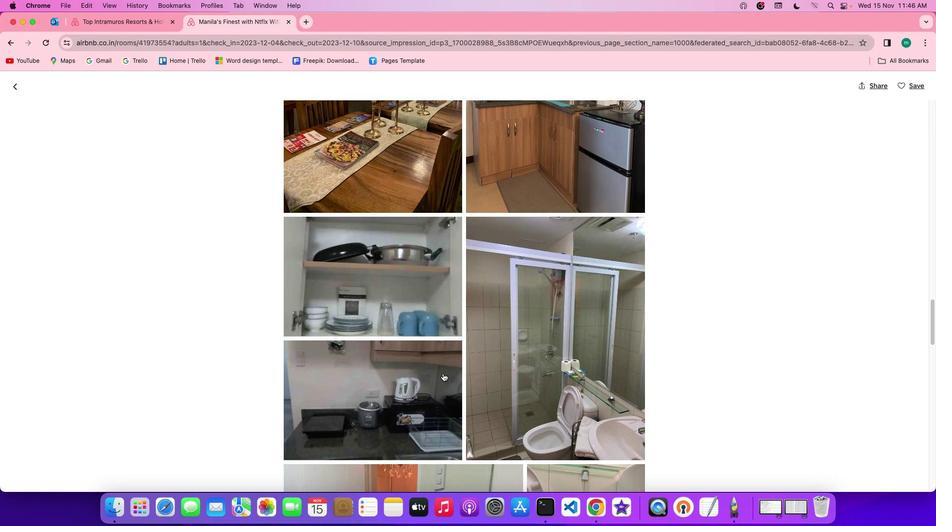 
Action: Mouse scrolled (442, 374) with delta (0, -1)
Screenshot: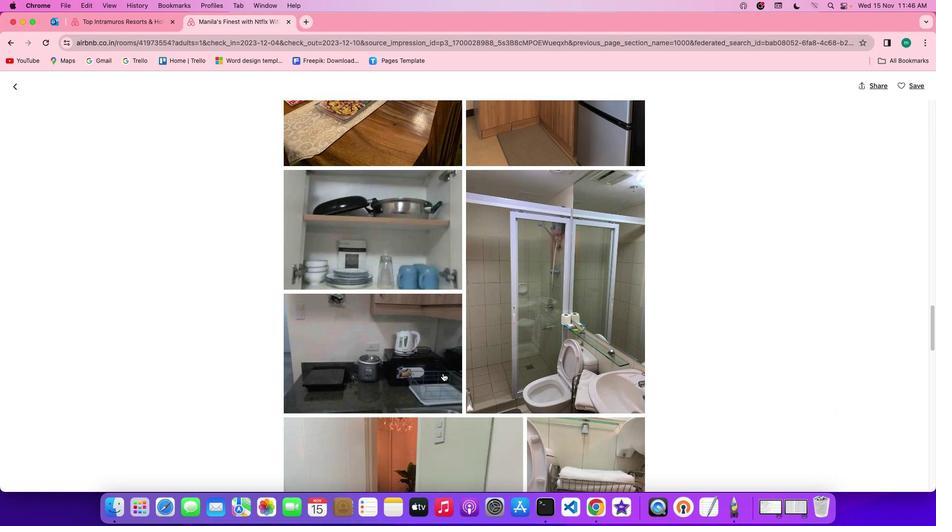 
Action: Mouse scrolled (442, 374) with delta (0, -2)
Screenshot: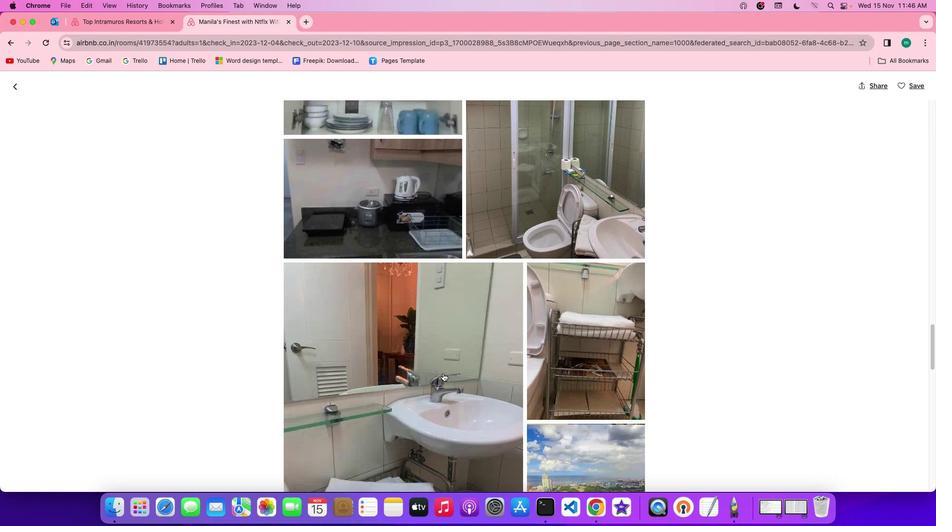 
Action: Mouse scrolled (442, 374) with delta (0, 0)
Screenshot: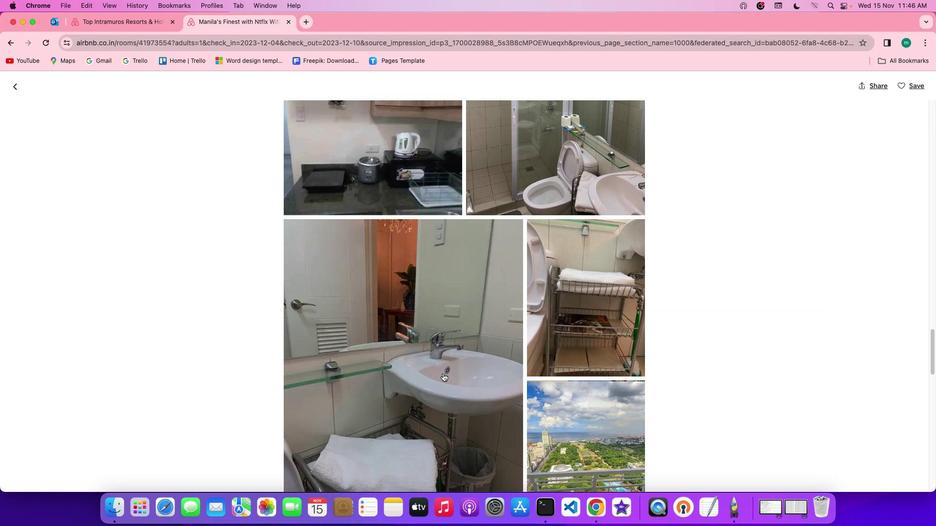 
Action: Mouse scrolled (442, 374) with delta (0, 0)
Screenshot: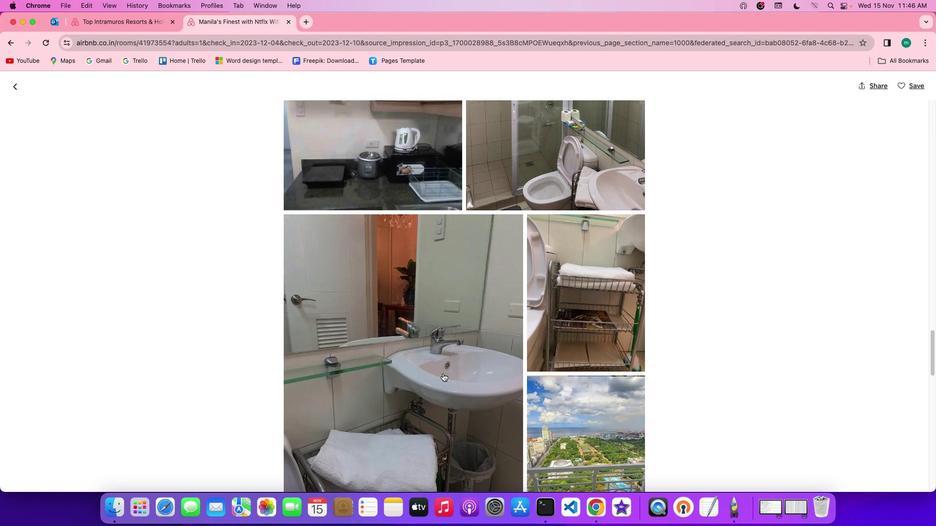 
Action: Mouse scrolled (442, 374) with delta (0, 0)
Screenshot: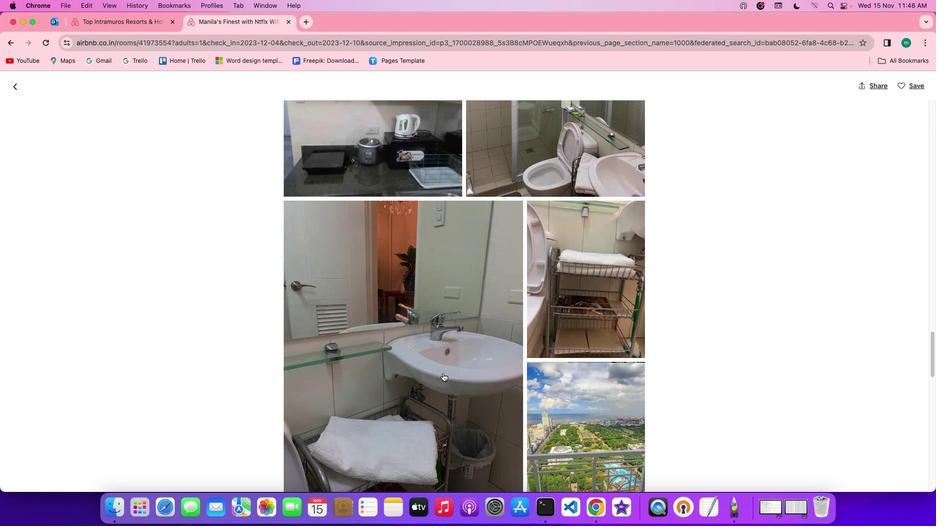
Action: Mouse scrolled (442, 374) with delta (0, -1)
Screenshot: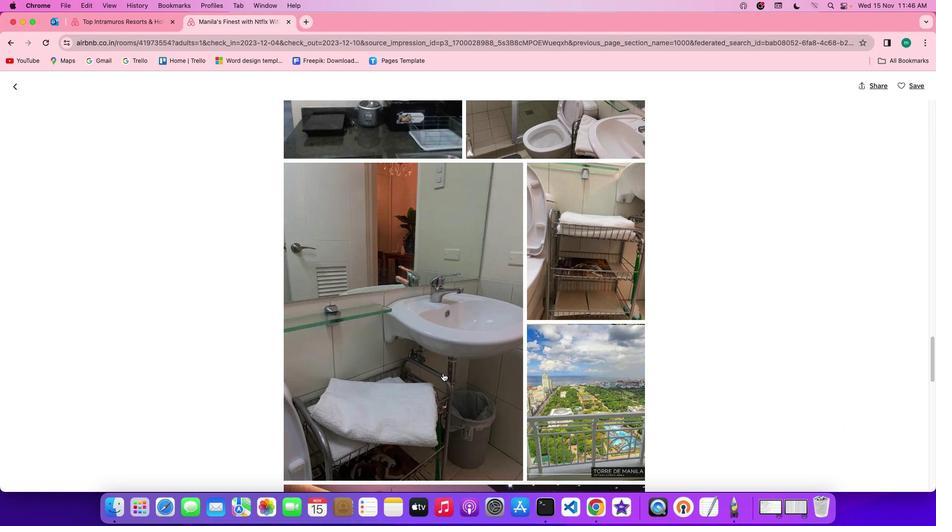 
Action: Mouse scrolled (442, 374) with delta (0, -1)
Screenshot: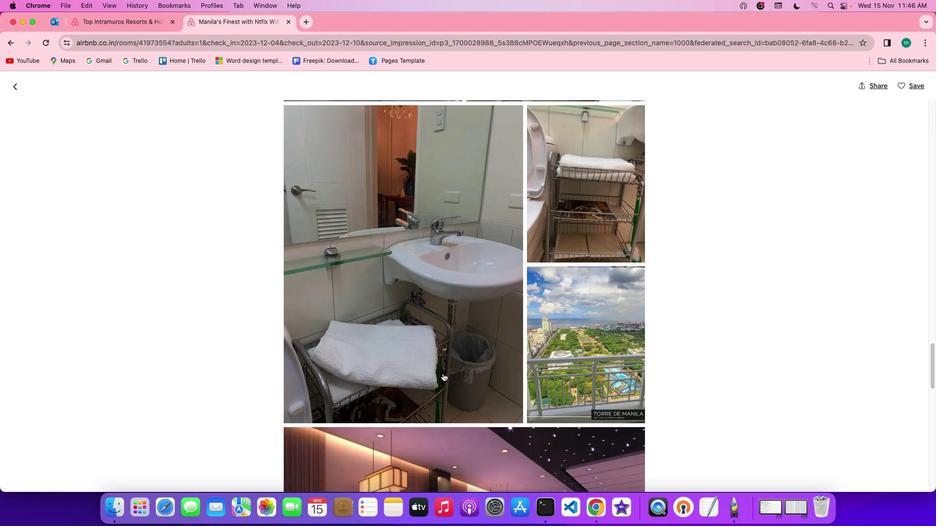 
Action: Mouse scrolled (442, 374) with delta (0, -1)
Screenshot: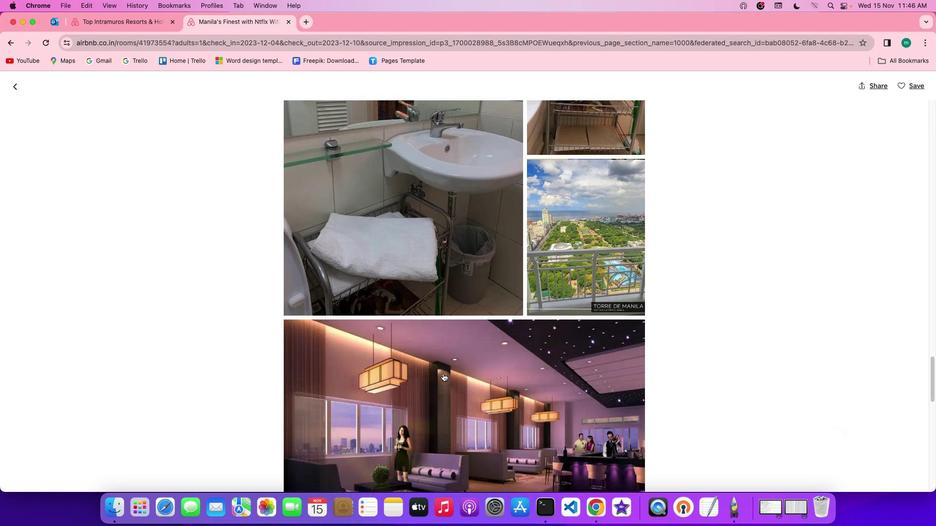 
Action: Mouse scrolled (442, 374) with delta (0, 0)
Screenshot: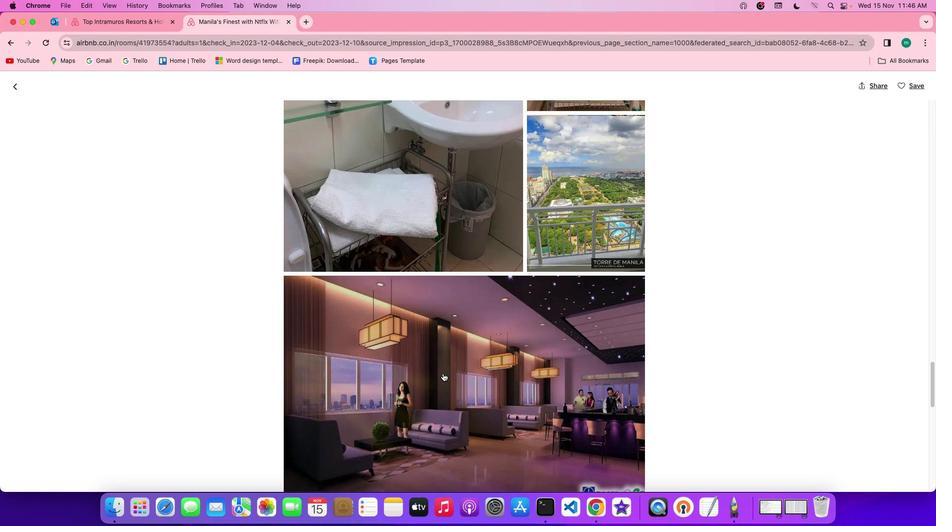 
Action: Mouse scrolled (442, 374) with delta (0, 0)
Screenshot: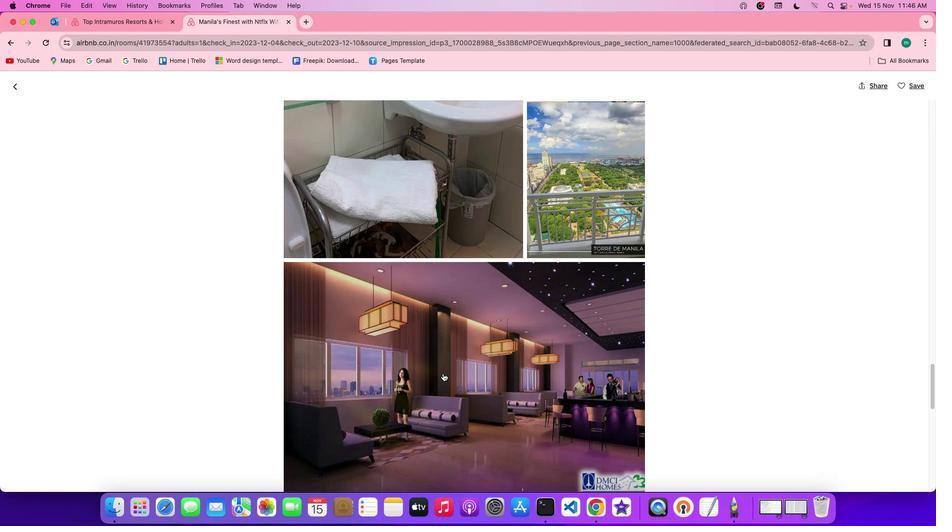 
Action: Mouse scrolled (442, 374) with delta (0, 0)
Screenshot: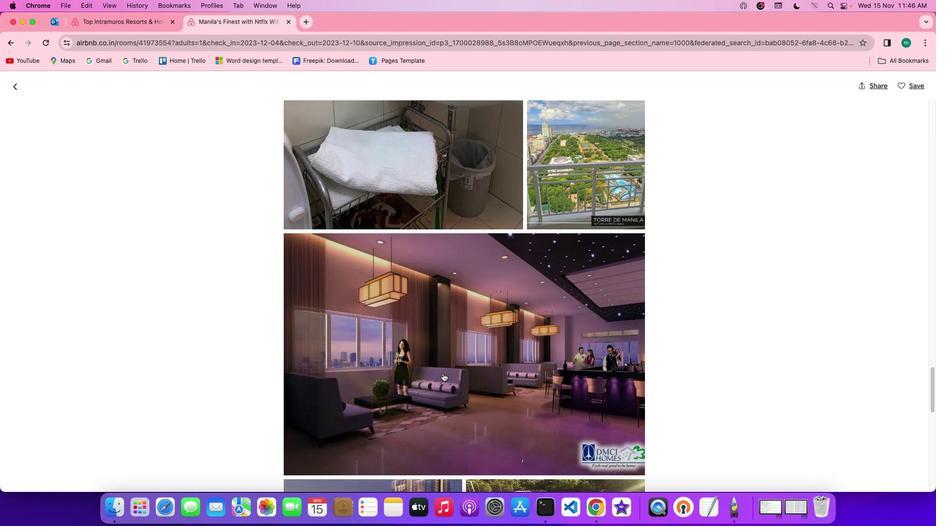 
Action: Mouse scrolled (442, 374) with delta (0, -1)
Screenshot: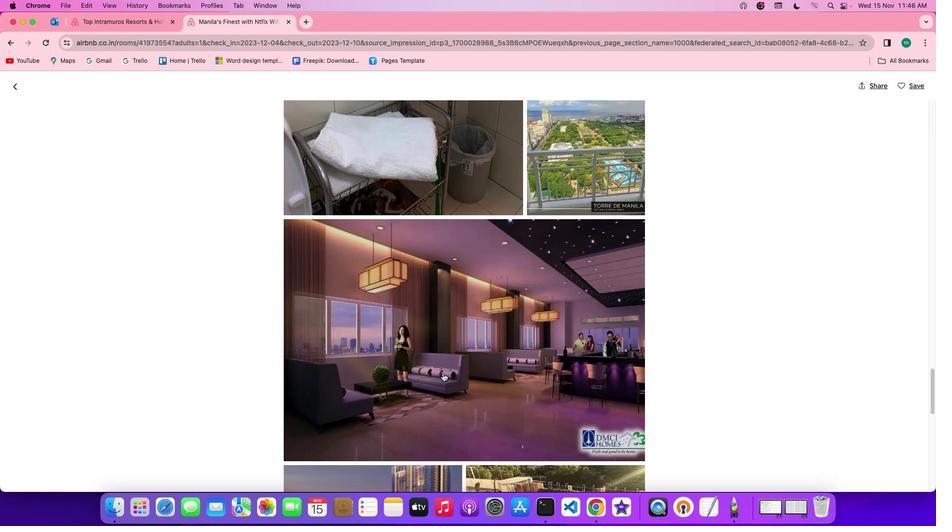 
Action: Mouse scrolled (442, 374) with delta (0, -1)
Screenshot: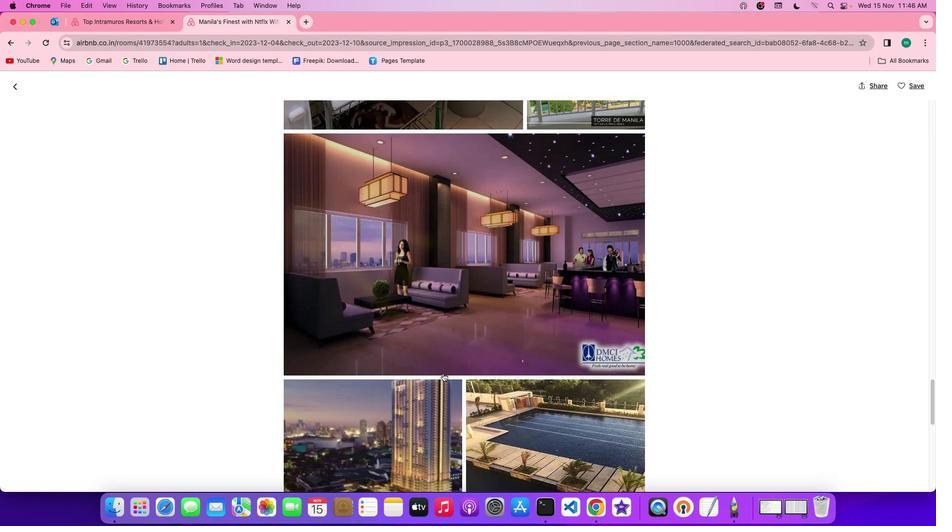 
Action: Mouse scrolled (442, 374) with delta (0, 0)
Screenshot: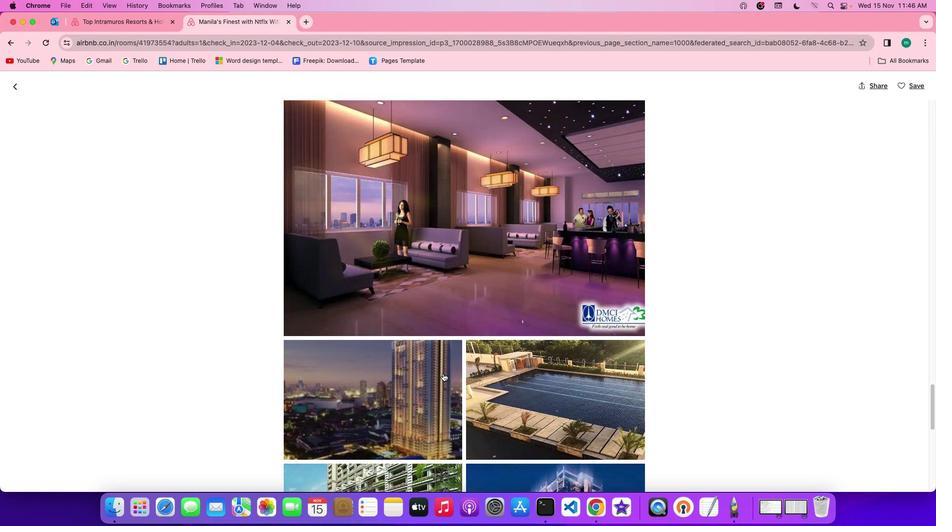 
Action: Mouse scrolled (442, 374) with delta (0, 0)
Screenshot: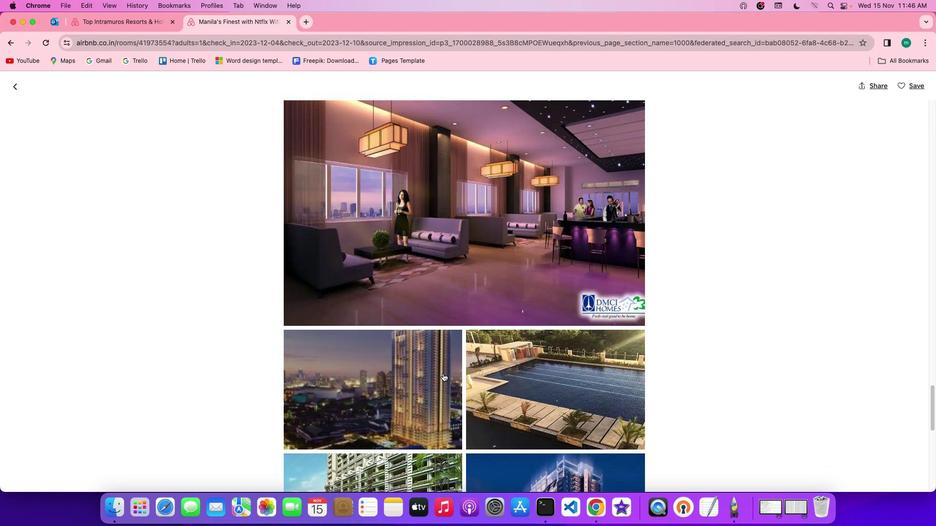 
Action: Mouse scrolled (442, 374) with delta (0, 0)
Screenshot: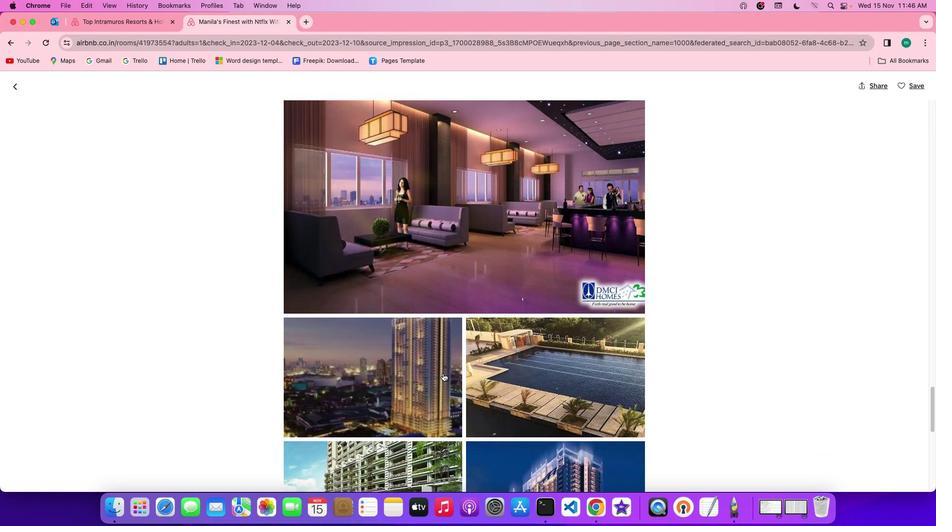 
Action: Mouse scrolled (442, 374) with delta (0, 0)
Screenshot: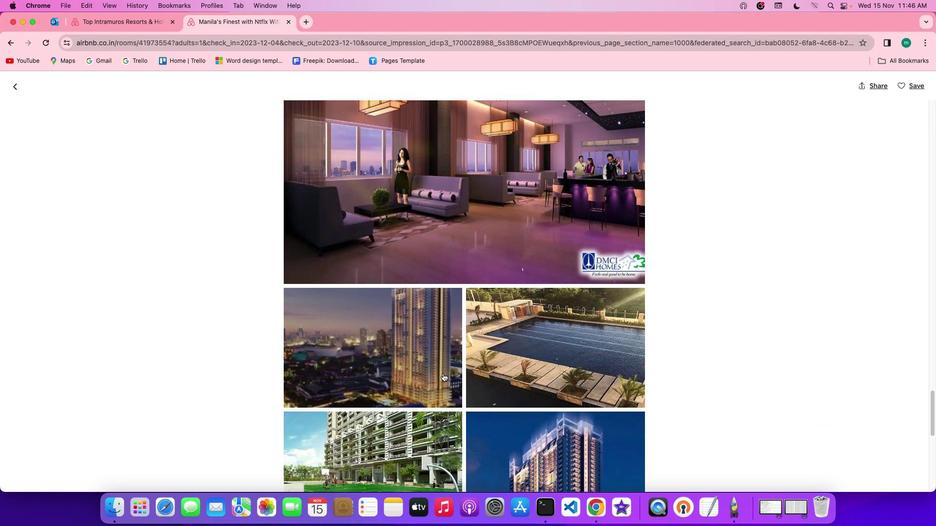 
Action: Mouse scrolled (442, 374) with delta (0, 0)
Screenshot: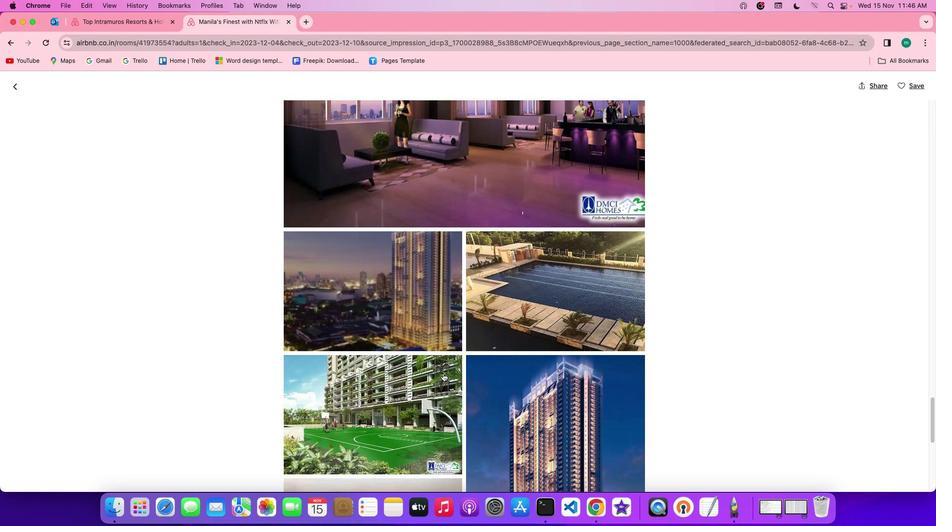 
Action: Mouse scrolled (442, 374) with delta (0, 0)
Screenshot: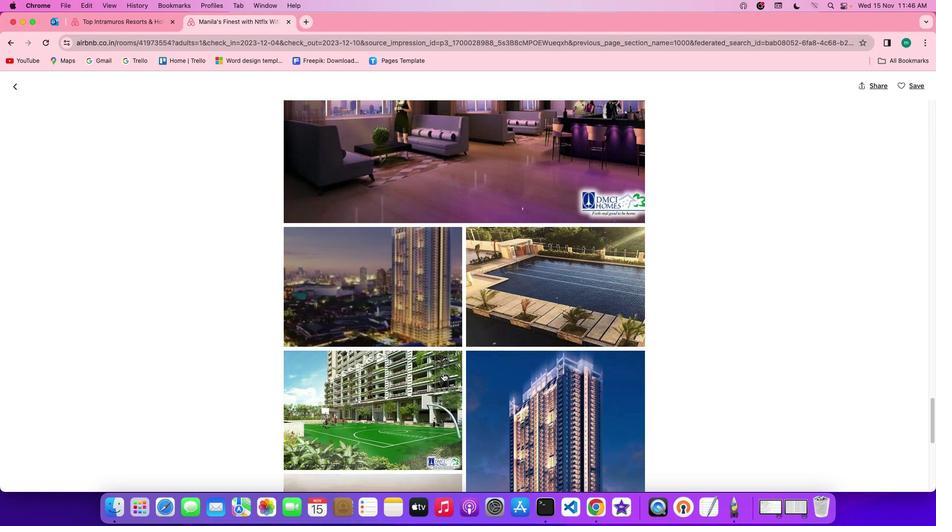 
Action: Mouse scrolled (442, 374) with delta (0, 0)
Screenshot: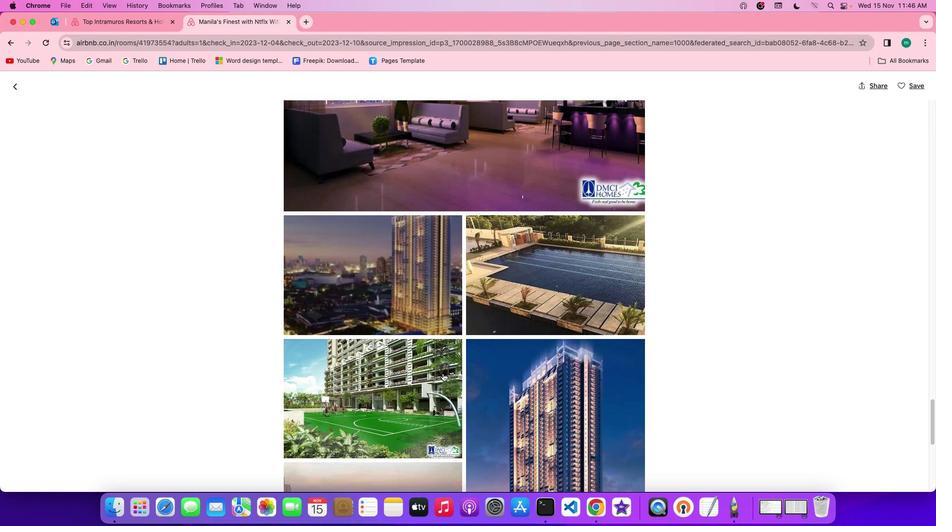 
Action: Mouse scrolled (442, 374) with delta (0, -1)
Screenshot: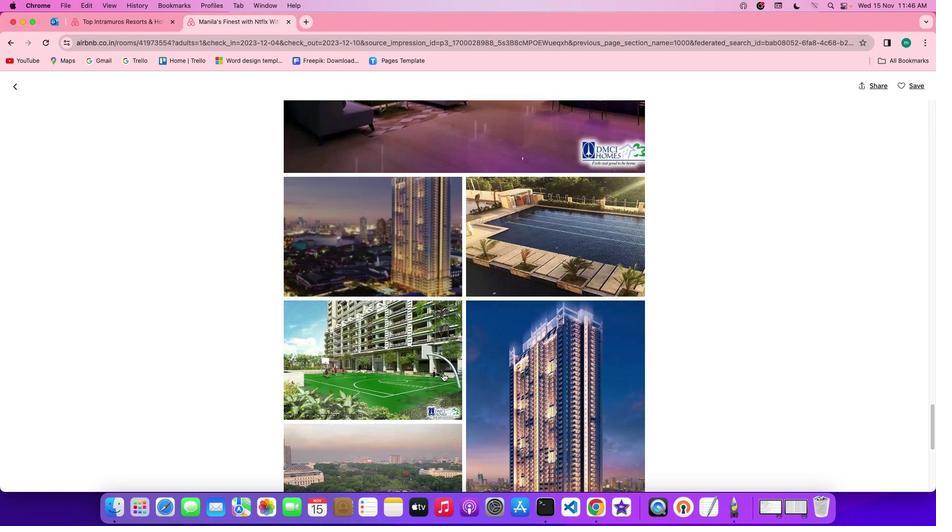 
Action: Mouse scrolled (442, 374) with delta (0, -1)
Screenshot: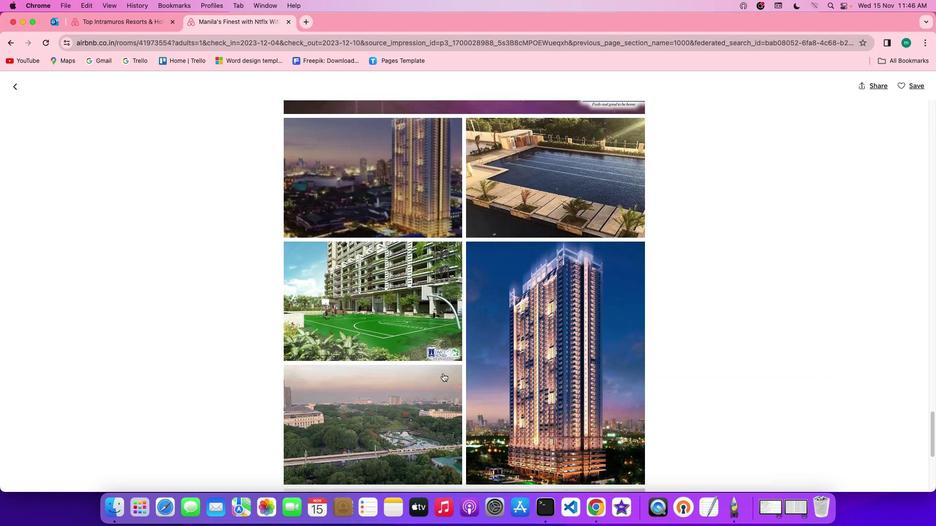 
Action: Mouse scrolled (442, 374) with delta (0, -1)
Screenshot: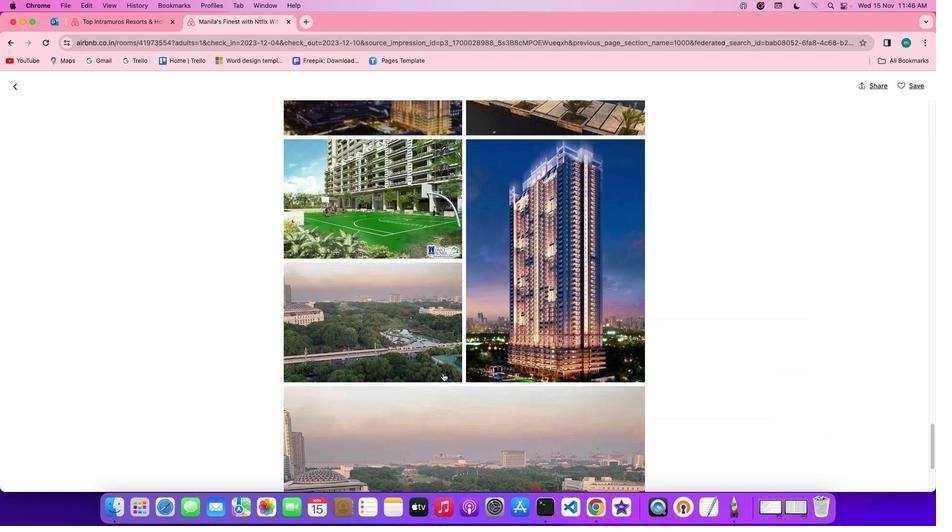 
Action: Mouse scrolled (442, 374) with delta (0, 0)
Screenshot: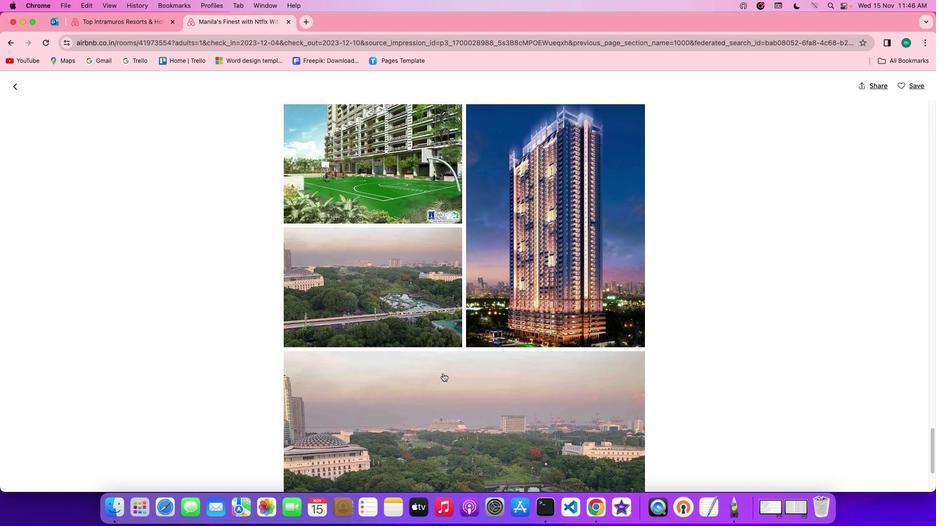 
Action: Mouse scrolled (442, 374) with delta (0, 0)
Screenshot: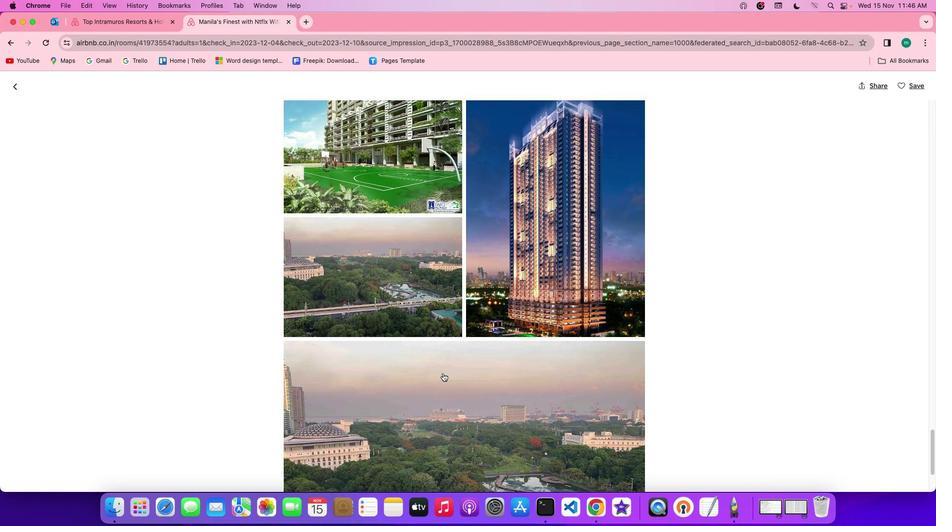 
Action: Mouse scrolled (442, 374) with delta (0, 0)
Screenshot: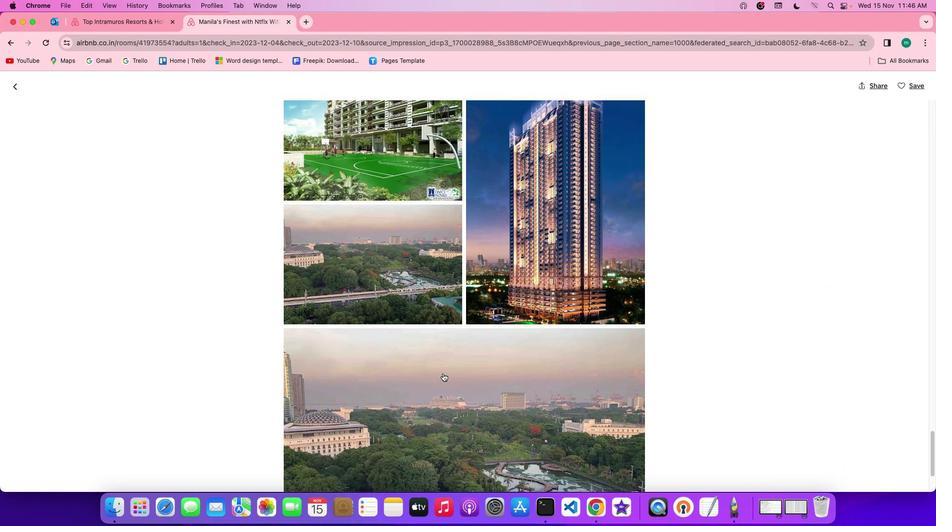 
Action: Mouse scrolled (442, 374) with delta (0, 0)
Screenshot: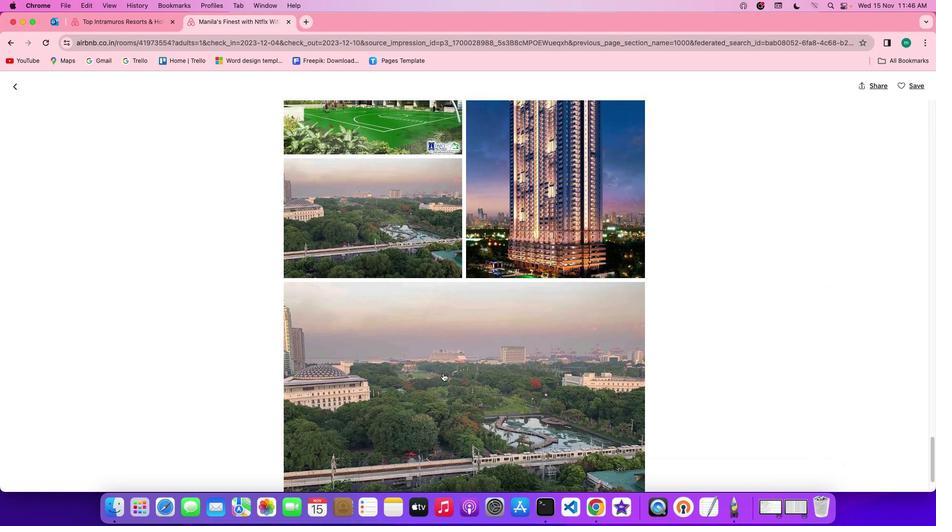 
Action: Mouse scrolled (442, 374) with delta (0, 0)
Screenshot: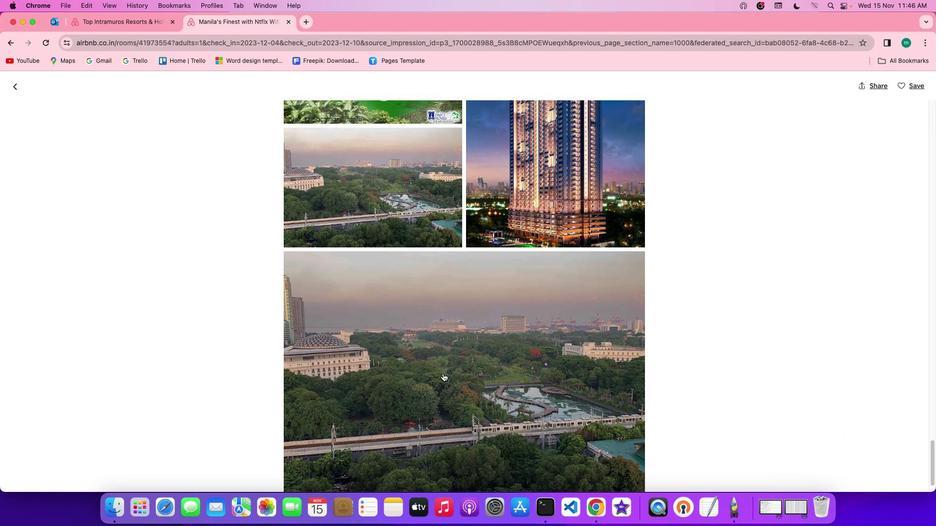 
Action: Mouse scrolled (442, 374) with delta (0, 0)
Screenshot: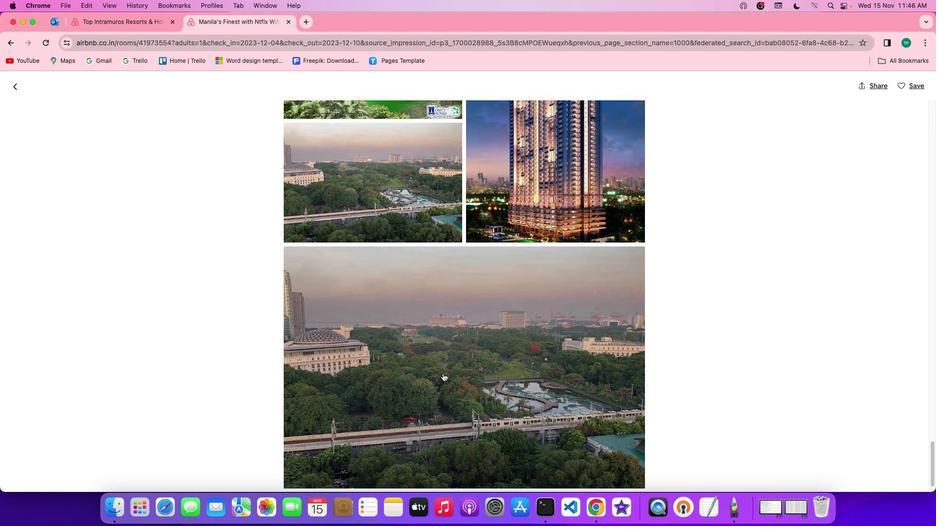 
Action: Mouse scrolled (442, 374) with delta (0, 0)
Screenshot: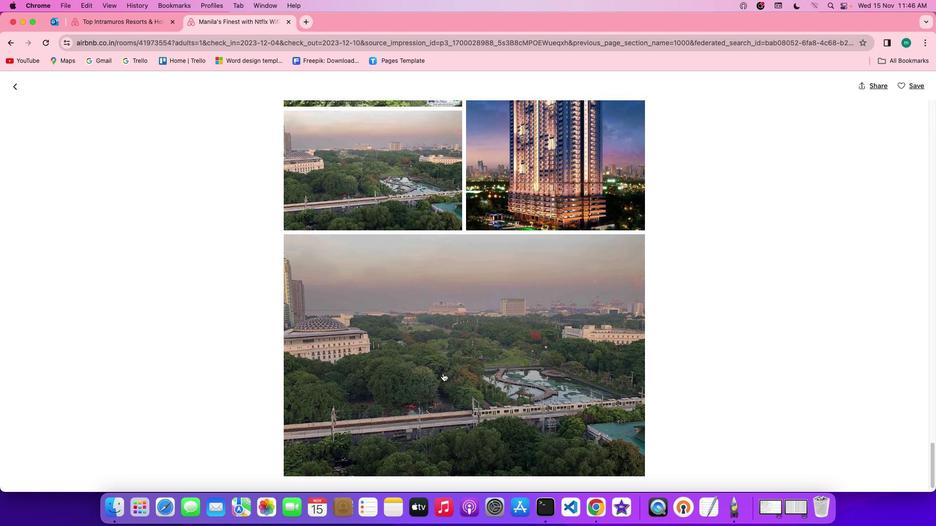 
Action: Mouse scrolled (442, 374) with delta (0, 0)
Screenshot: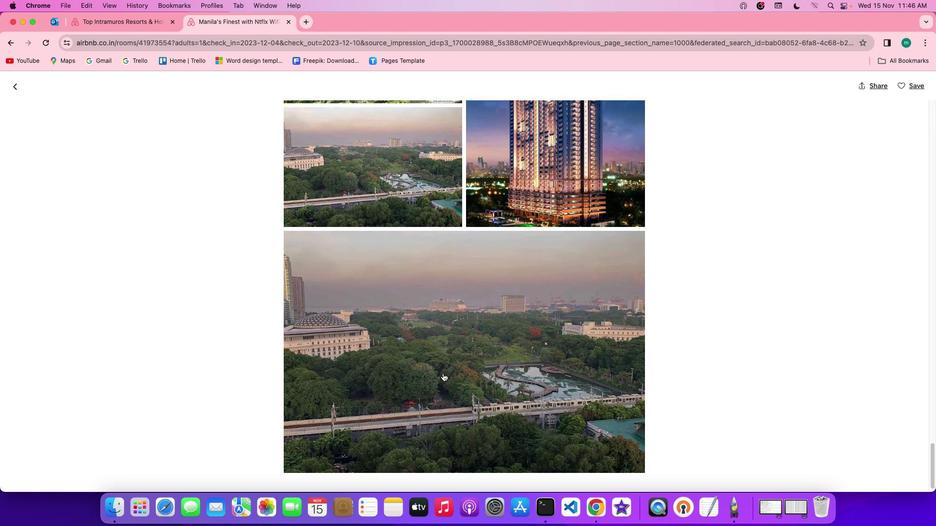 
Action: Mouse scrolled (442, 374) with delta (0, 0)
Screenshot: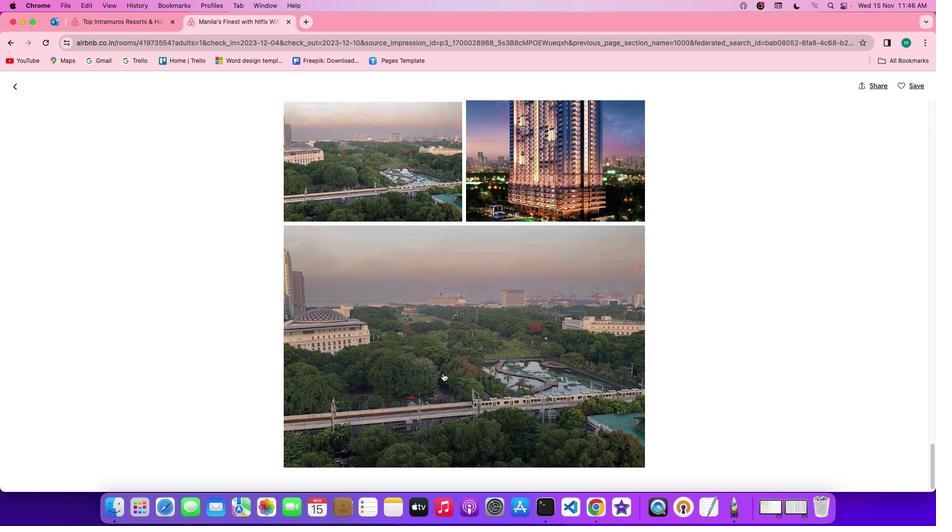 
Action: Mouse scrolled (442, 374) with delta (0, -1)
Screenshot: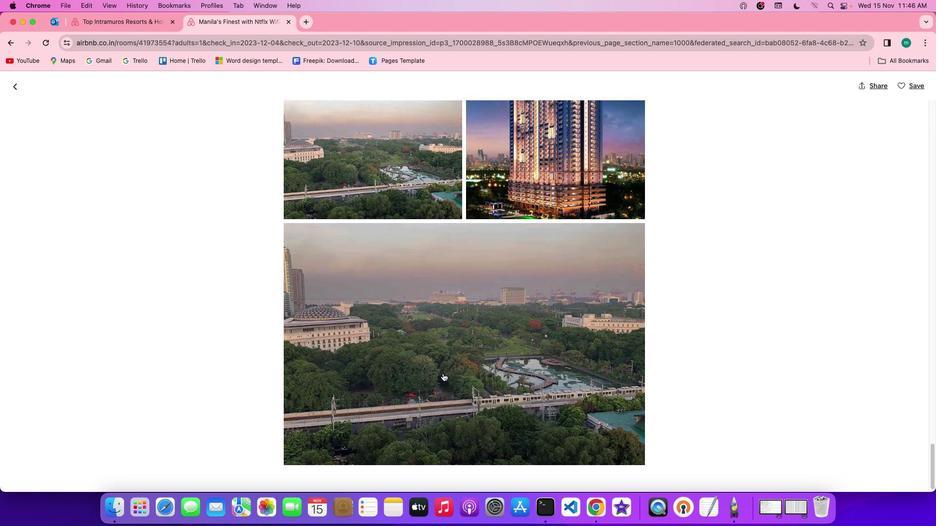 
Action: Mouse scrolled (442, 374) with delta (0, 0)
Screenshot: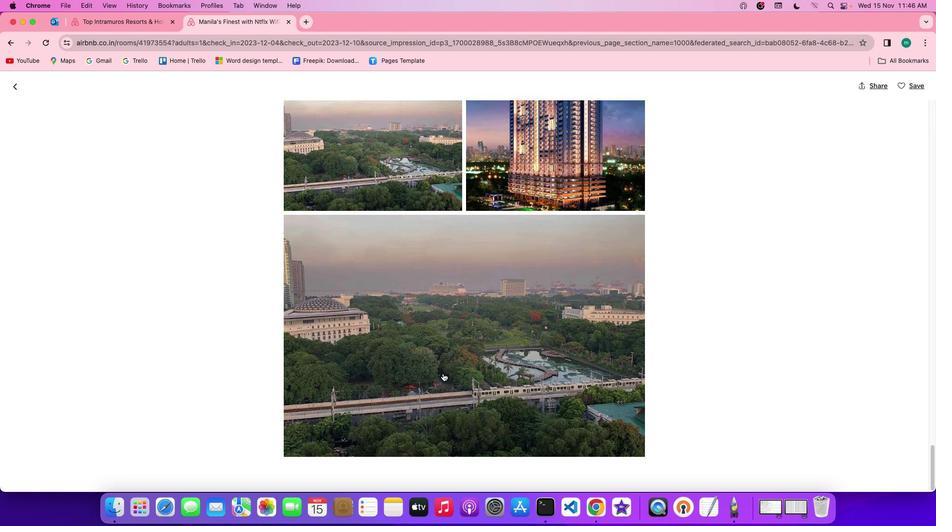 
Action: Mouse scrolled (442, 374) with delta (0, 0)
Screenshot: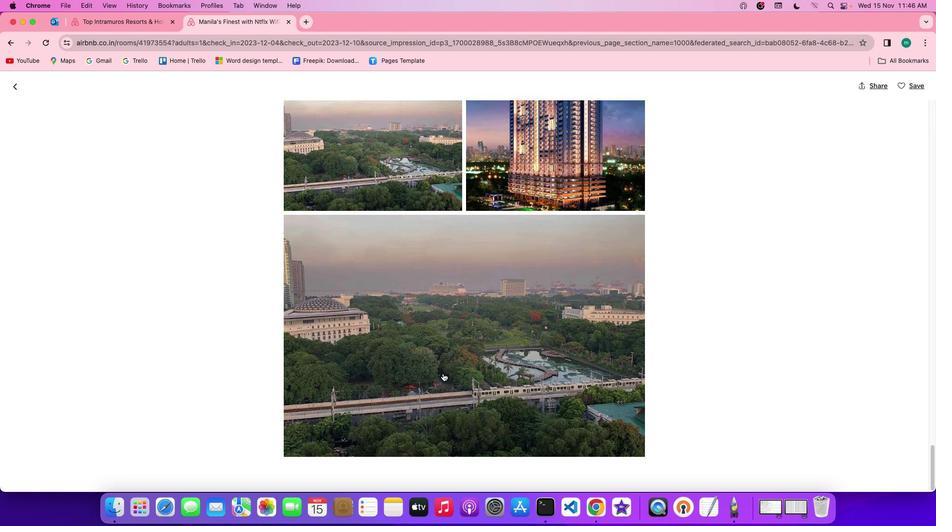 
Action: Mouse scrolled (442, 374) with delta (0, 0)
Screenshot: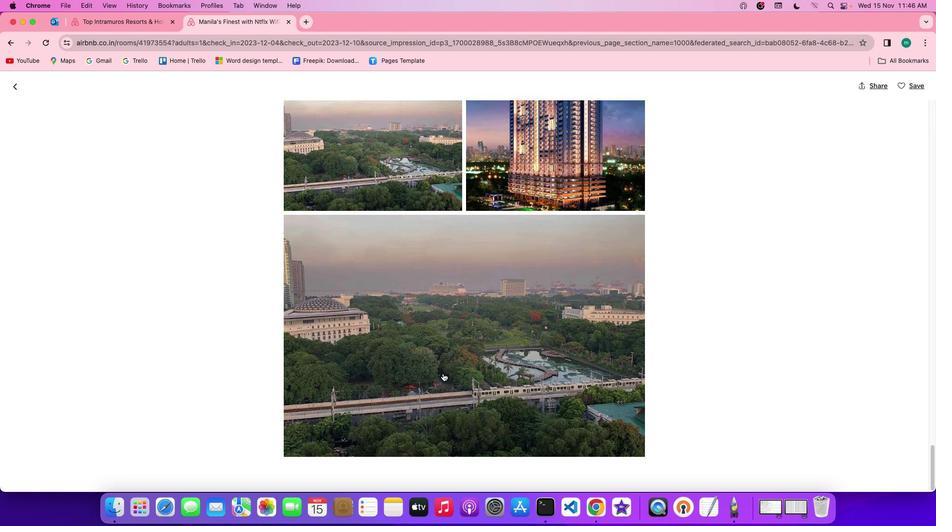 
Action: Mouse scrolled (442, 374) with delta (0, -1)
Screenshot: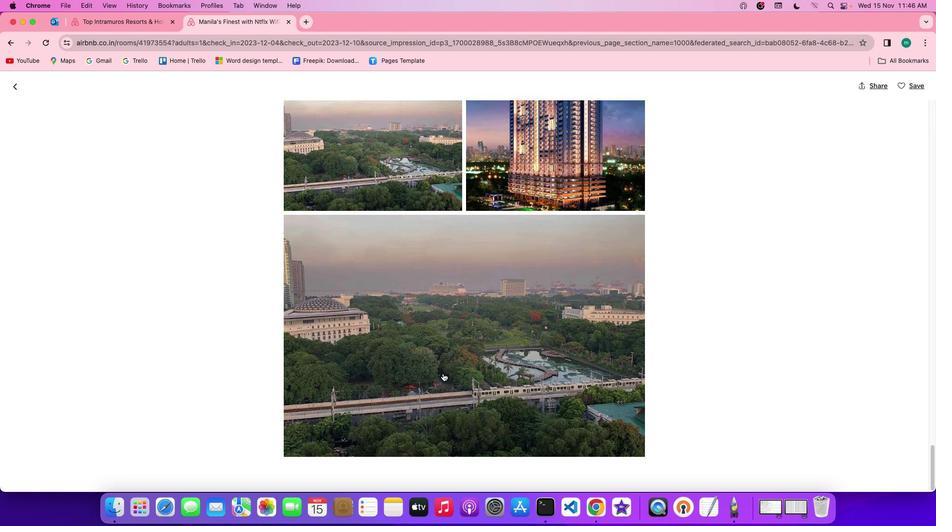 
Action: Mouse moved to (443, 373)
Screenshot: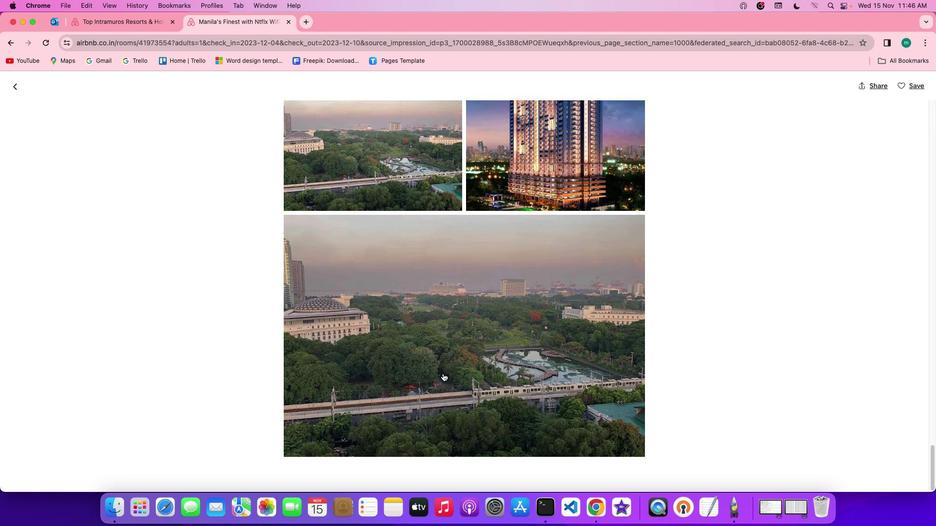 
Action: Mouse scrolled (443, 373) with delta (0, 0)
Screenshot: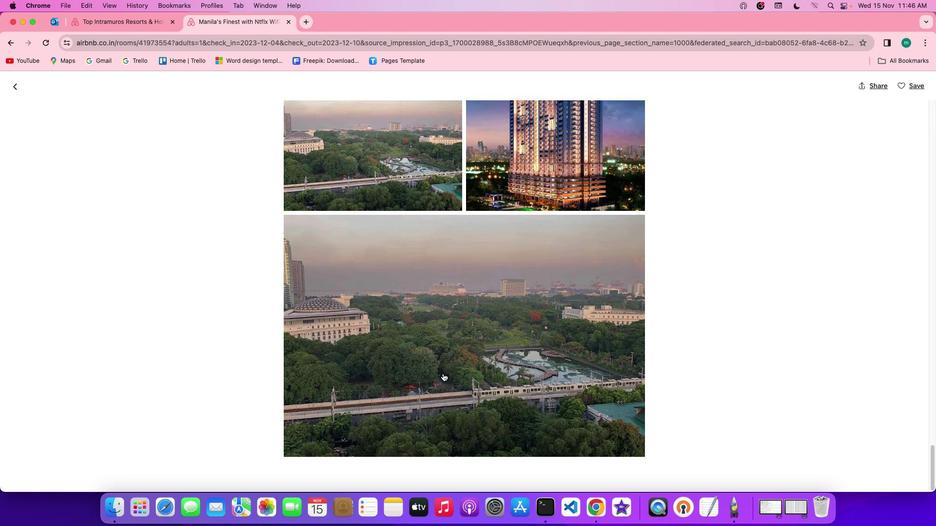 
Action: Mouse moved to (443, 373)
Screenshot: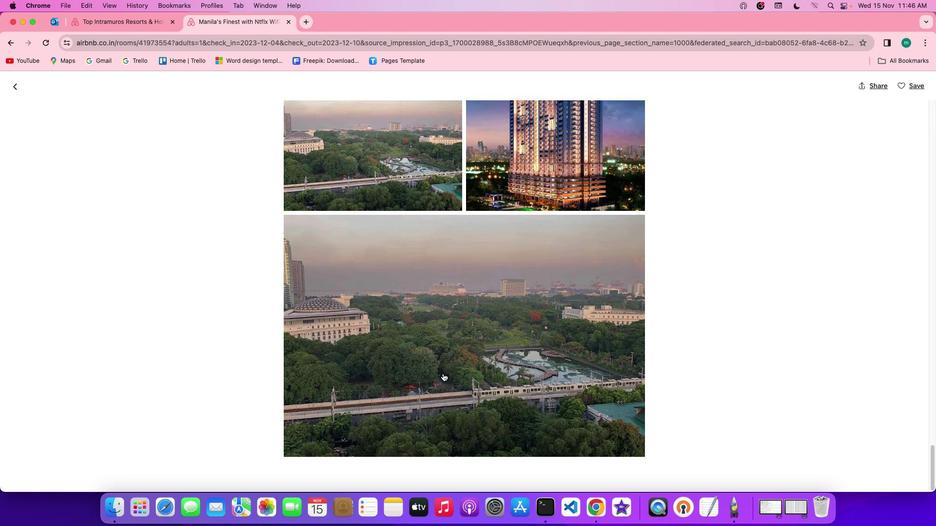 
Action: Mouse scrolled (443, 373) with delta (0, 0)
Screenshot: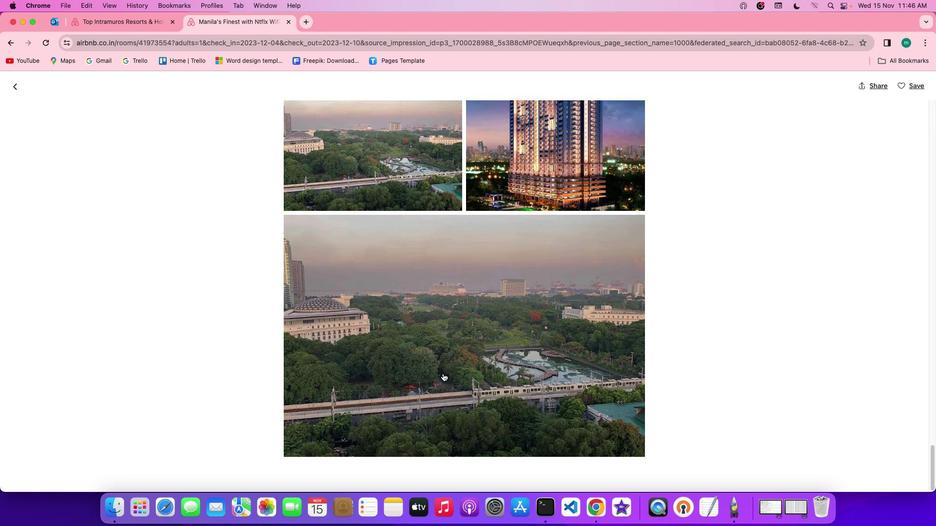 
Action: Mouse scrolled (443, 373) with delta (0, -1)
Screenshot: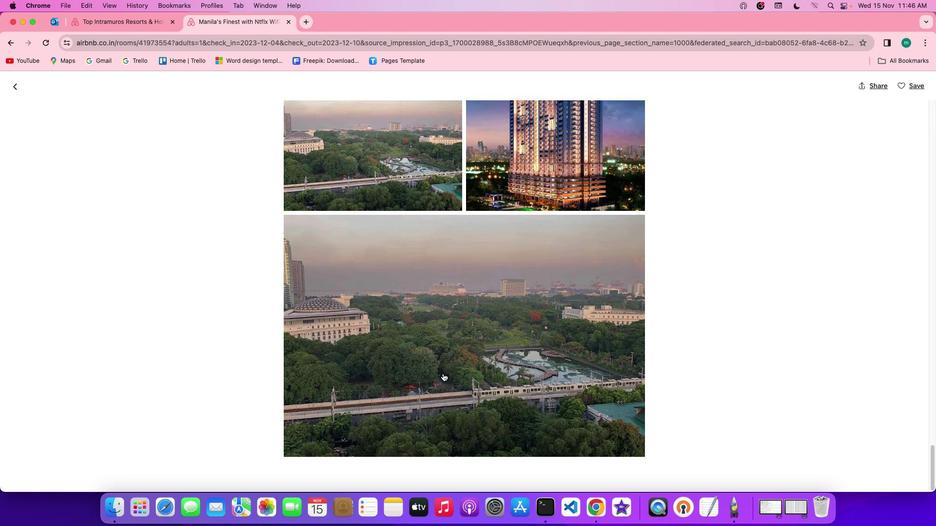 
Action: Mouse scrolled (443, 373) with delta (0, -2)
Screenshot: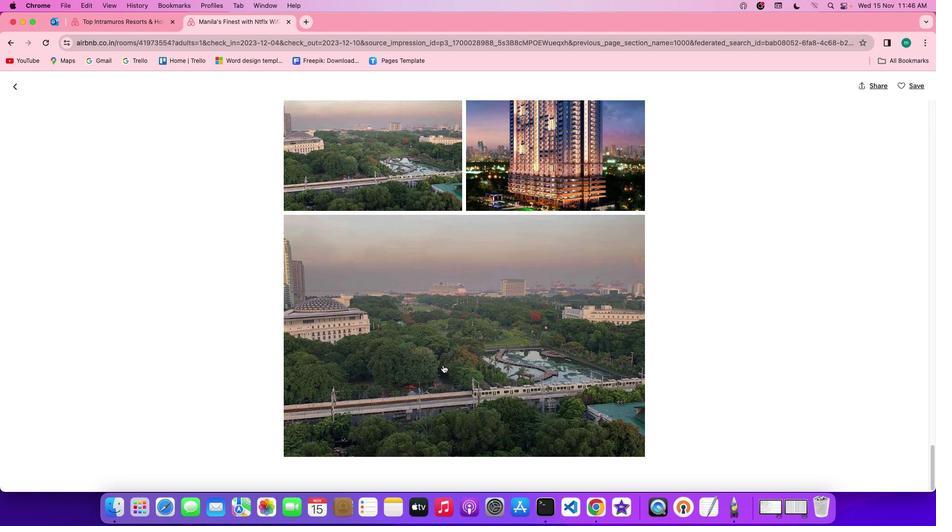 
Action: Mouse scrolled (443, 373) with delta (0, -2)
Screenshot: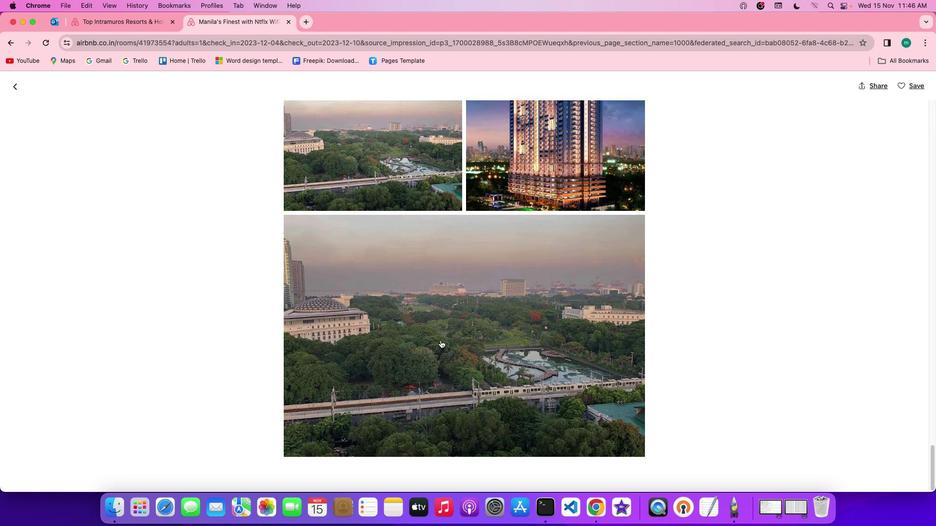 
Action: Mouse moved to (11, 88)
Screenshot: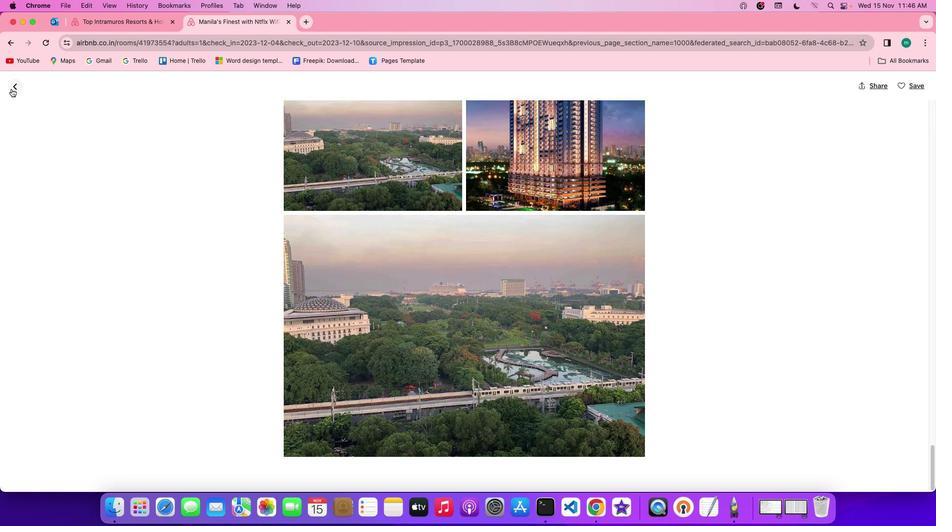 
Action: Mouse pressed left at (11, 88)
Screenshot: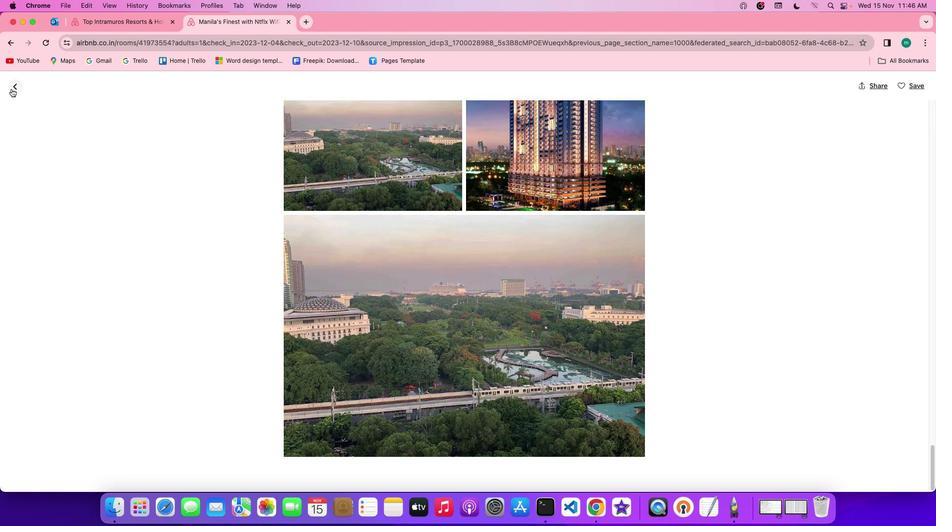 
Action: Mouse moved to (422, 387)
Screenshot: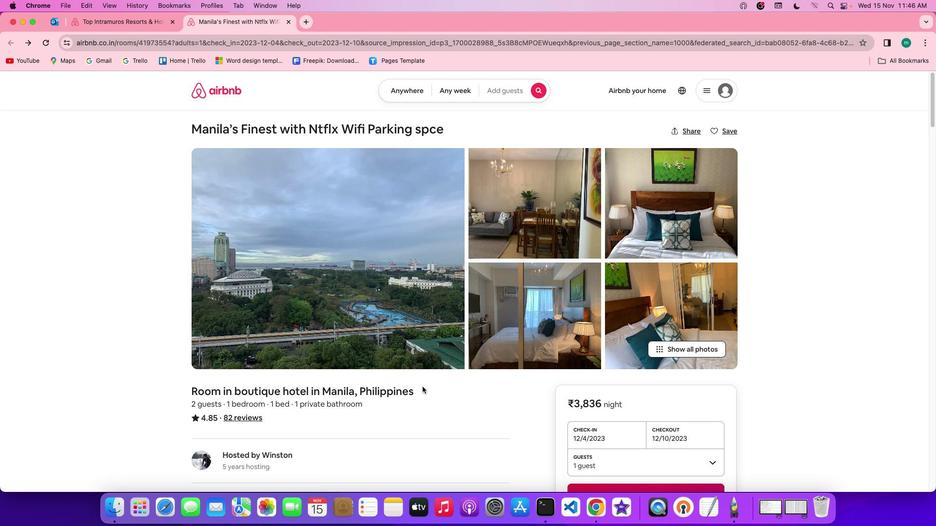 
Action: Mouse scrolled (422, 387) with delta (0, 0)
Screenshot: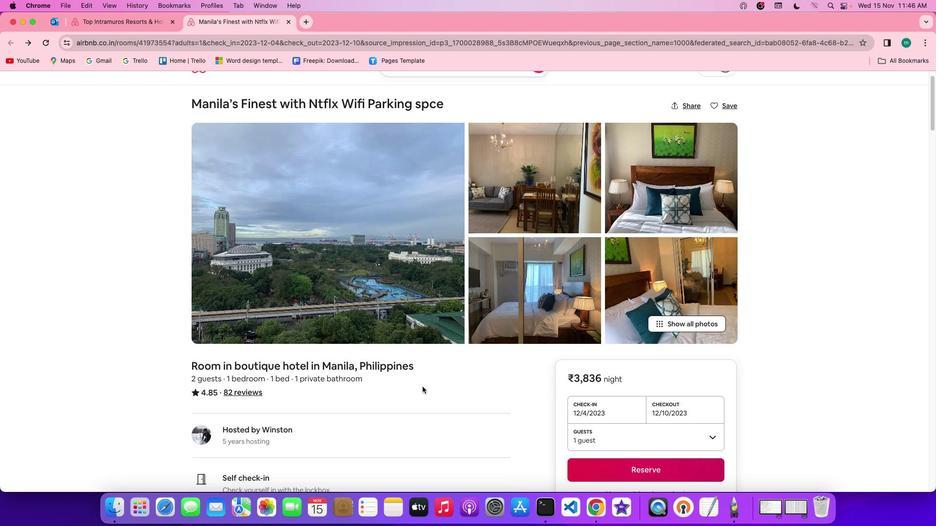 
Action: Mouse scrolled (422, 387) with delta (0, 0)
Screenshot: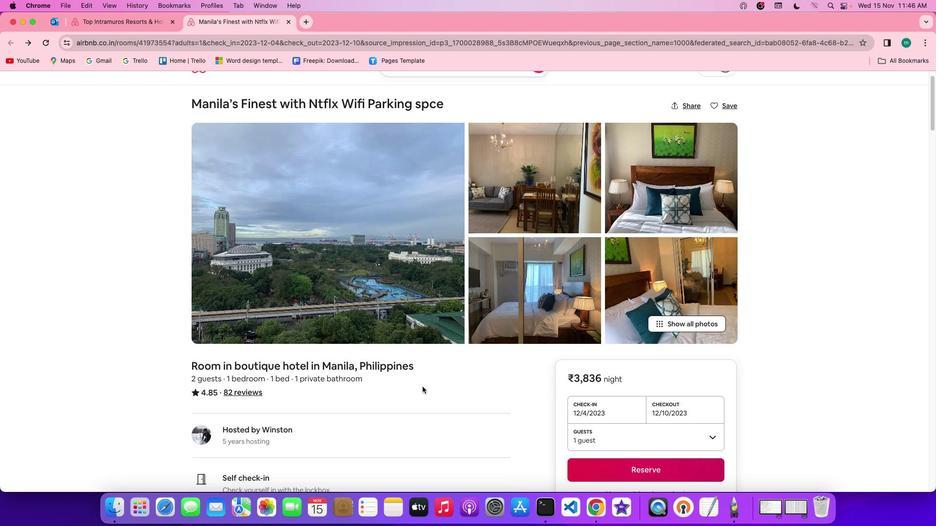 
Action: Mouse scrolled (422, 387) with delta (0, -1)
Screenshot: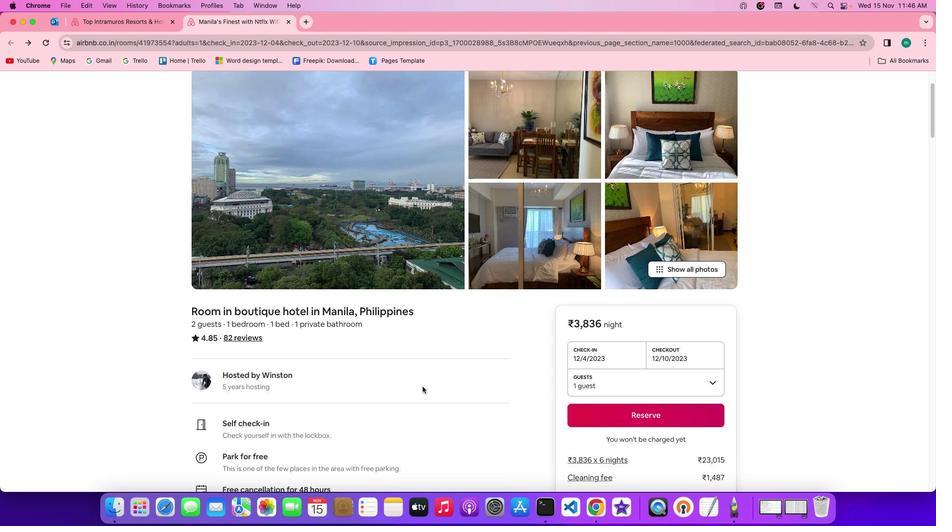 
Action: Mouse scrolled (422, 387) with delta (0, -1)
Screenshot: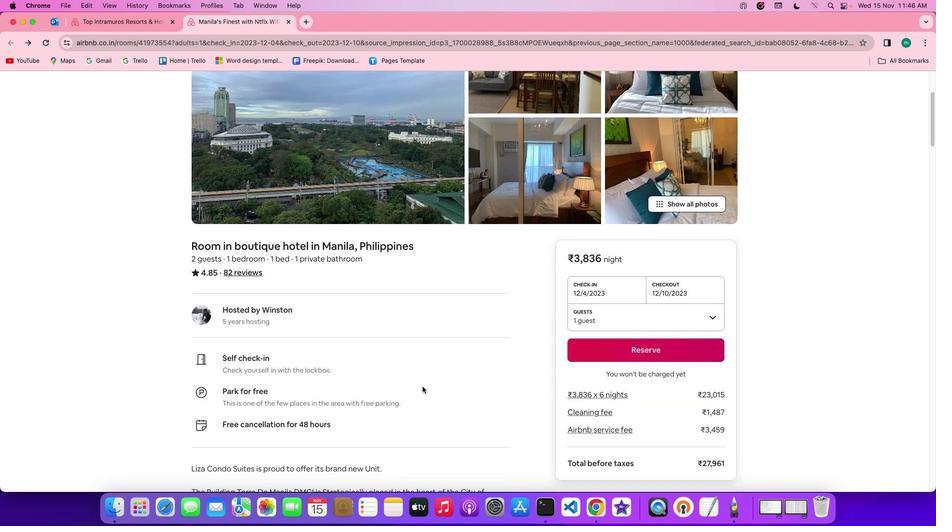 
Action: Mouse scrolled (422, 387) with delta (0, 0)
Screenshot: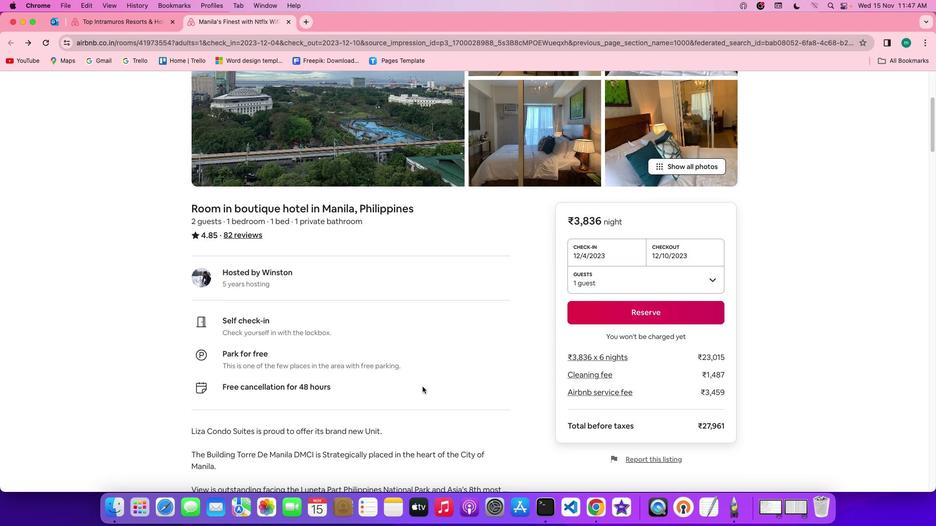 
Action: Mouse scrolled (422, 387) with delta (0, 0)
Screenshot: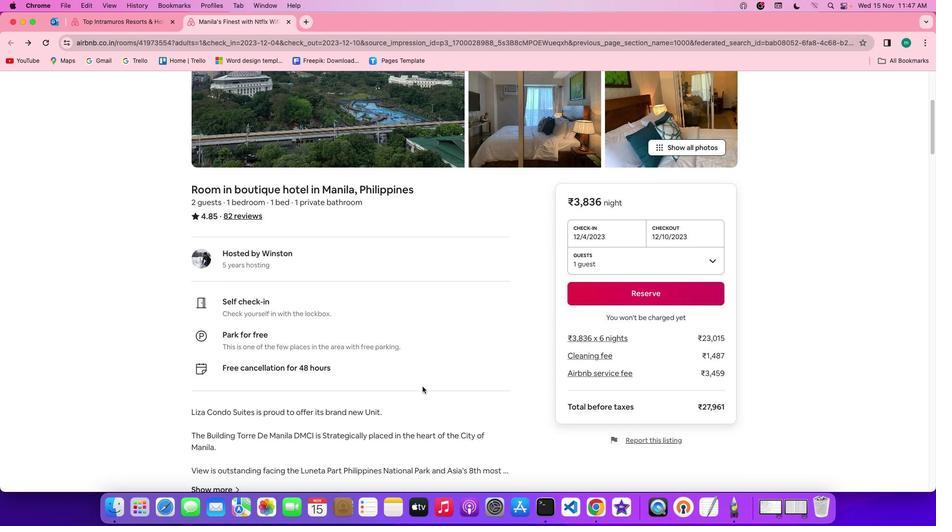 
Action: Mouse scrolled (422, 387) with delta (0, 0)
Screenshot: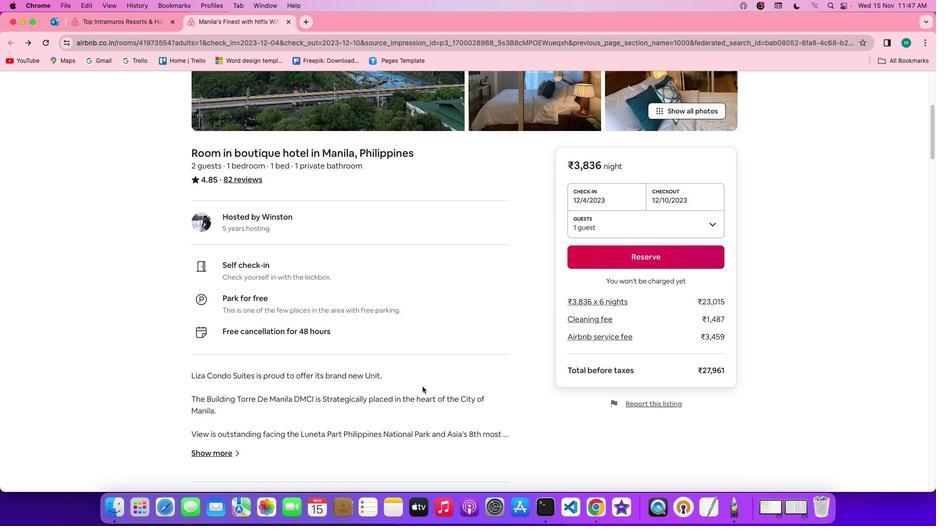 
Action: Mouse scrolled (422, 387) with delta (0, -1)
Screenshot: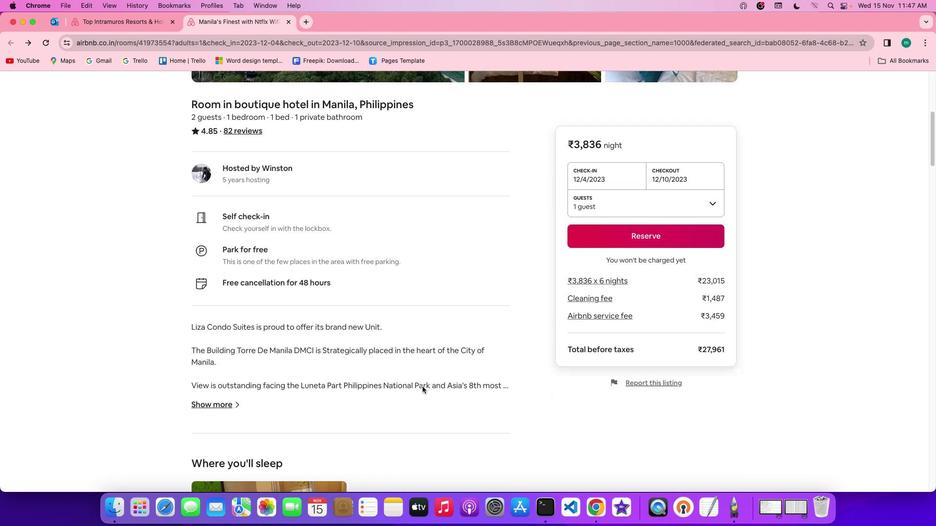 
Action: Mouse scrolled (422, 387) with delta (0, 0)
Screenshot: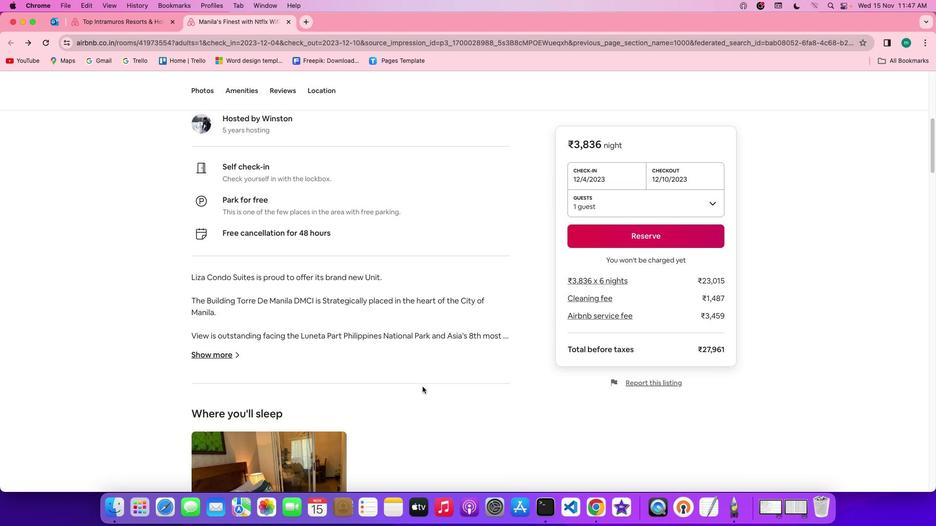 
Action: Mouse scrolled (422, 387) with delta (0, 0)
Screenshot: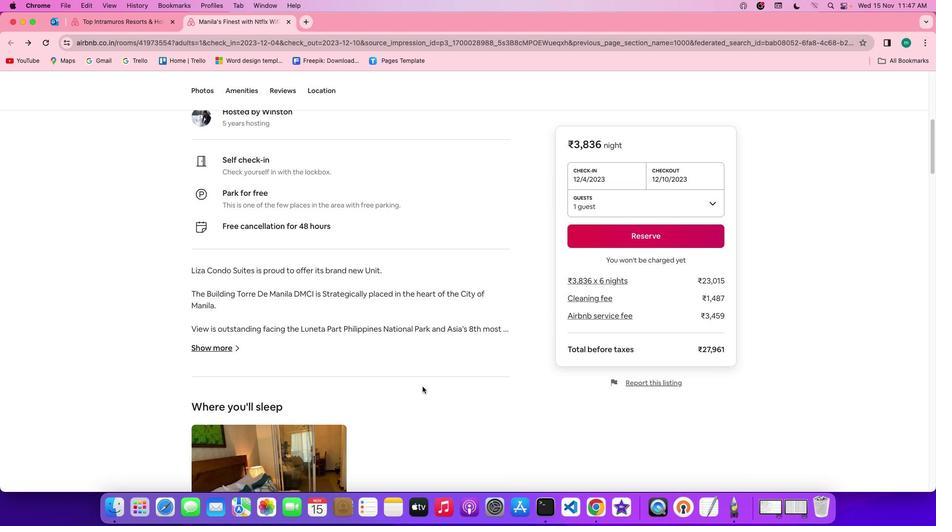 
Action: Mouse scrolled (422, 387) with delta (0, 0)
Screenshot: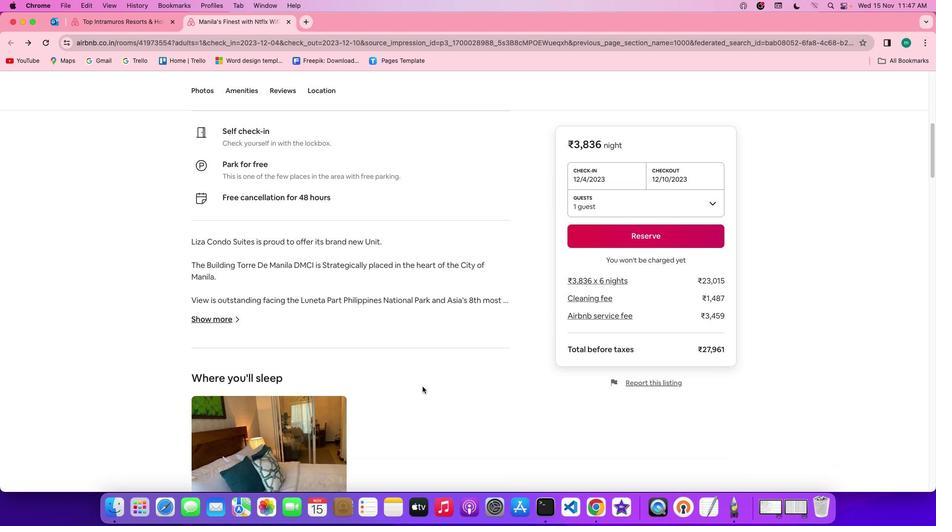 
Action: Mouse moved to (211, 293)
Screenshot: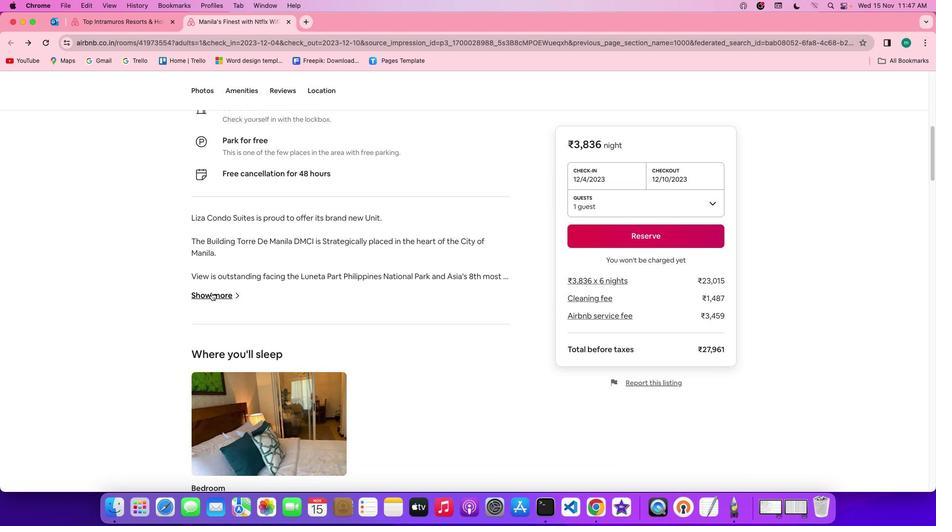 
Action: Mouse pressed left at (211, 293)
Screenshot: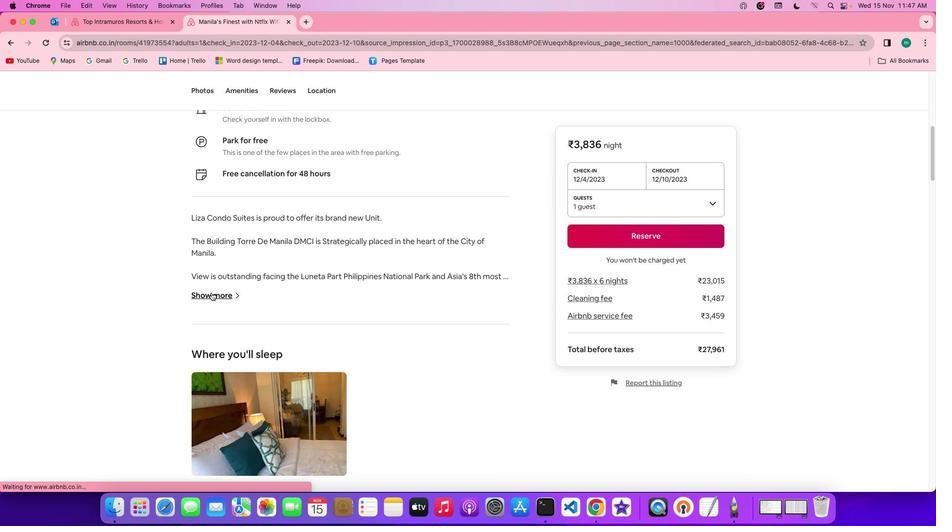 
Action: Mouse moved to (458, 356)
Screenshot: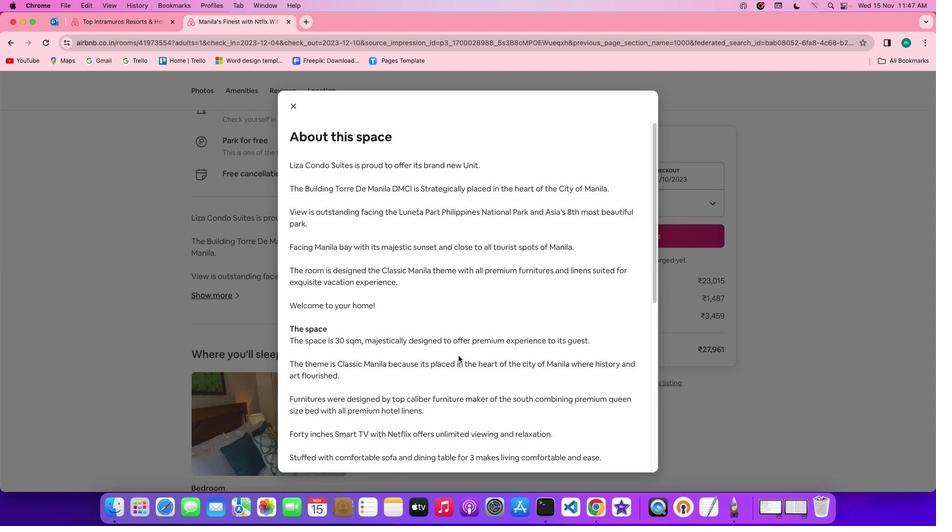 
Action: Mouse scrolled (458, 356) with delta (0, 0)
Screenshot: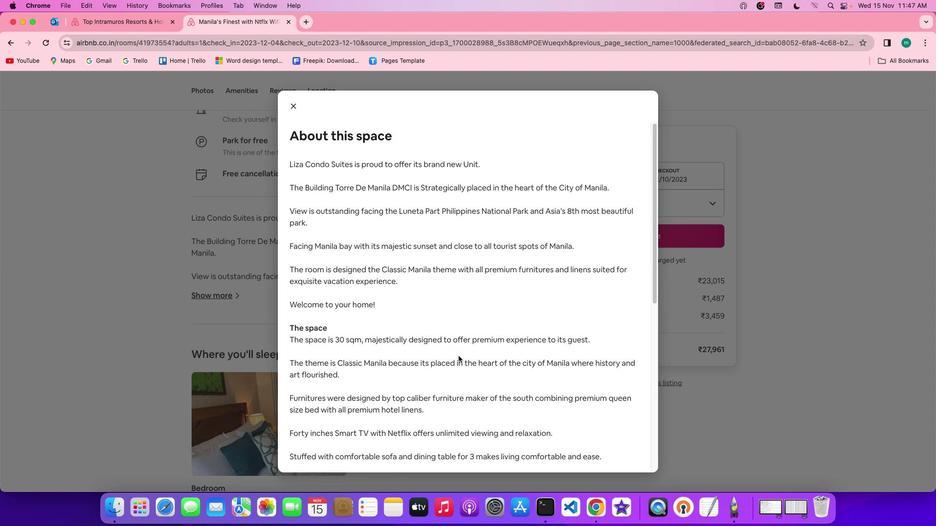 
Action: Mouse scrolled (458, 356) with delta (0, 0)
Screenshot: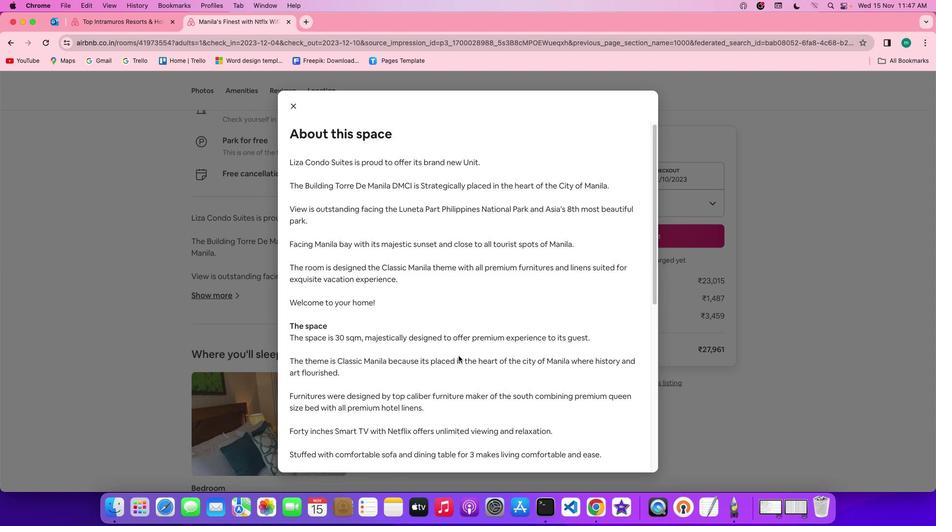 
Action: Mouse scrolled (458, 356) with delta (0, 0)
Screenshot: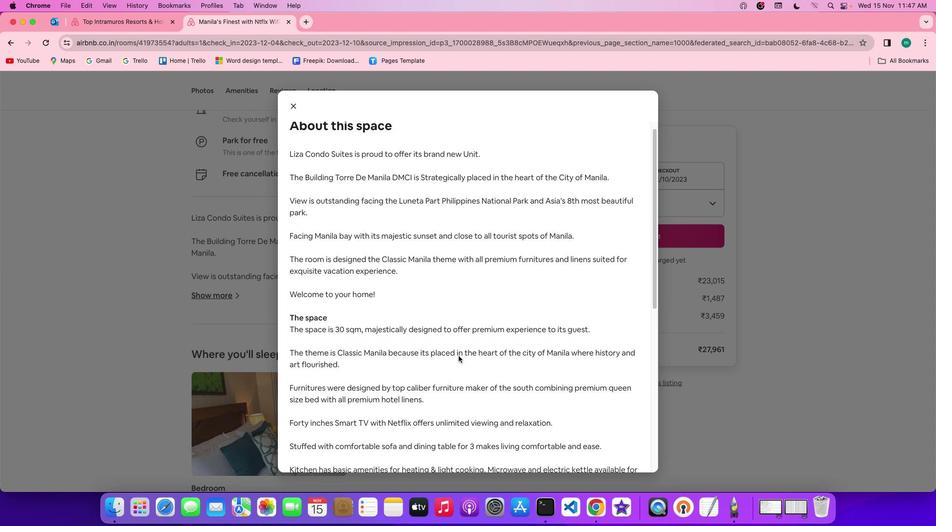 
Action: Mouse scrolled (458, 356) with delta (0, 0)
Screenshot: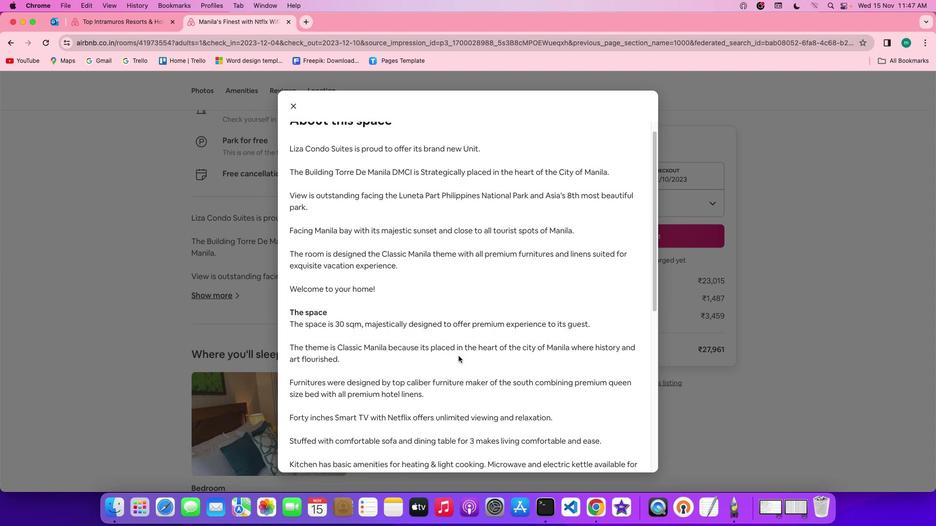 
Action: Mouse scrolled (458, 356) with delta (0, 0)
Screenshot: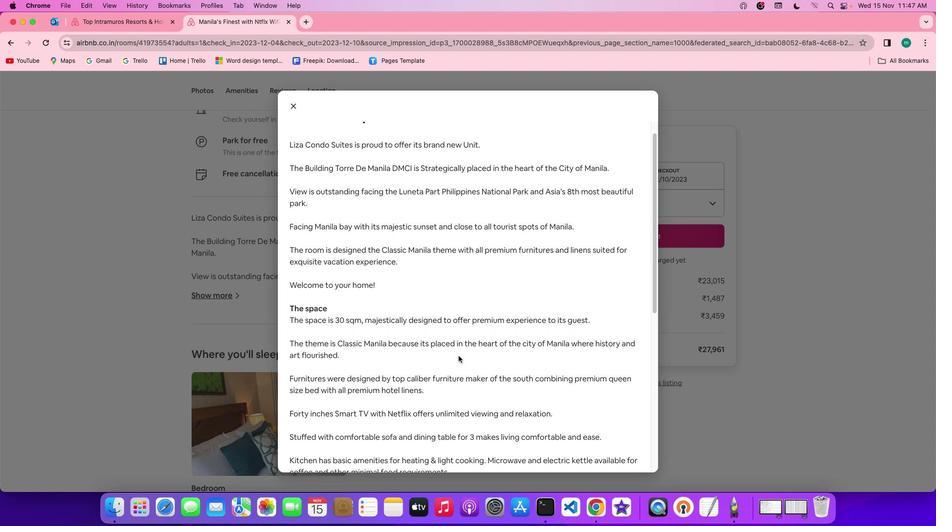
Action: Mouse scrolled (458, 356) with delta (0, 0)
Screenshot: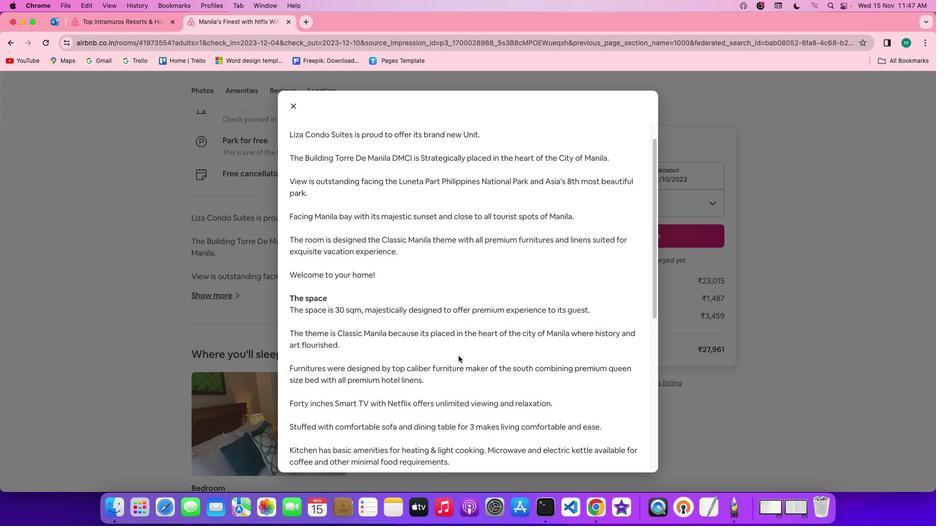 
Action: Mouse scrolled (458, 356) with delta (0, 0)
Screenshot: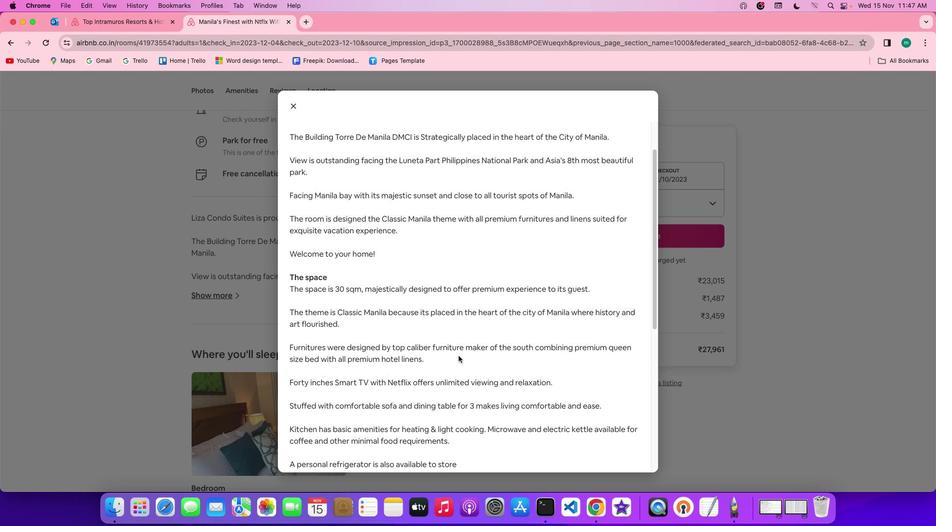 
Action: Mouse scrolled (458, 356) with delta (0, -1)
Screenshot: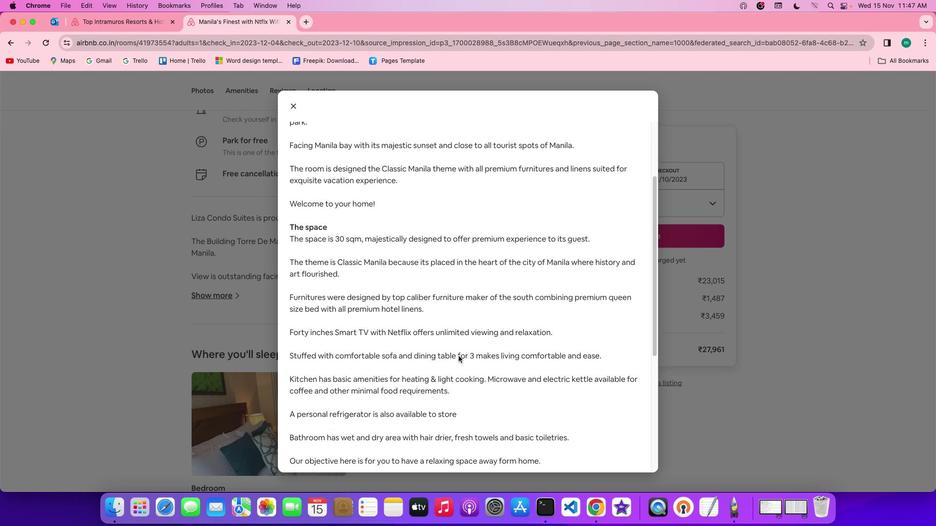 
Action: Mouse scrolled (458, 356) with delta (0, -1)
Screenshot: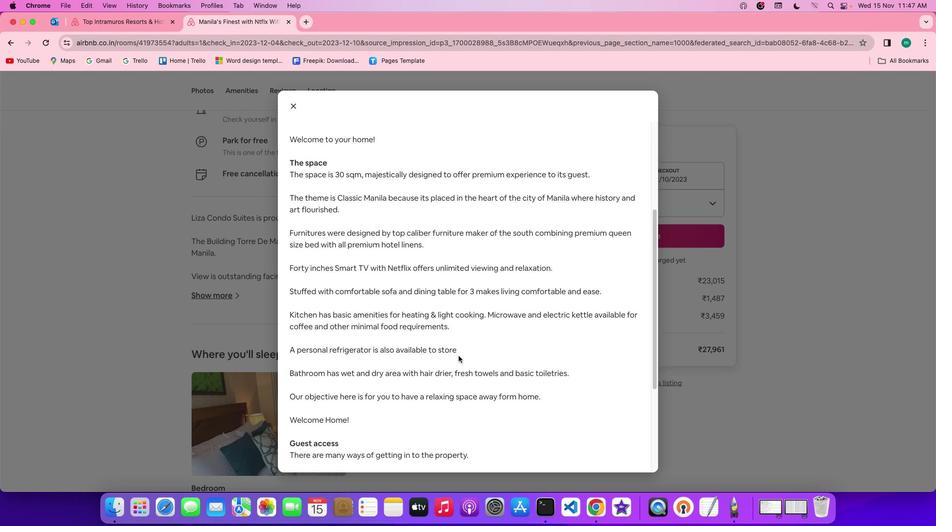 
Action: Mouse scrolled (458, 356) with delta (0, -2)
Screenshot: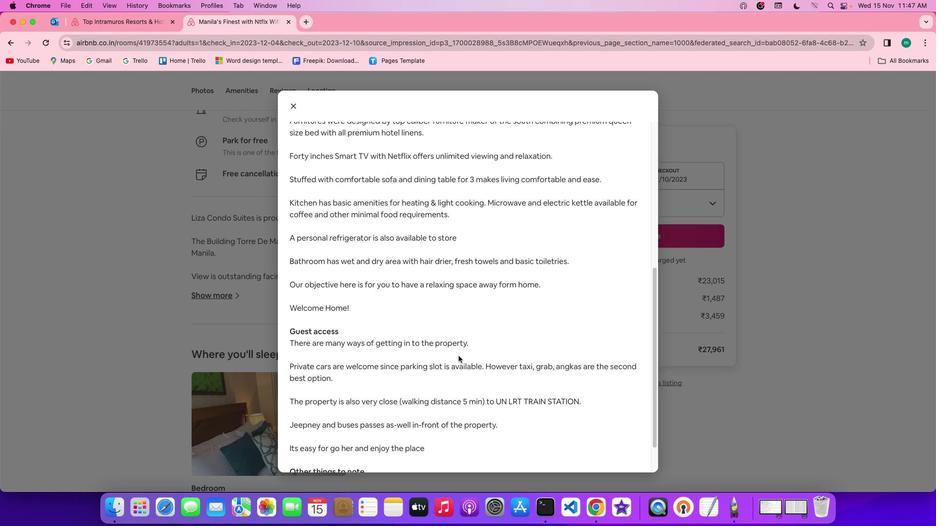 
Action: Mouse scrolled (458, 356) with delta (0, 0)
Screenshot: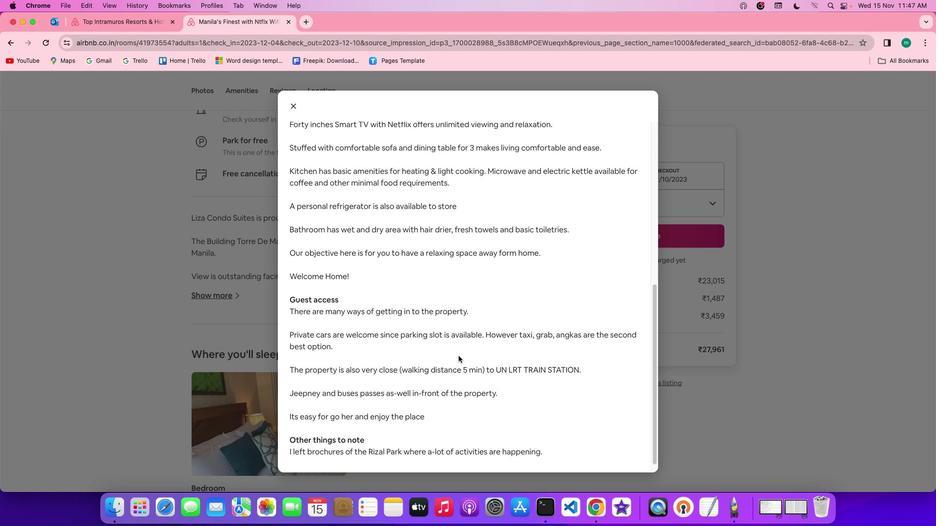 
Action: Mouse scrolled (458, 356) with delta (0, 0)
Screenshot: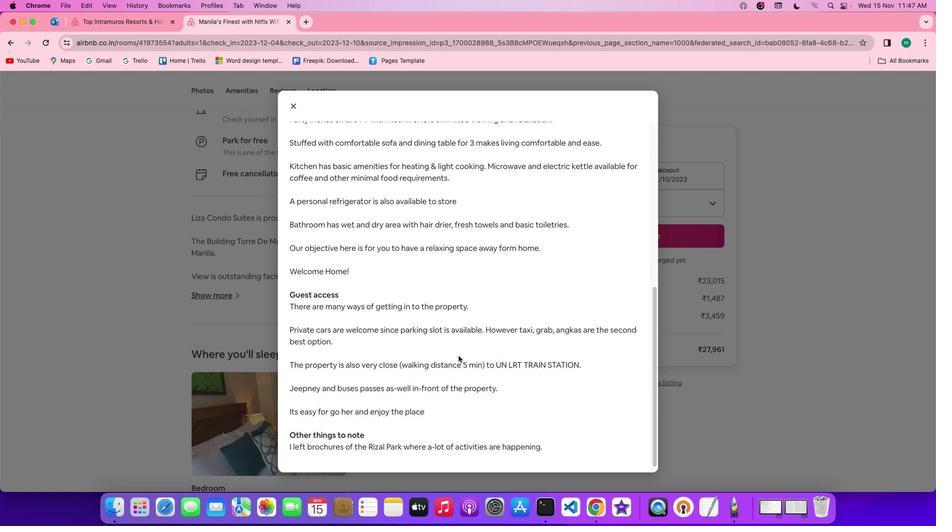 
Action: Mouse scrolled (458, 356) with delta (0, -1)
Screenshot: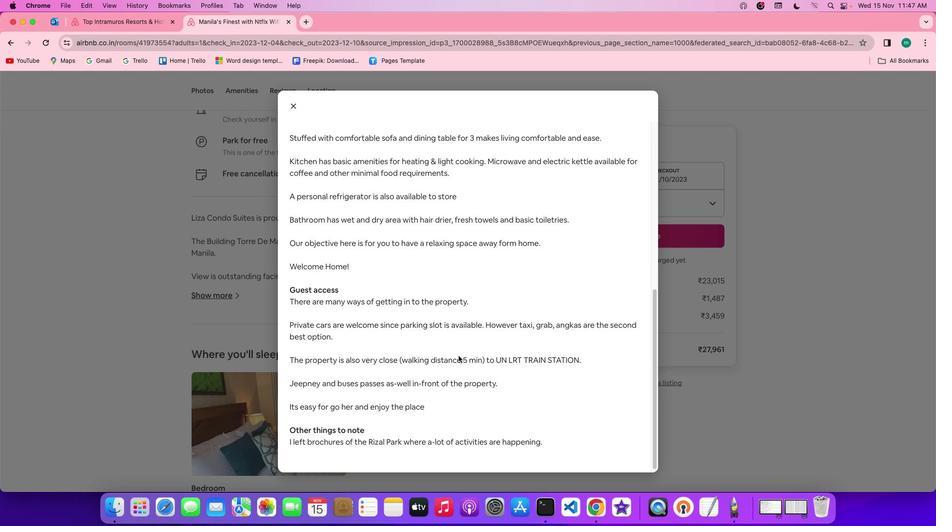 
Action: Mouse scrolled (458, 356) with delta (0, -1)
Screenshot: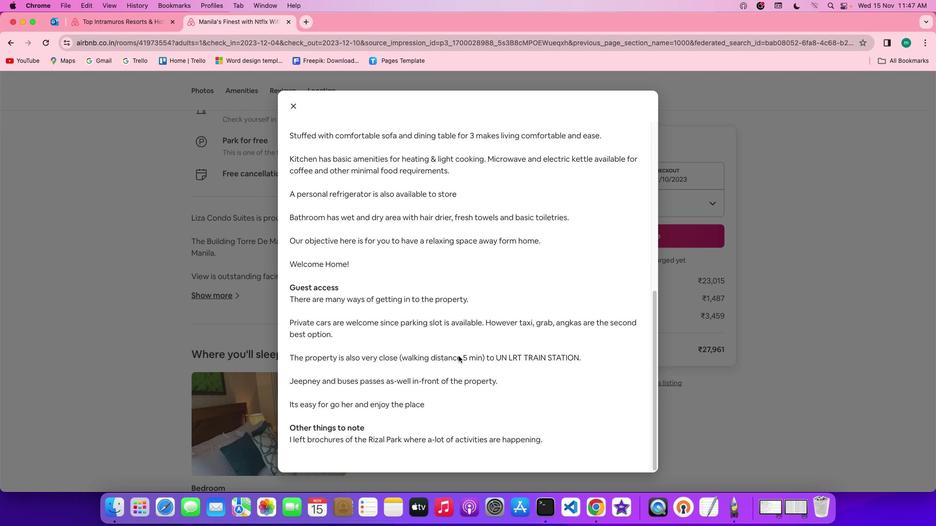 
Action: Mouse scrolled (458, 356) with delta (0, -2)
Screenshot: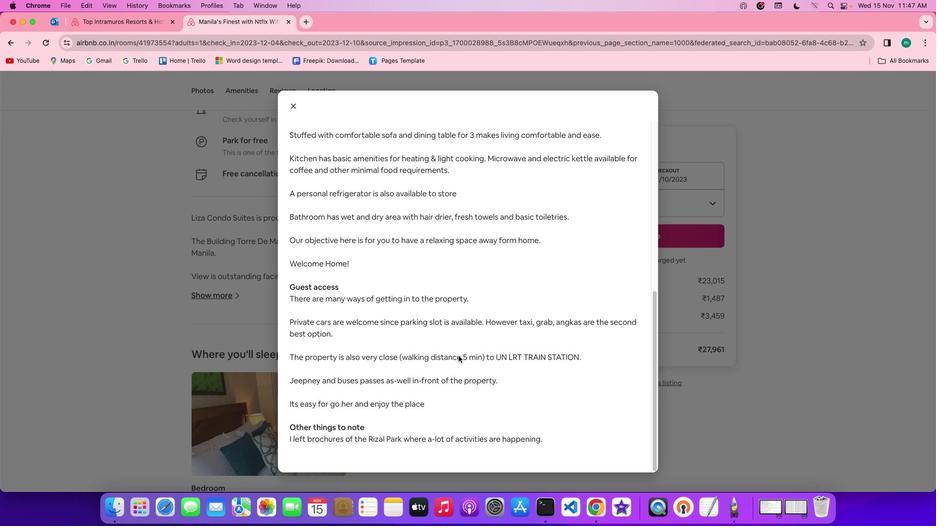 
Action: Mouse scrolled (458, 356) with delta (0, 0)
Screenshot: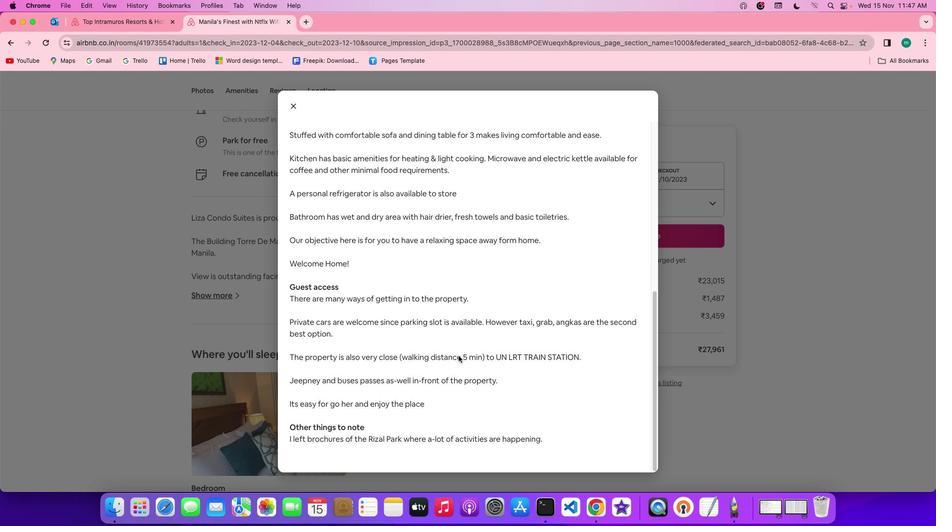 
Action: Mouse scrolled (458, 356) with delta (0, 0)
Screenshot: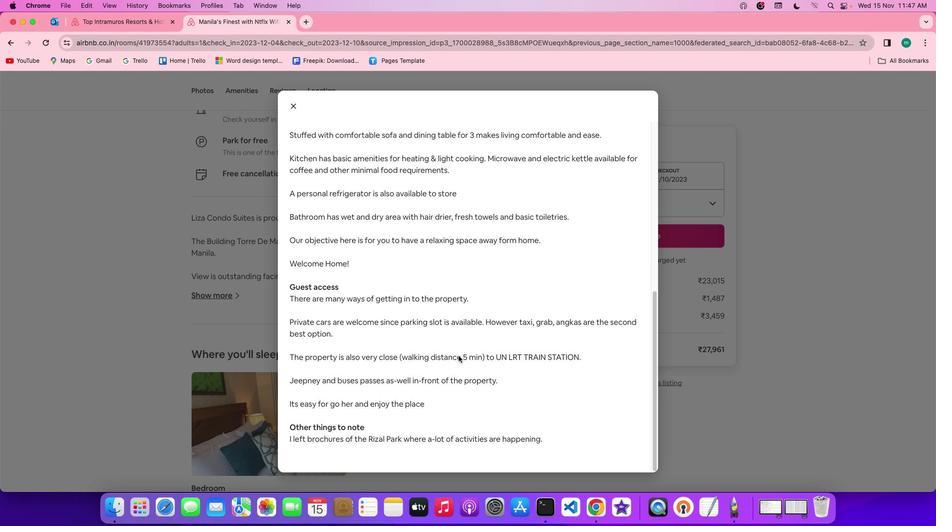
Action: Mouse scrolled (458, 356) with delta (0, -1)
Screenshot: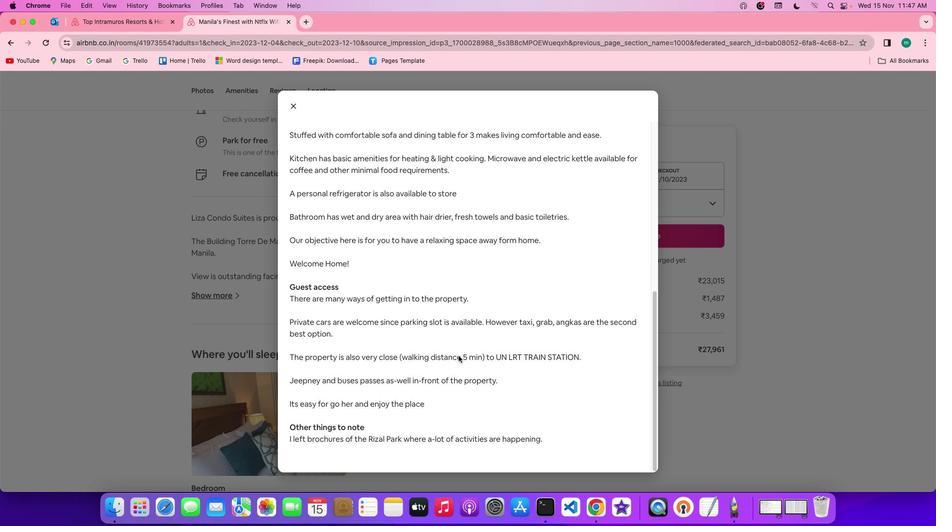 
Action: Mouse scrolled (458, 356) with delta (0, -2)
Screenshot: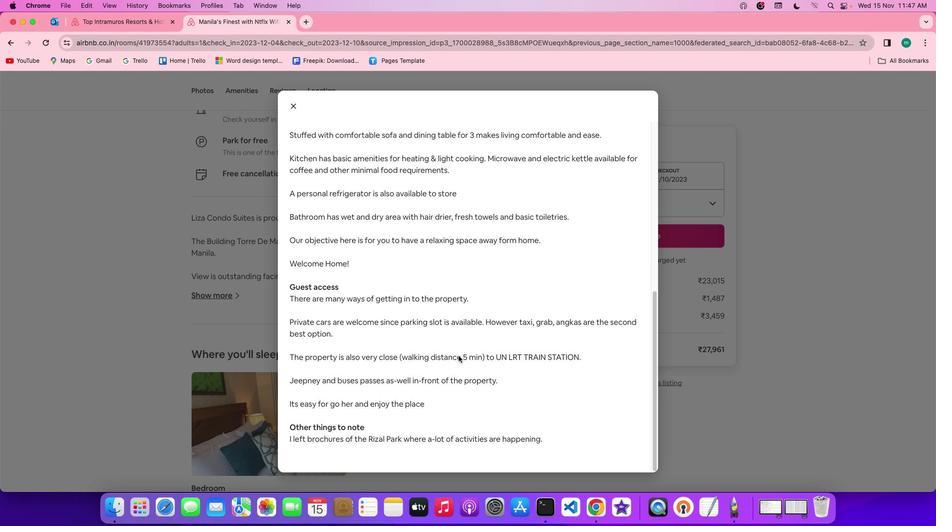 
Action: Mouse scrolled (458, 356) with delta (0, -2)
Screenshot: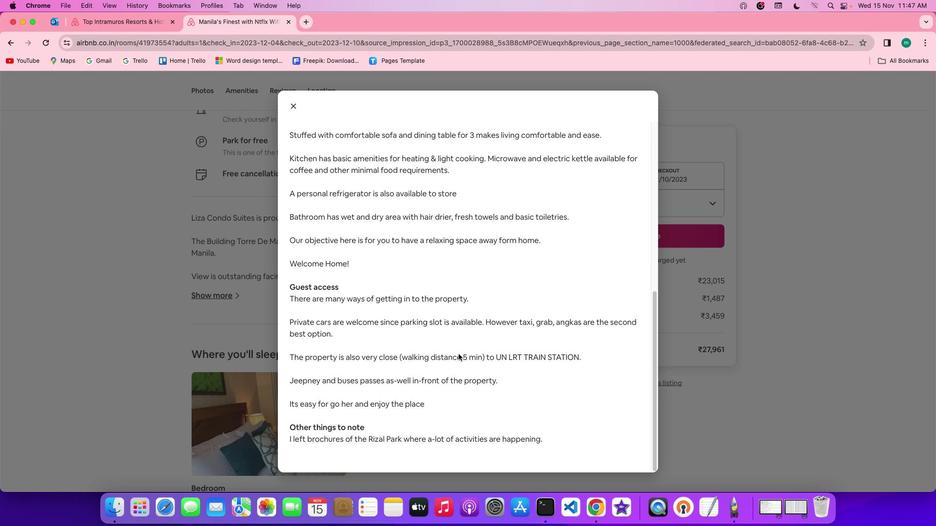 
Action: Mouse moved to (297, 108)
Screenshot: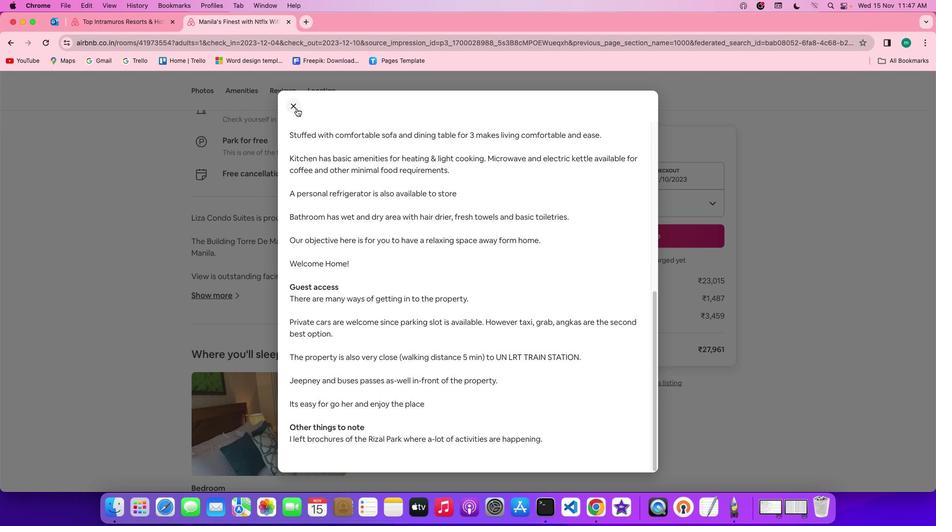 
Action: Mouse pressed left at (297, 108)
Screenshot: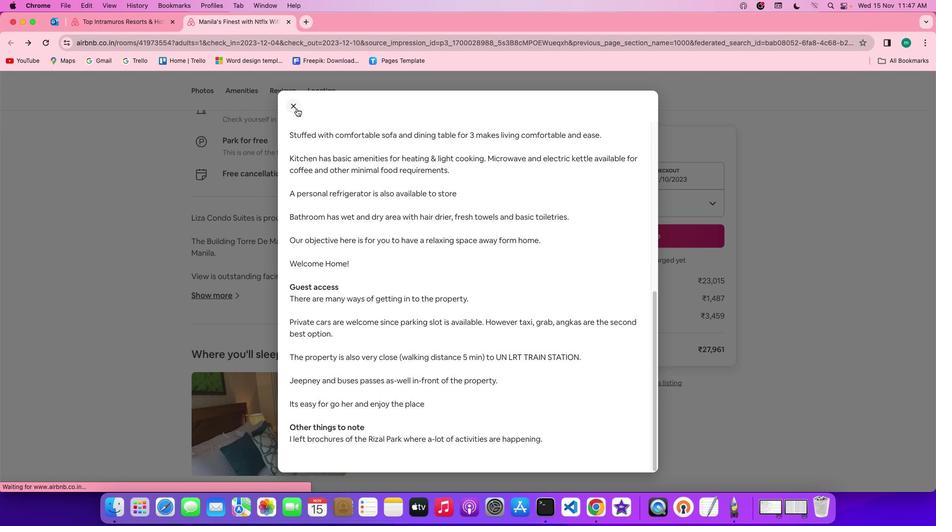 
Action: Mouse moved to (444, 310)
Screenshot: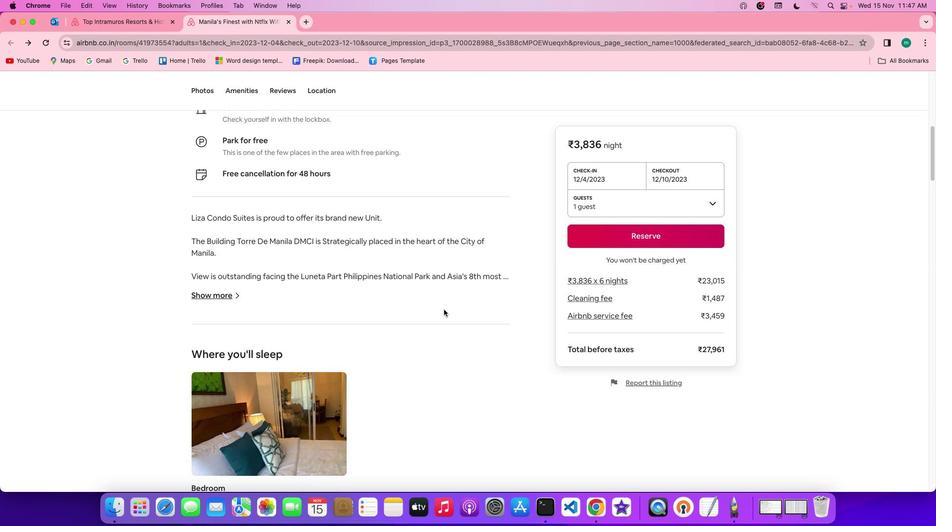 
Action: Mouse scrolled (444, 310) with delta (0, 0)
Screenshot: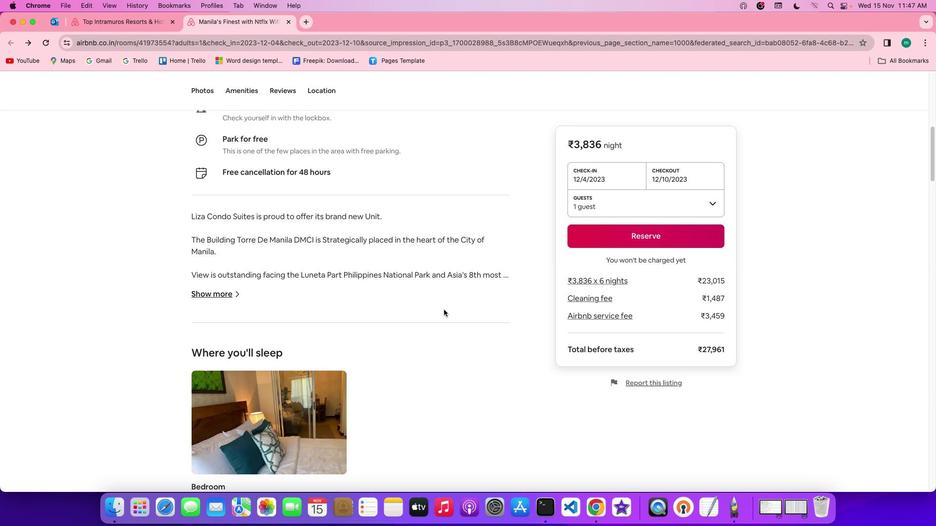 
Action: Mouse scrolled (444, 310) with delta (0, 0)
Screenshot: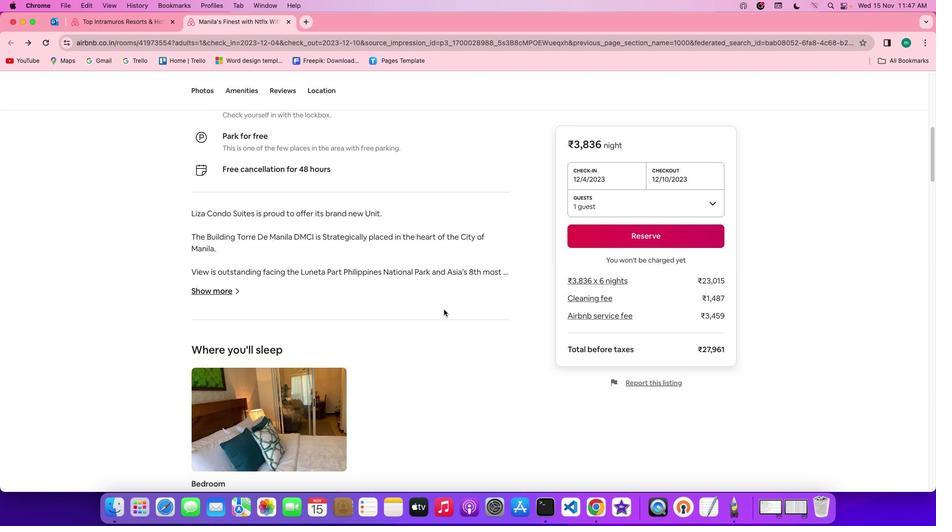 
Action: Mouse scrolled (444, 310) with delta (0, 0)
Screenshot: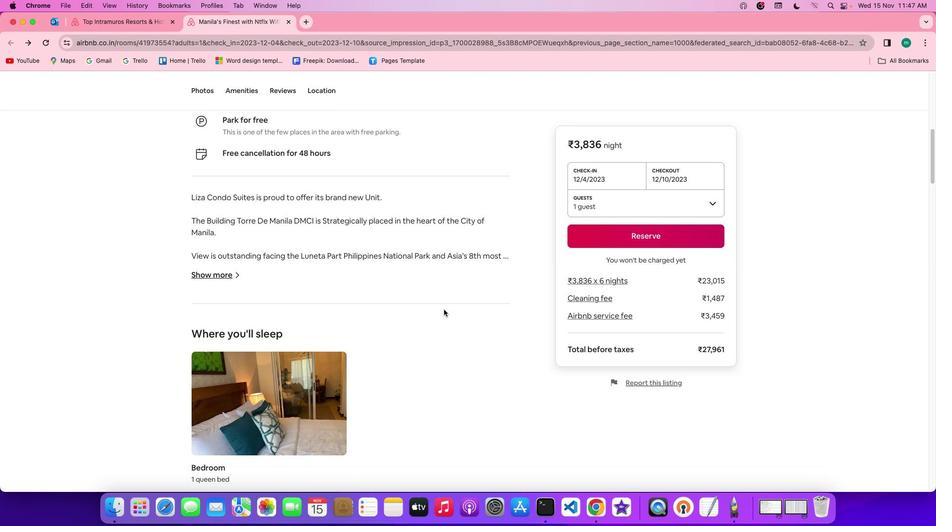 
Action: Mouse scrolled (444, 310) with delta (0, 0)
Screenshot: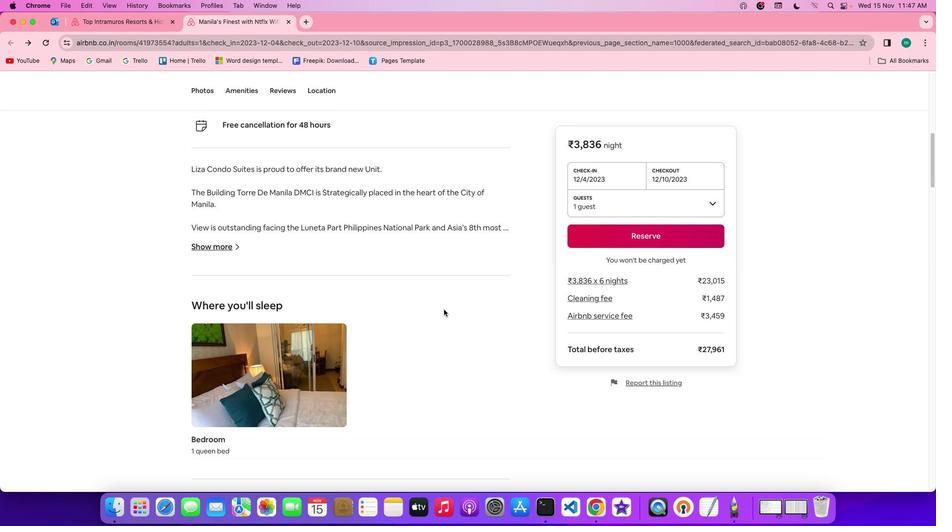 
Action: Mouse scrolled (444, 310) with delta (0, 0)
Screenshot: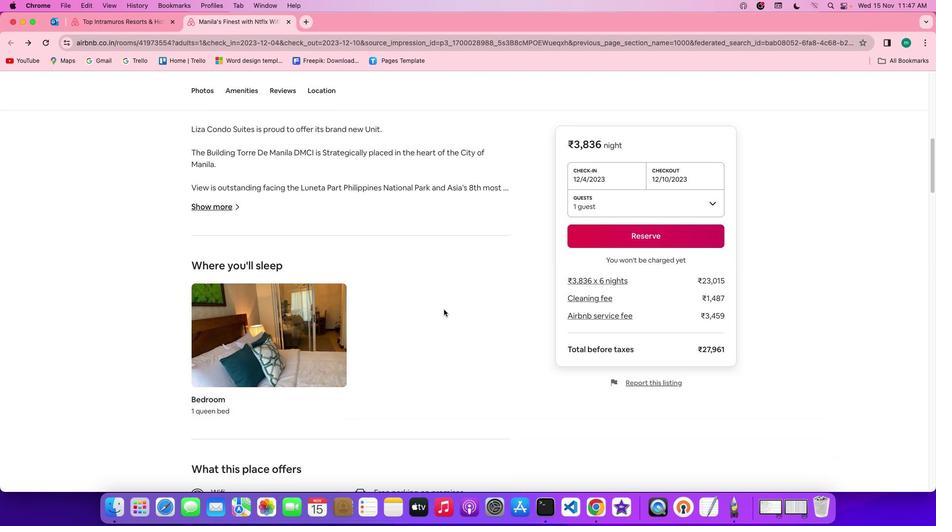 
Action: Mouse scrolled (444, 310) with delta (0, 0)
Screenshot: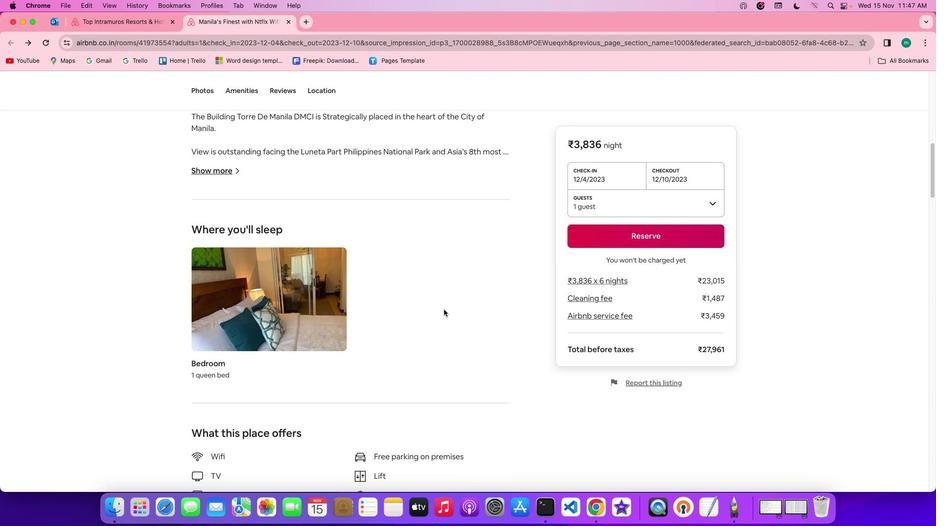 
Action: Mouse scrolled (444, 310) with delta (0, 0)
Screenshot: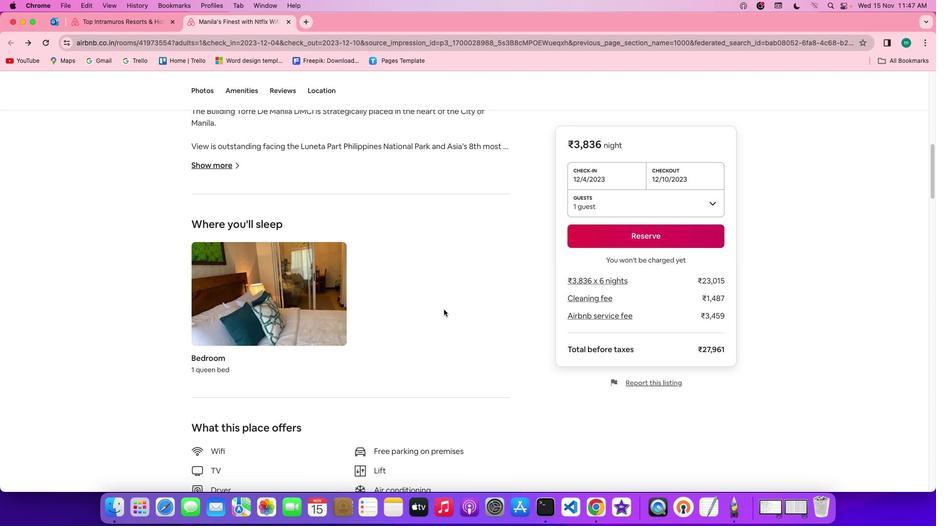 
Action: Mouse scrolled (444, 310) with delta (0, 0)
Screenshot: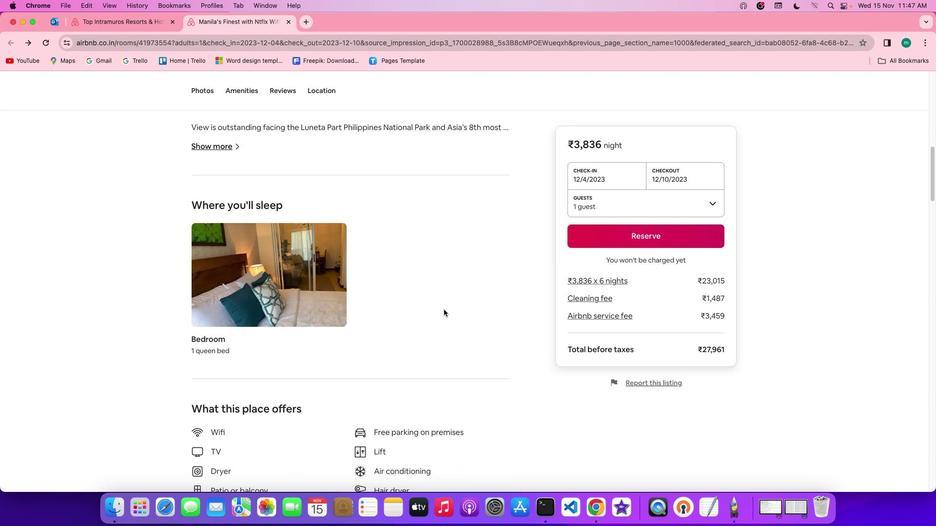 
Action: Mouse scrolled (444, 310) with delta (0, 0)
Screenshot: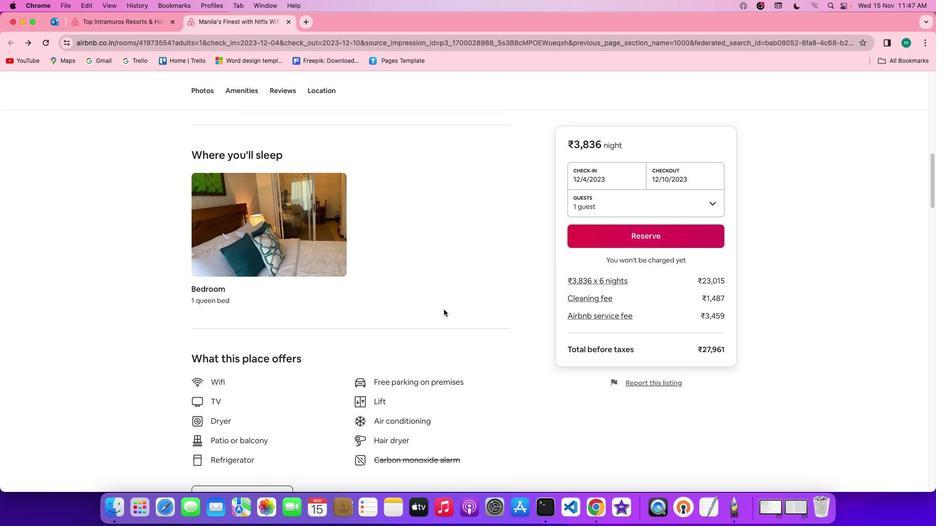 
Action: Mouse scrolled (444, 310) with delta (0, 0)
Screenshot: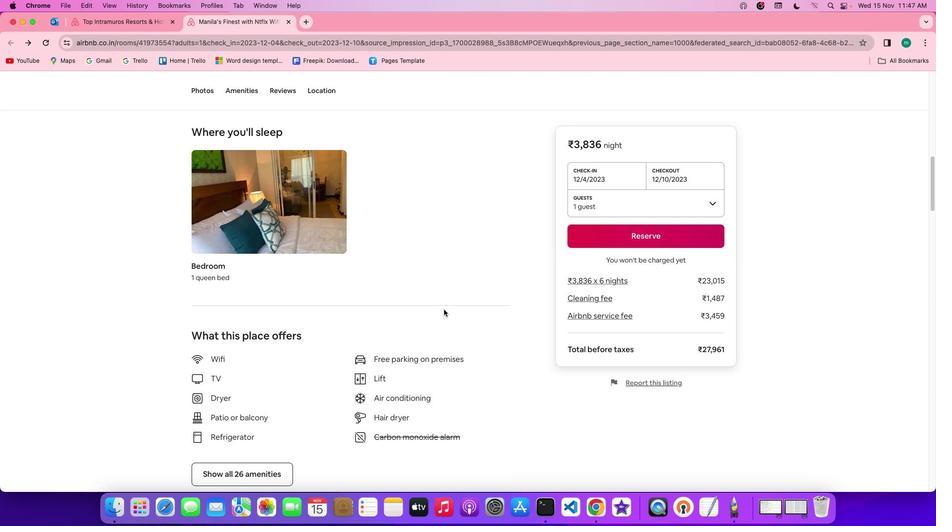 
Action: Mouse scrolled (444, 310) with delta (0, 0)
Screenshot: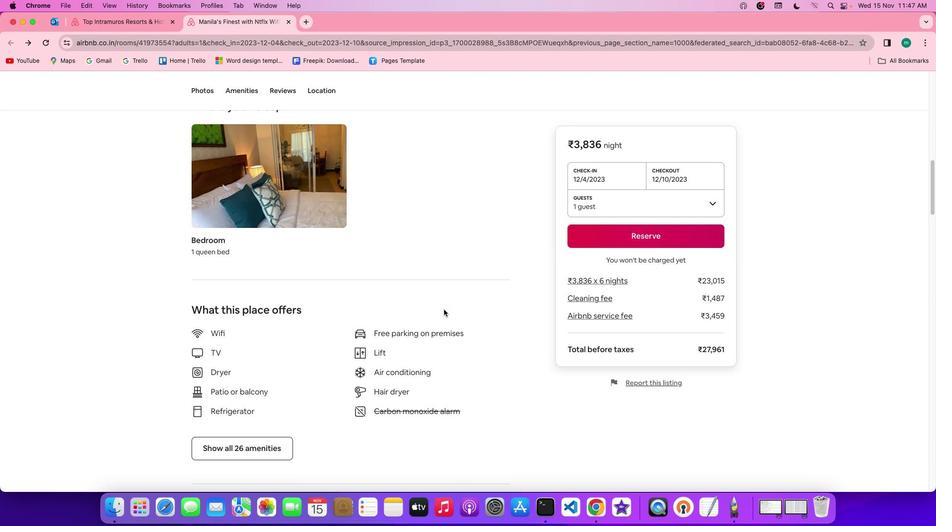
Action: Mouse scrolled (444, 310) with delta (0, 0)
Screenshot: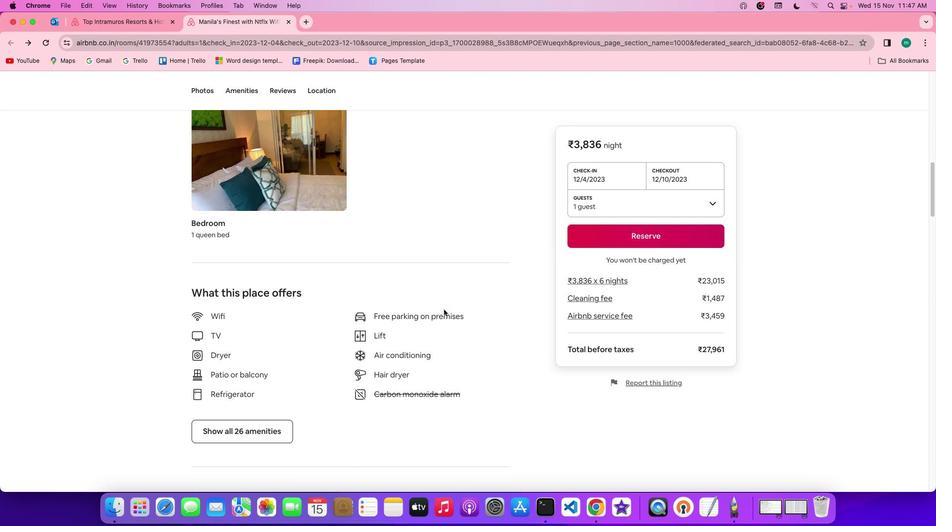 
Action: Mouse scrolled (444, 310) with delta (0, -1)
Screenshot: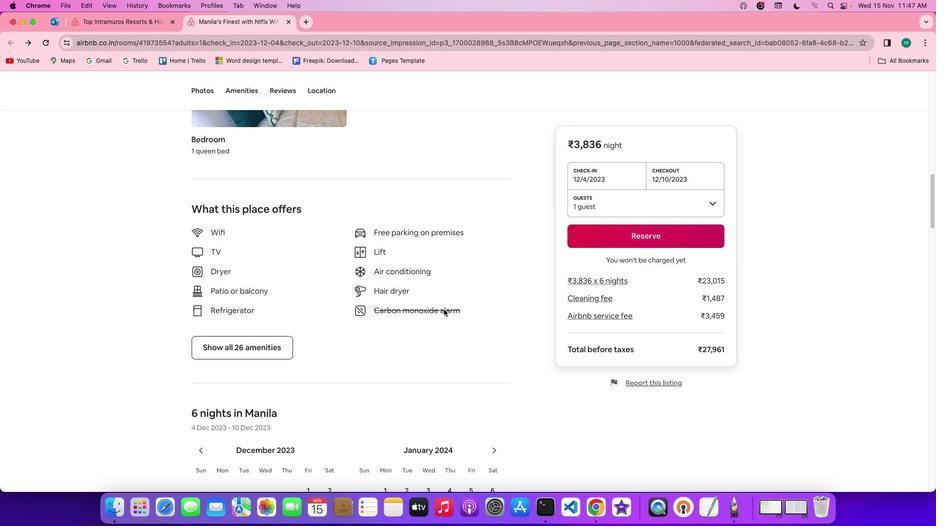 
Action: Mouse scrolled (444, 310) with delta (0, 0)
Screenshot: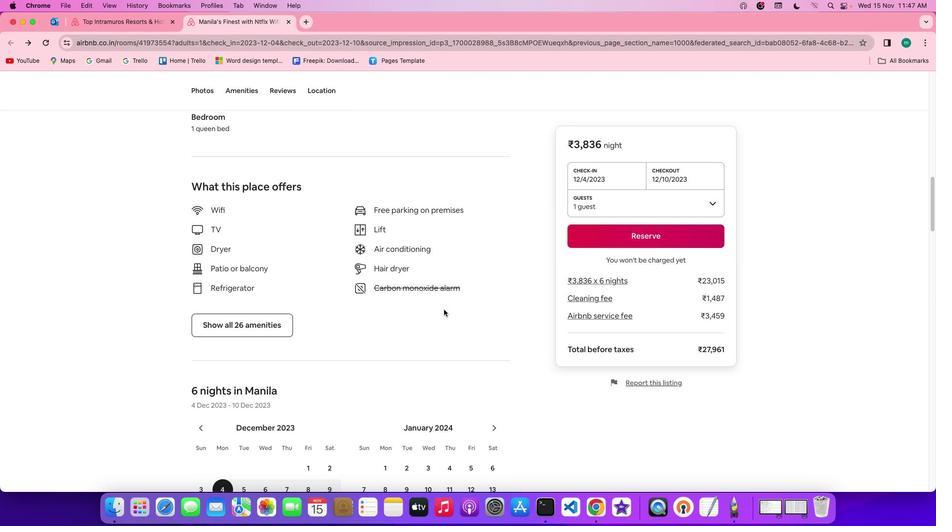 
Action: Mouse moved to (233, 320)
Screenshot: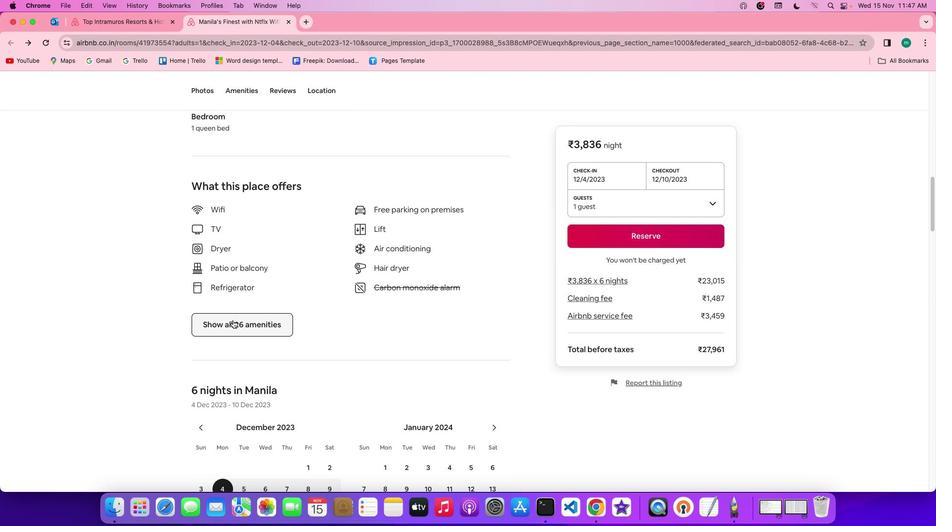 
Action: Mouse pressed left at (233, 320)
Screenshot: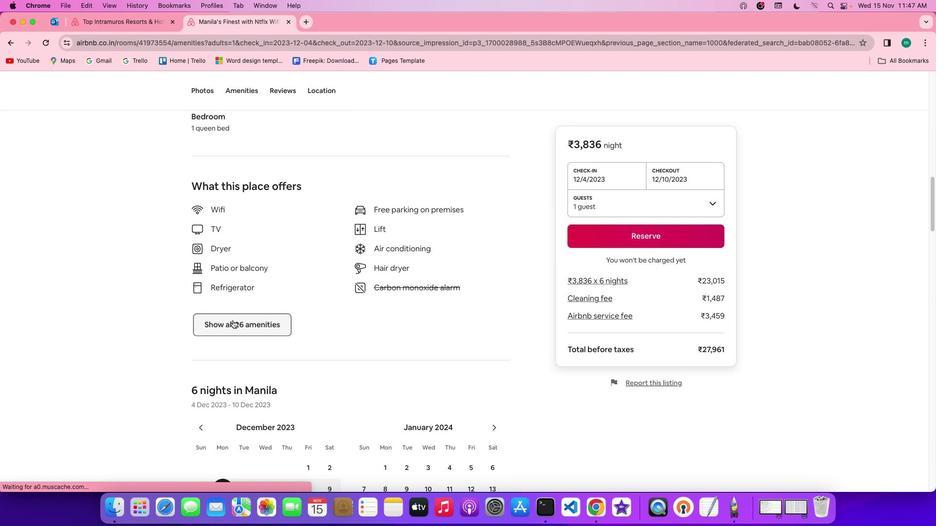 
Action: Mouse moved to (512, 335)
Screenshot: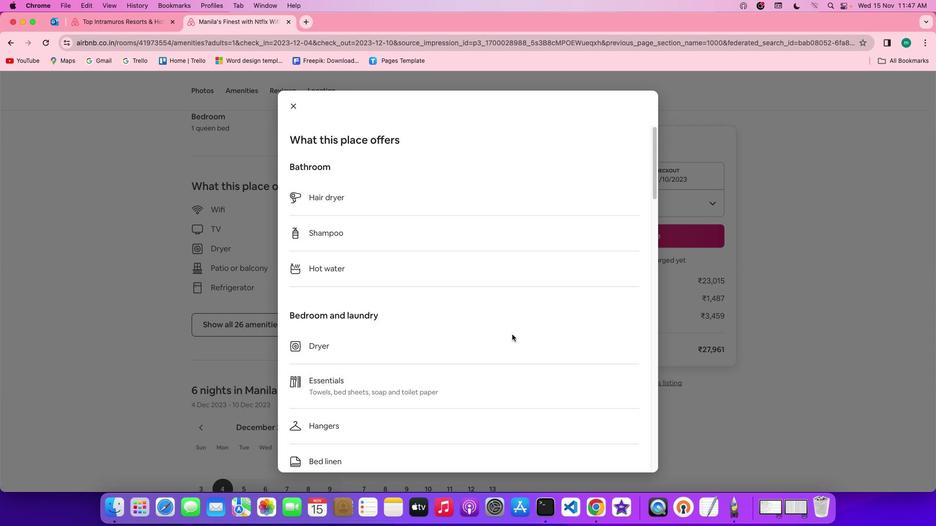 
Action: Mouse scrolled (512, 335) with delta (0, 0)
Screenshot: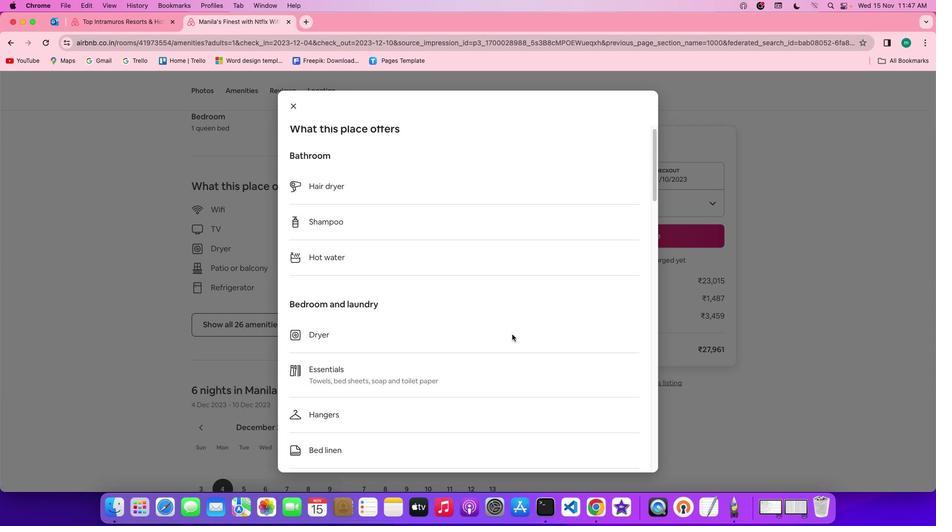 
Action: Mouse scrolled (512, 335) with delta (0, 0)
Screenshot: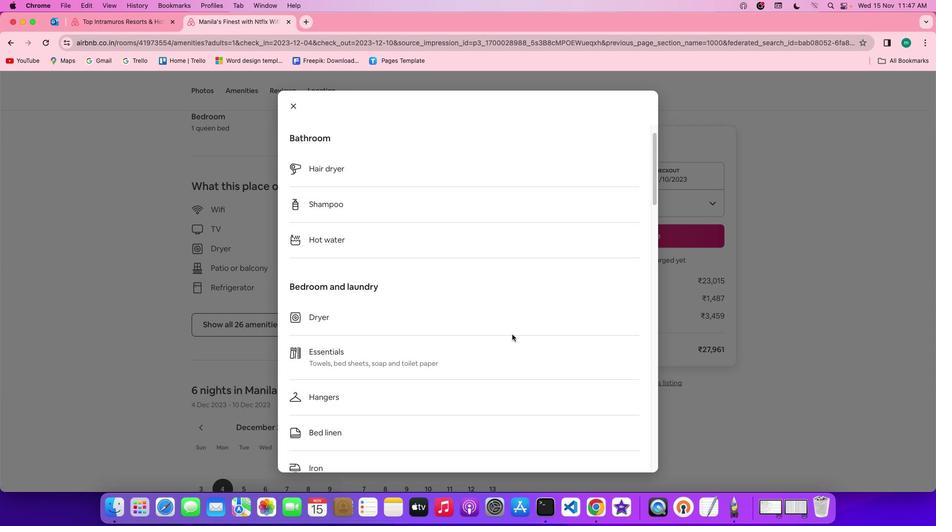 
Action: Mouse scrolled (512, 335) with delta (0, 0)
